 Task: Check the sale-to-list ratio of center island in the last 3 years.
Action: Mouse moved to (1109, 238)
Screenshot: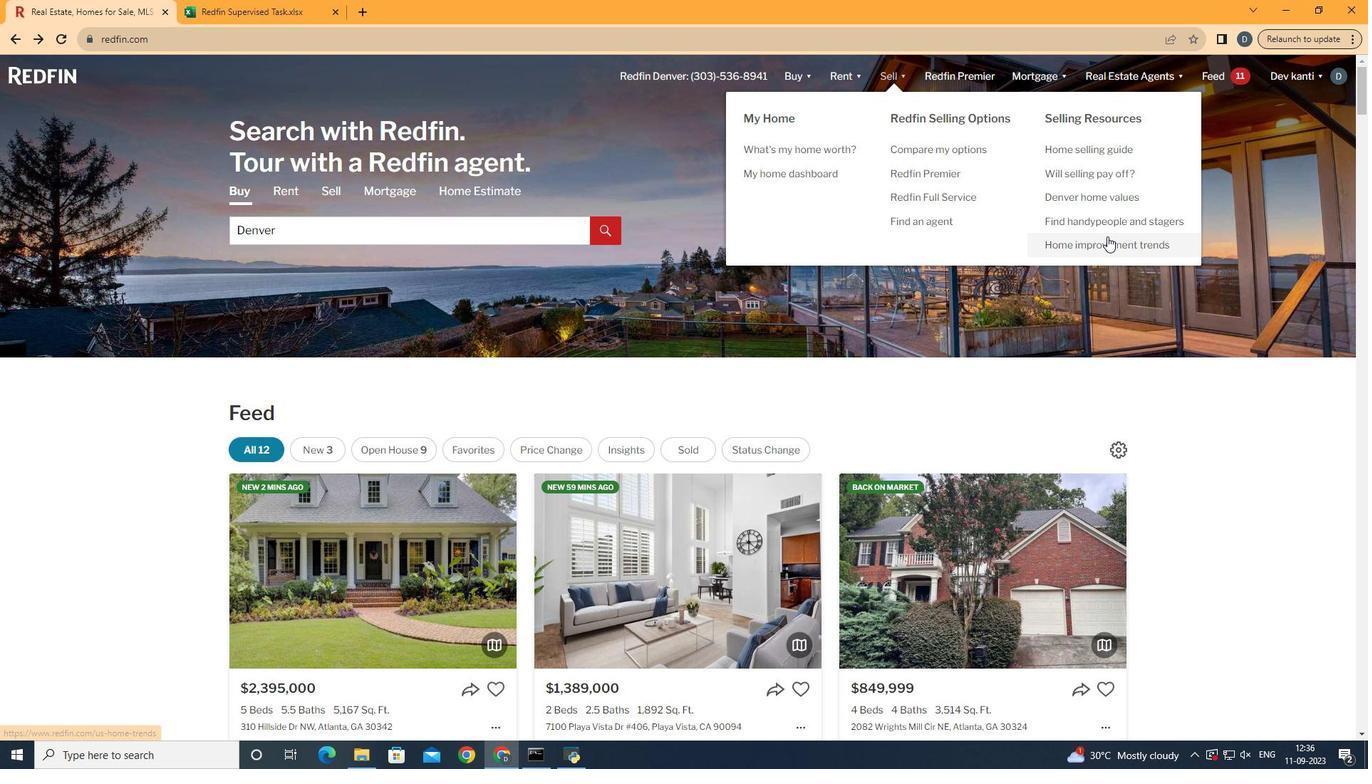 
Action: Mouse pressed left at (1109, 238)
Screenshot: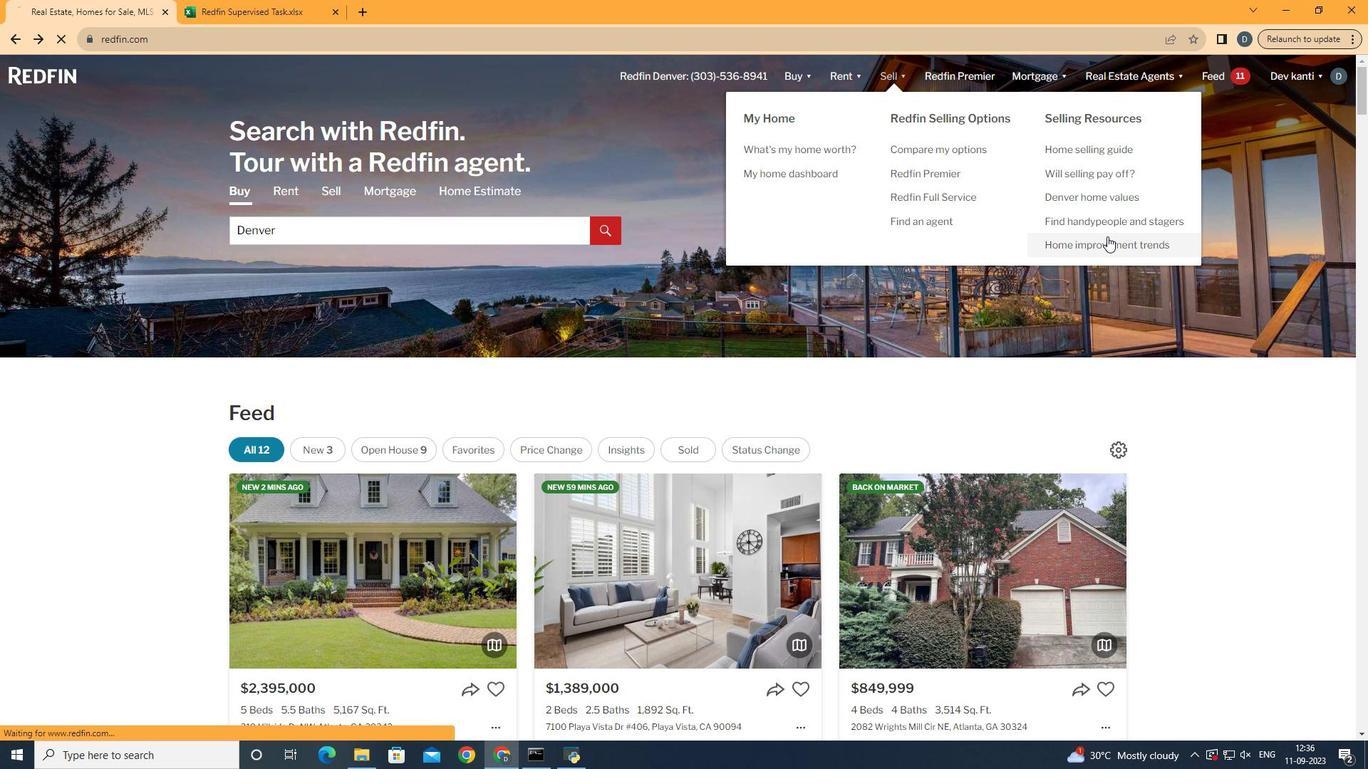
Action: Mouse moved to (371, 292)
Screenshot: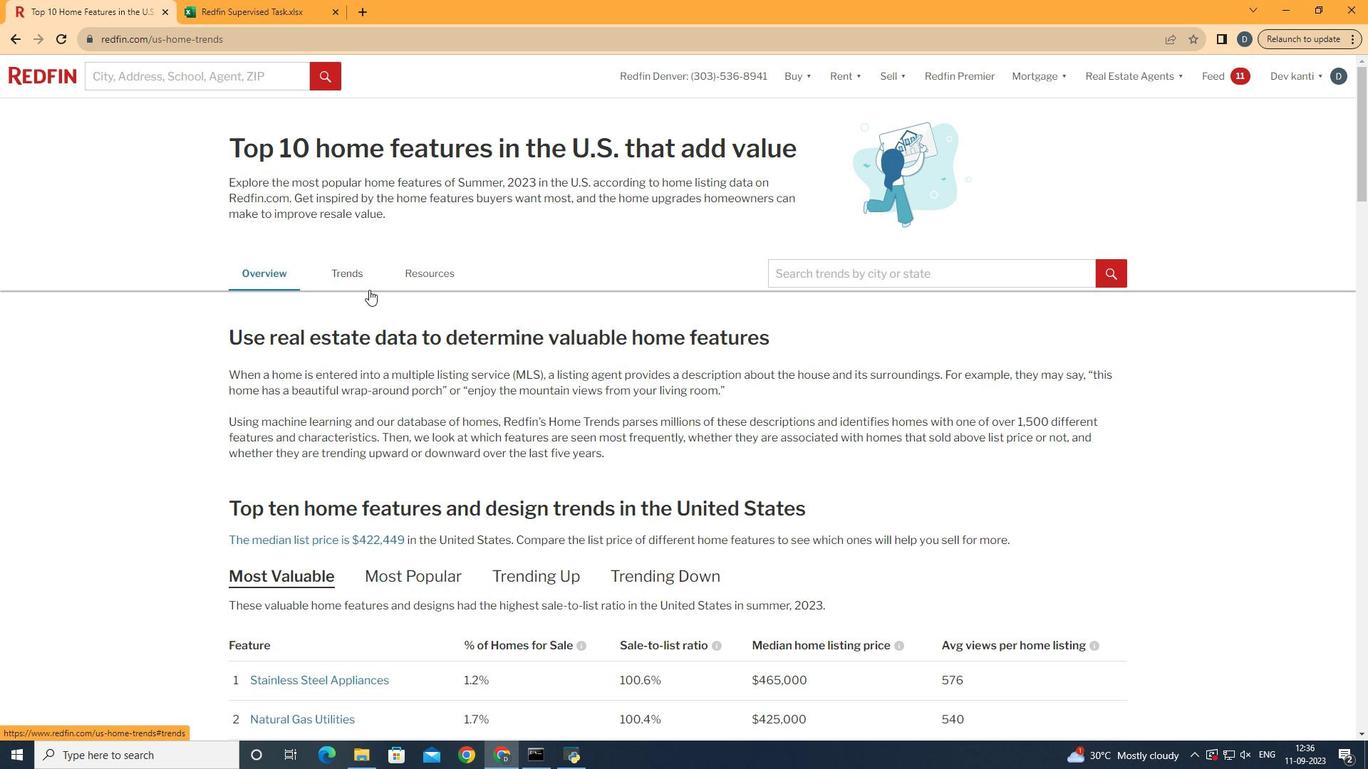 
Action: Mouse pressed left at (371, 292)
Screenshot: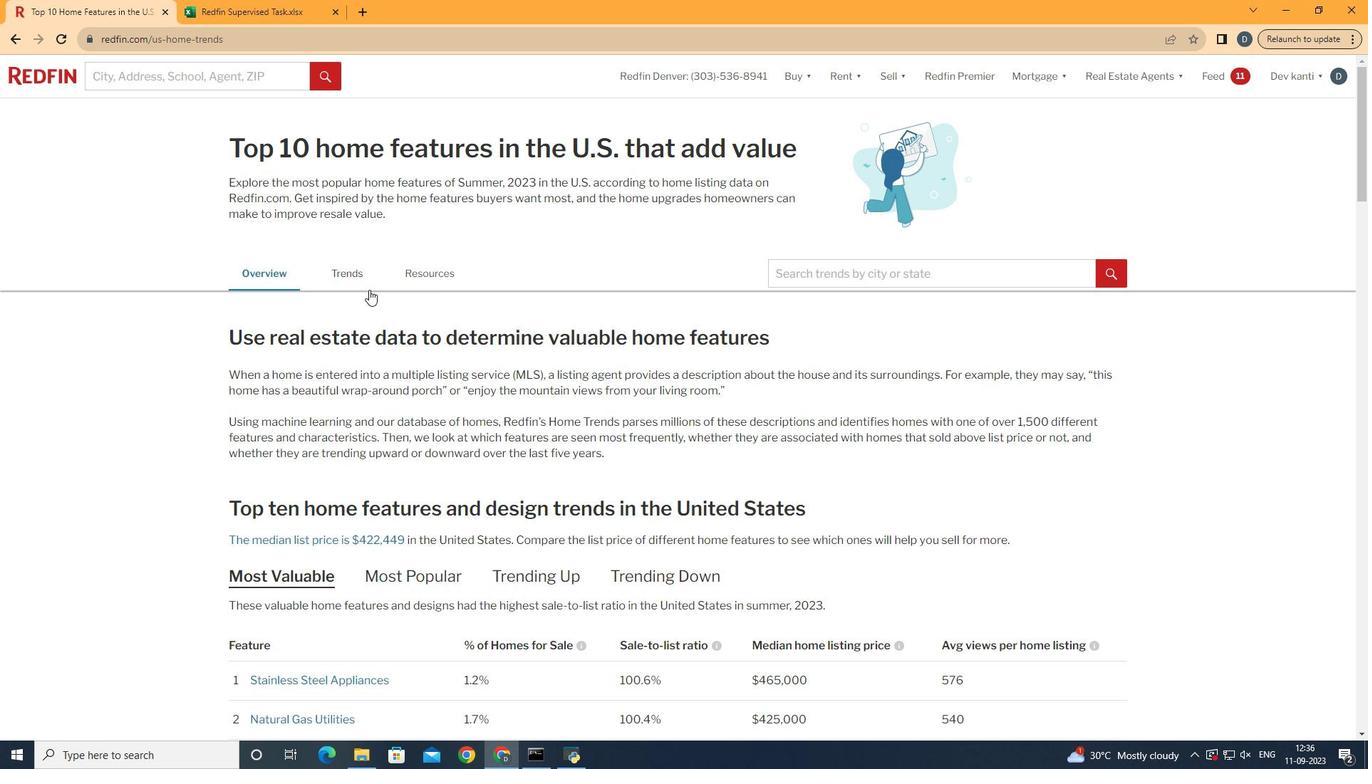 
Action: Mouse moved to (359, 274)
Screenshot: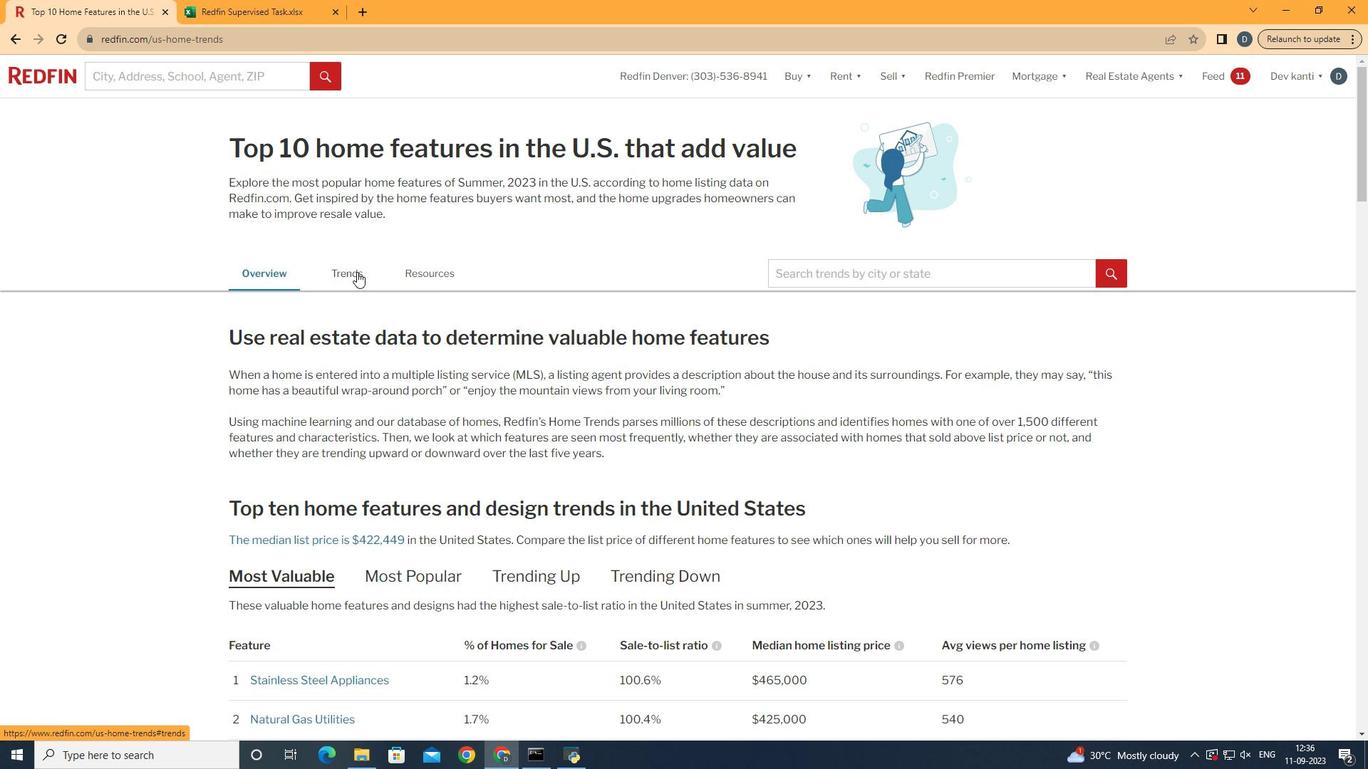 
Action: Mouse pressed left at (359, 274)
Screenshot: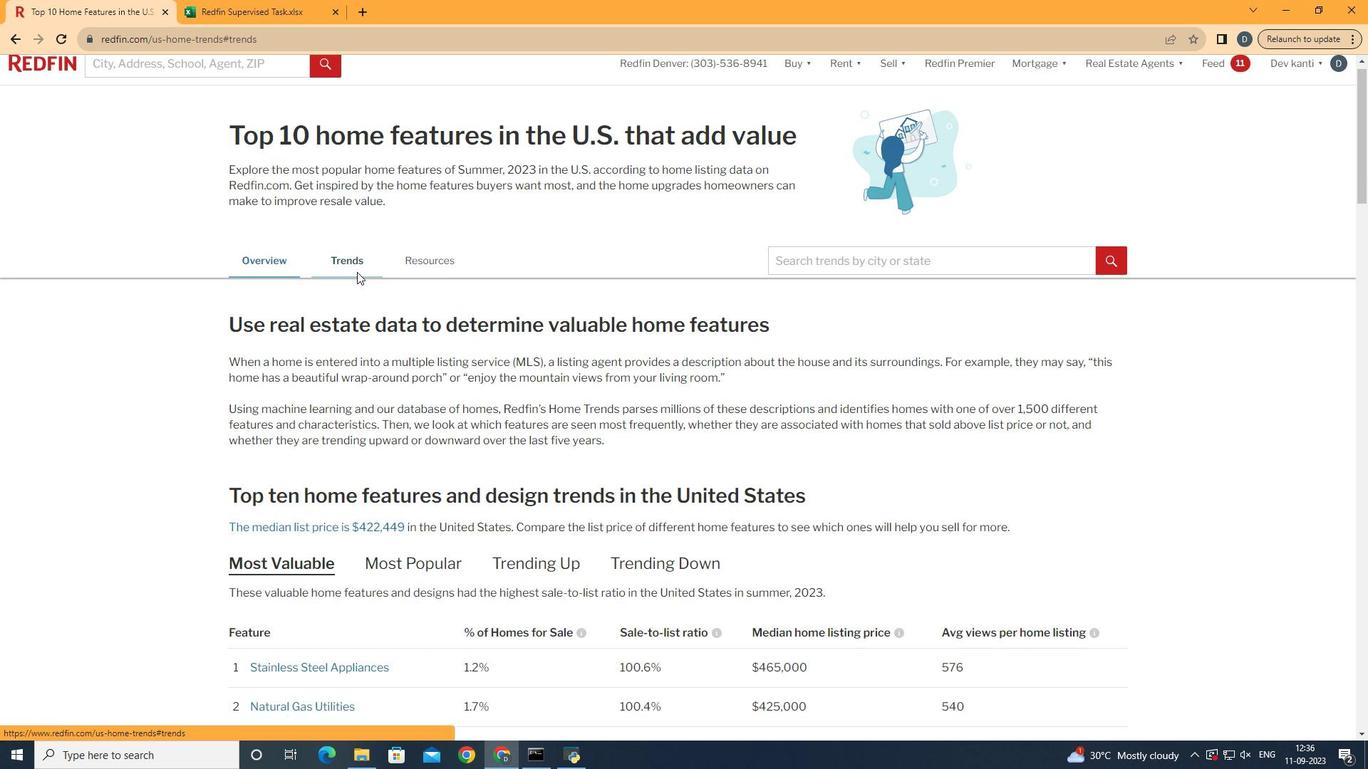 
Action: Mouse moved to (560, 375)
Screenshot: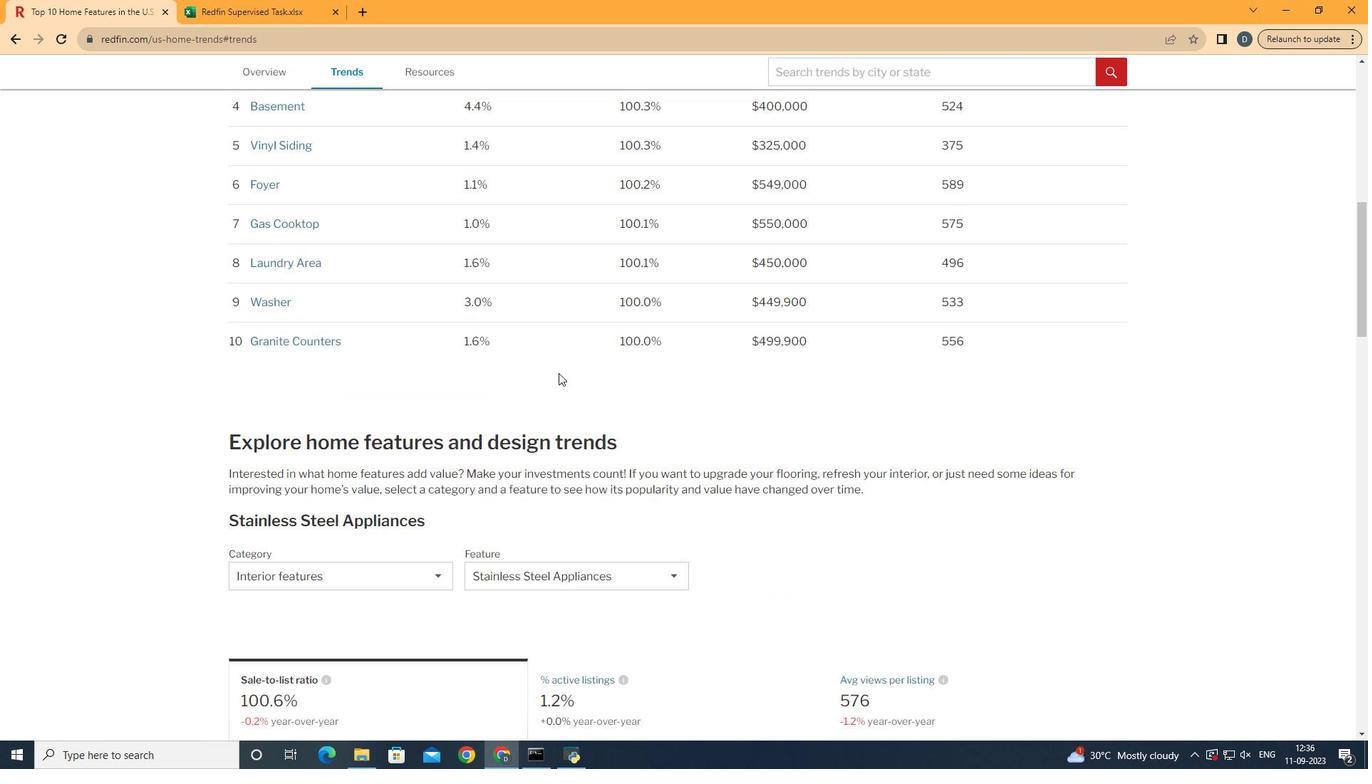 
Action: Mouse scrolled (560, 374) with delta (0, 0)
Screenshot: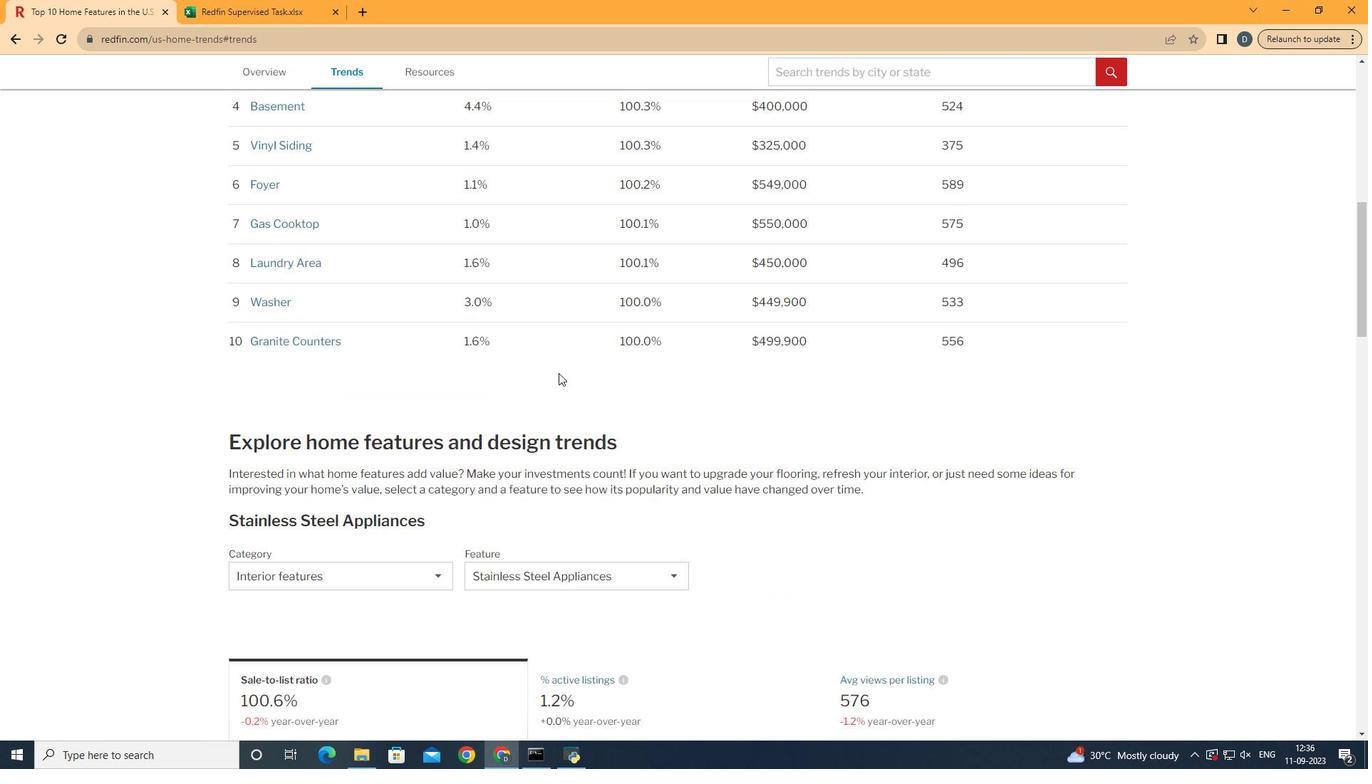 
Action: Mouse scrolled (560, 374) with delta (0, 0)
Screenshot: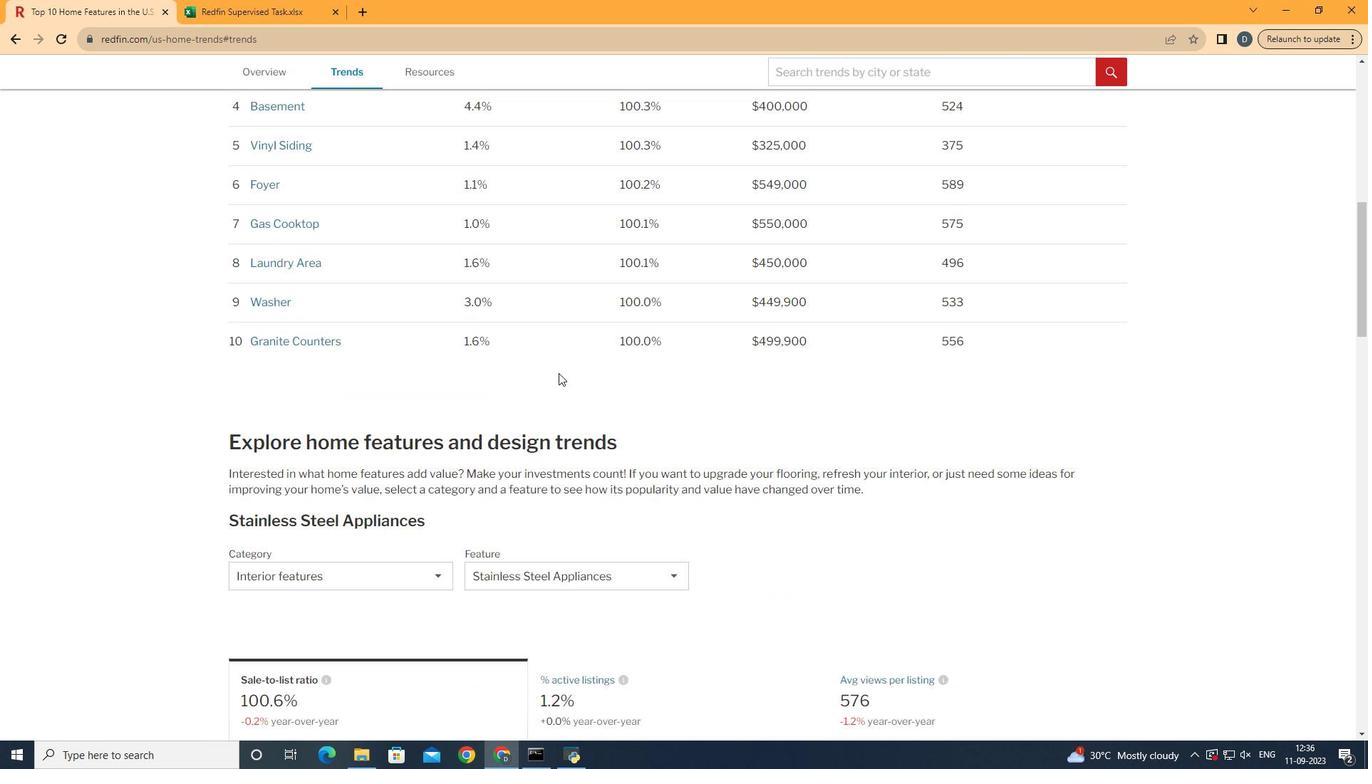 
Action: Mouse scrolled (560, 374) with delta (0, 0)
Screenshot: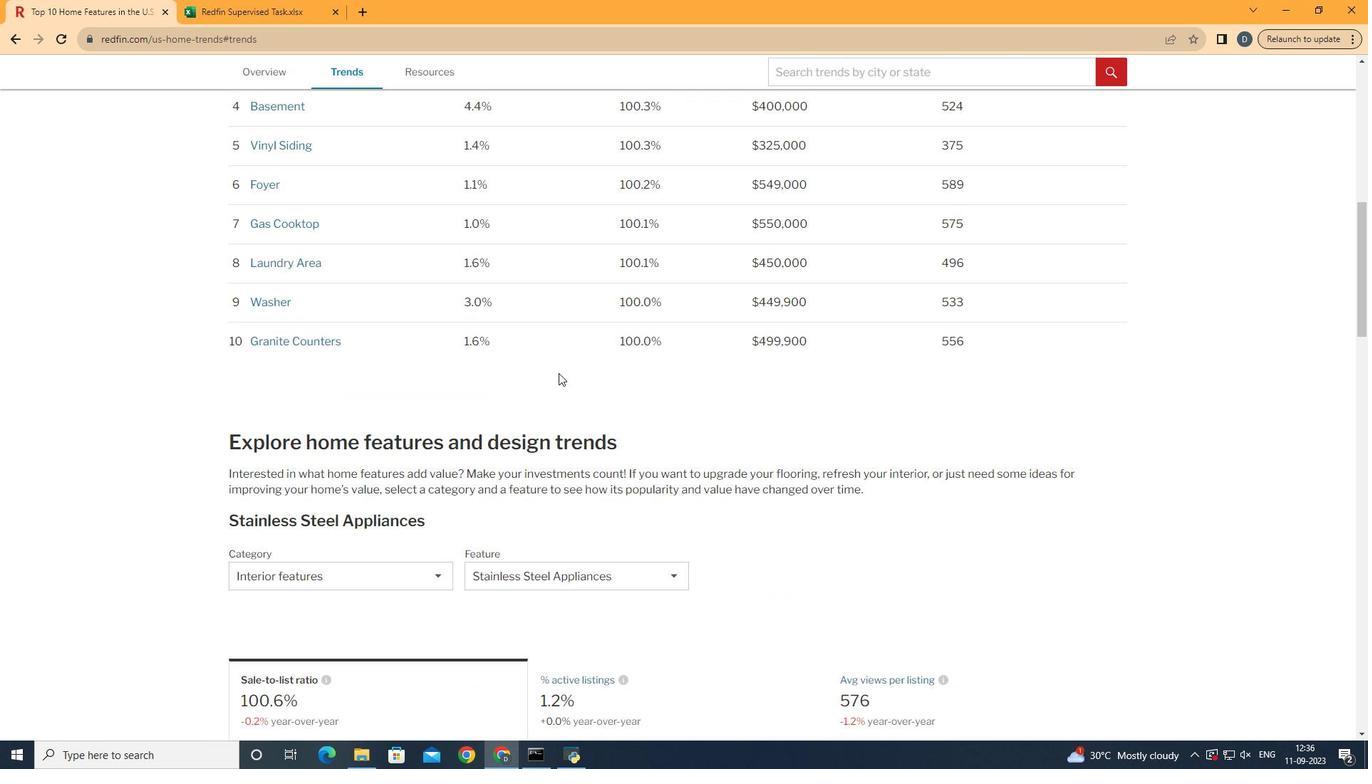 
Action: Mouse scrolled (560, 374) with delta (0, 0)
Screenshot: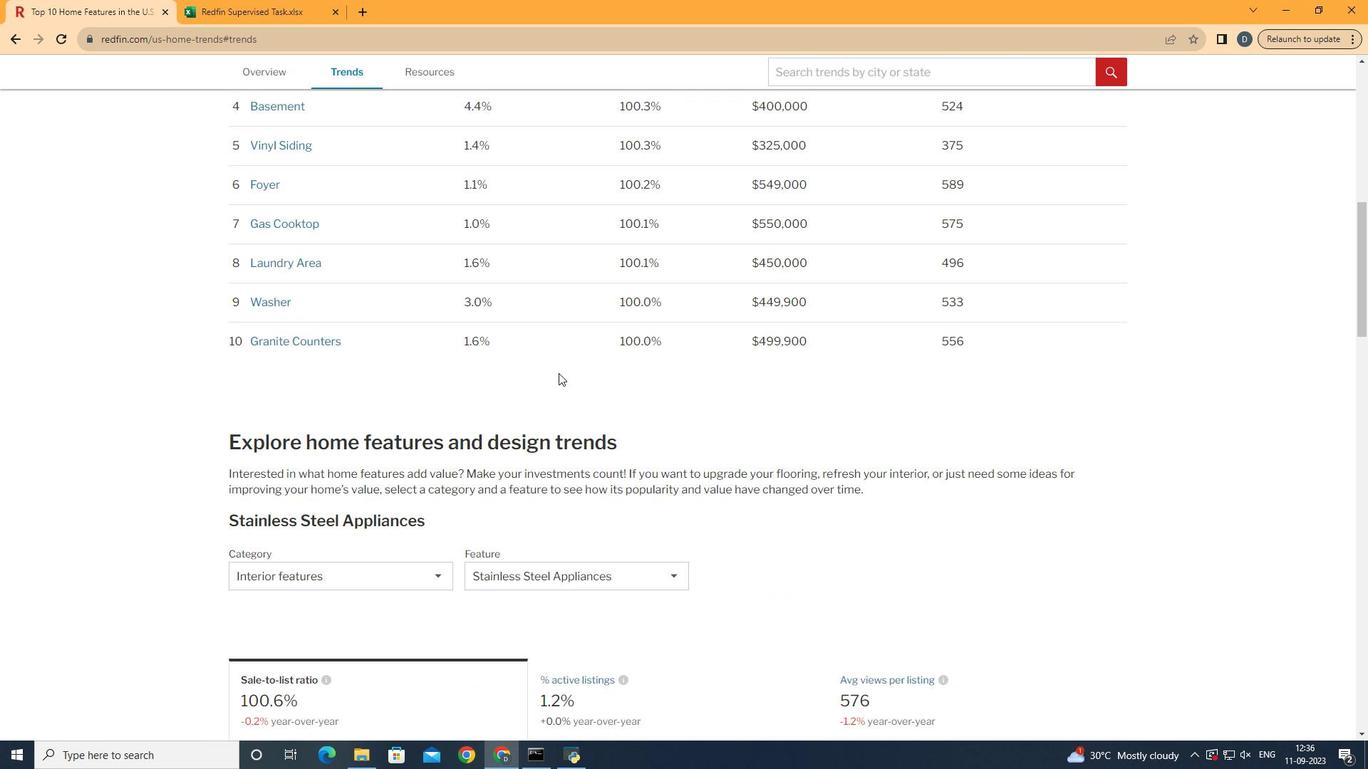 
Action: Mouse scrolled (560, 374) with delta (0, 0)
Screenshot: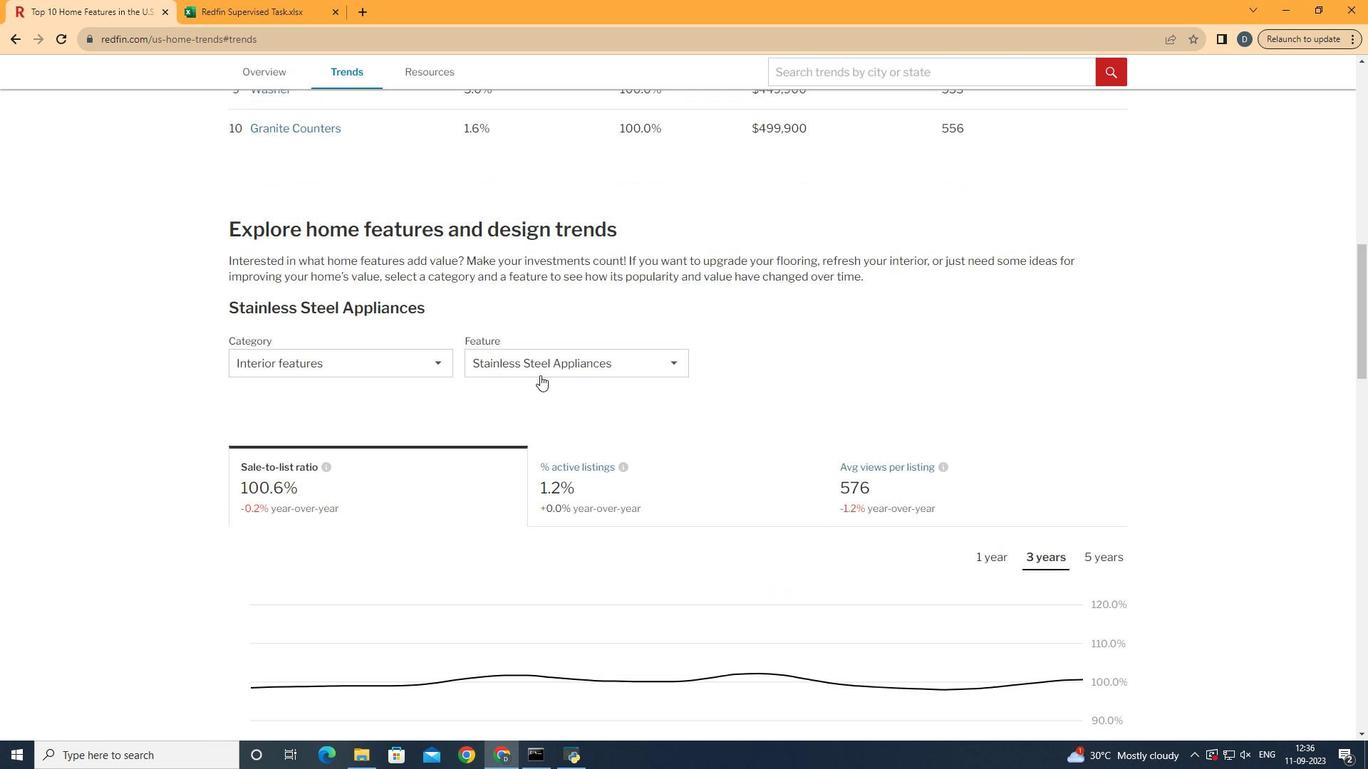 
Action: Mouse scrolled (560, 374) with delta (0, 0)
Screenshot: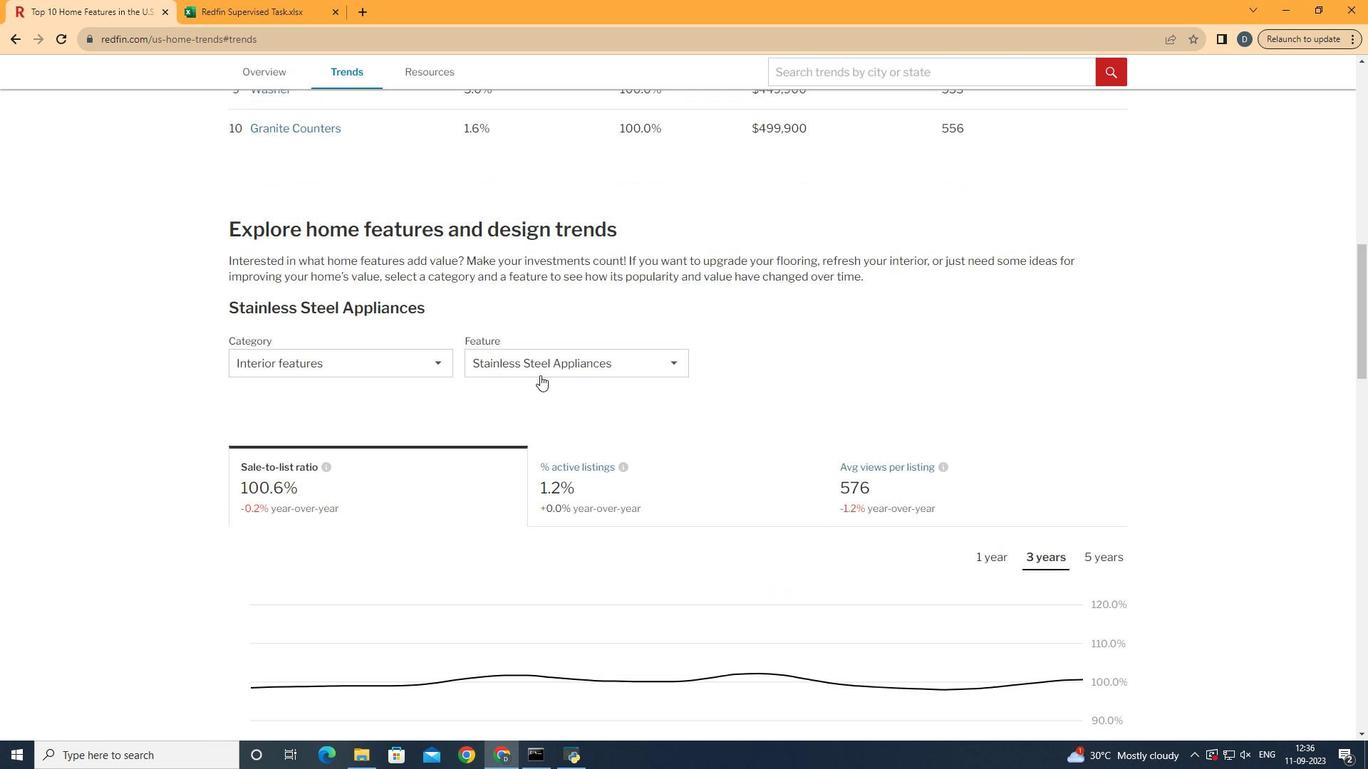 
Action: Mouse scrolled (560, 374) with delta (0, 0)
Screenshot: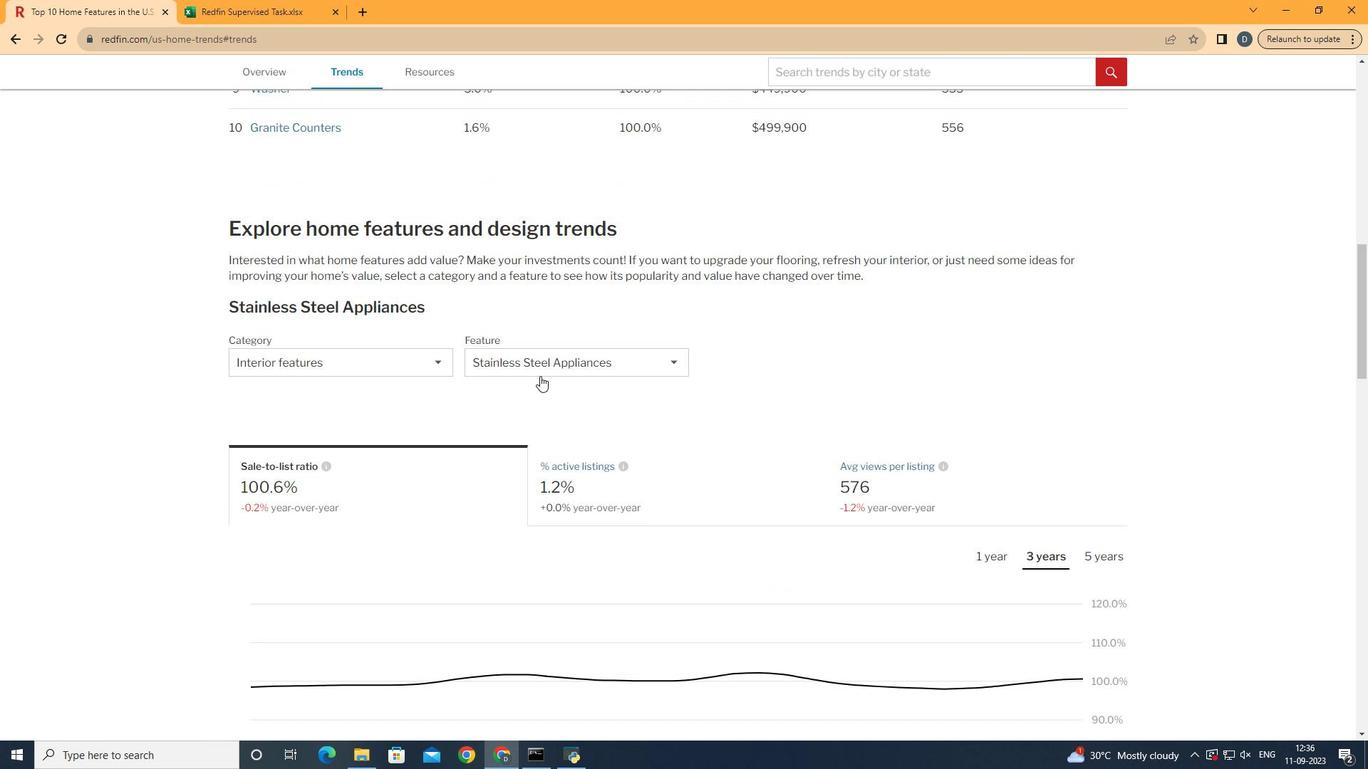 
Action: Mouse moved to (409, 357)
Screenshot: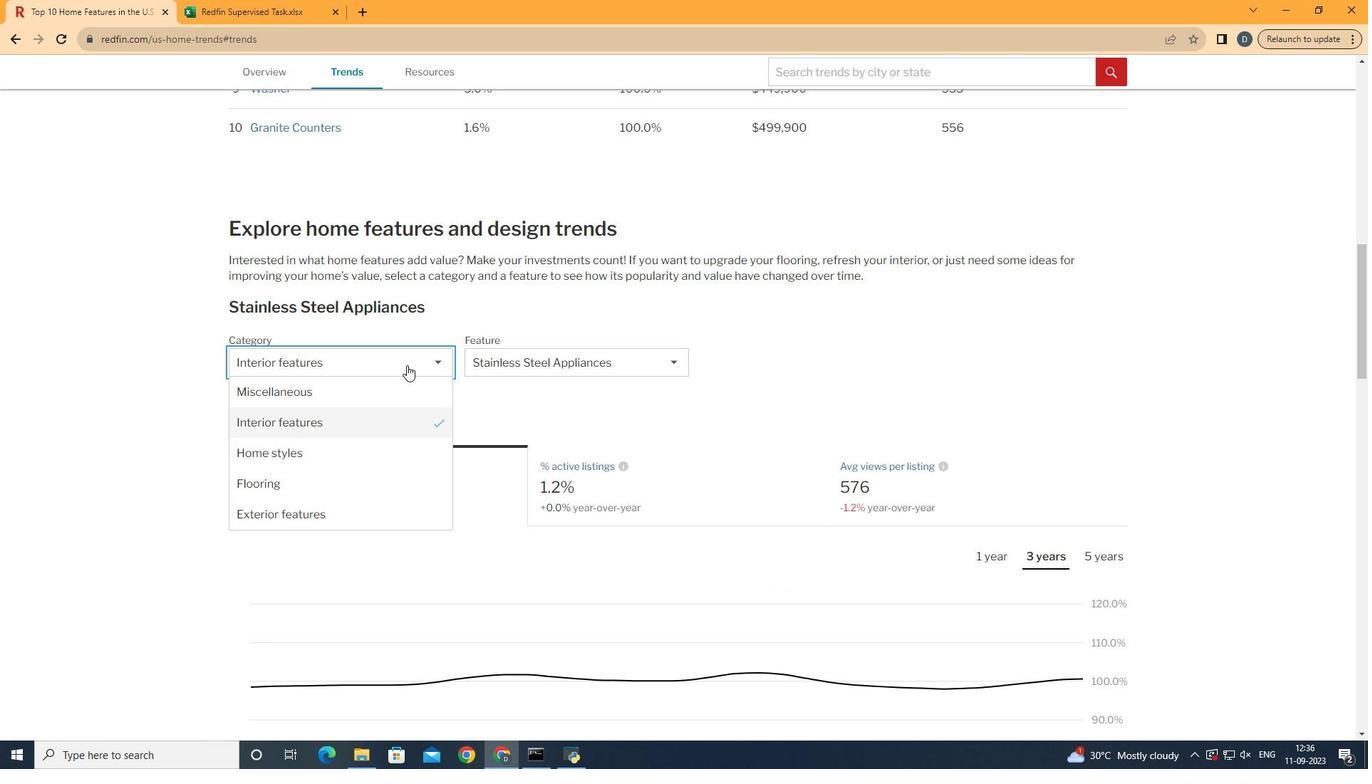 
Action: Mouse pressed left at (409, 357)
Screenshot: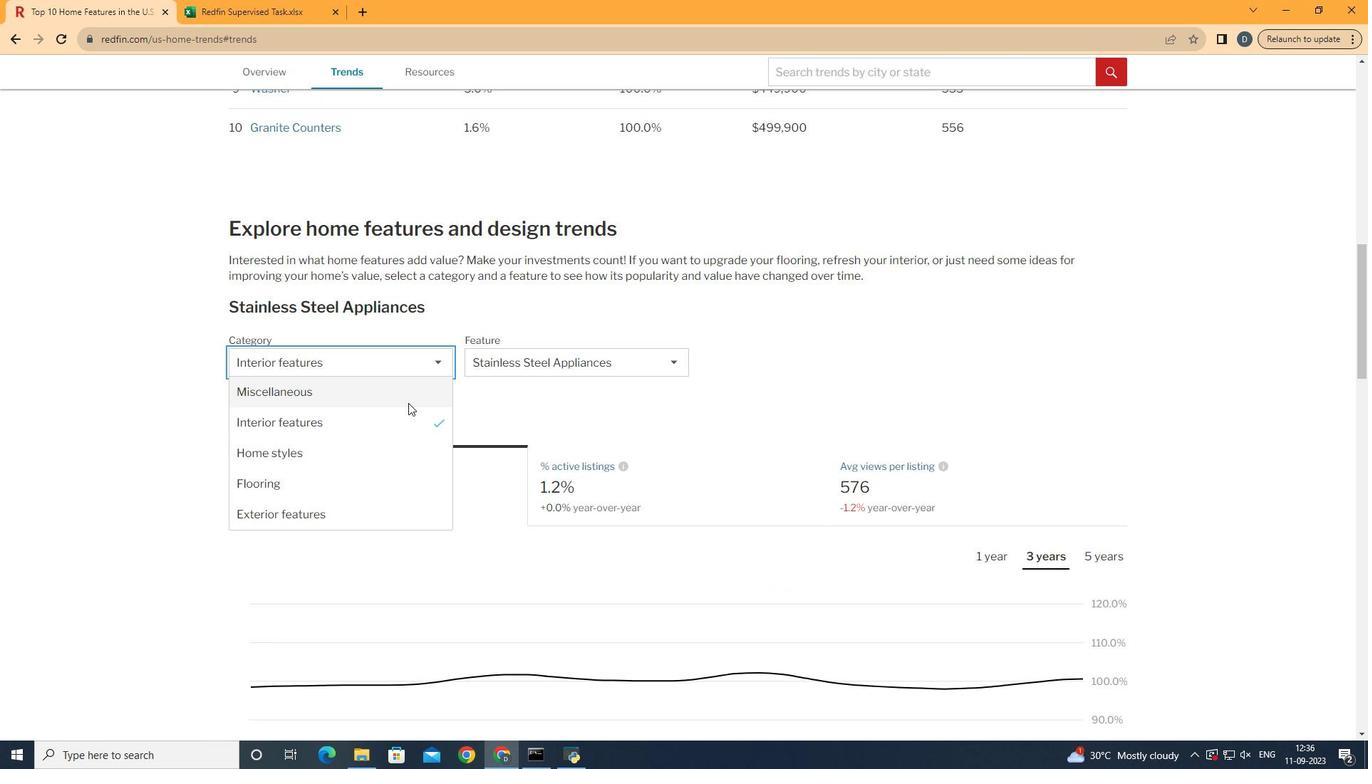 
Action: Mouse moved to (370, 431)
Screenshot: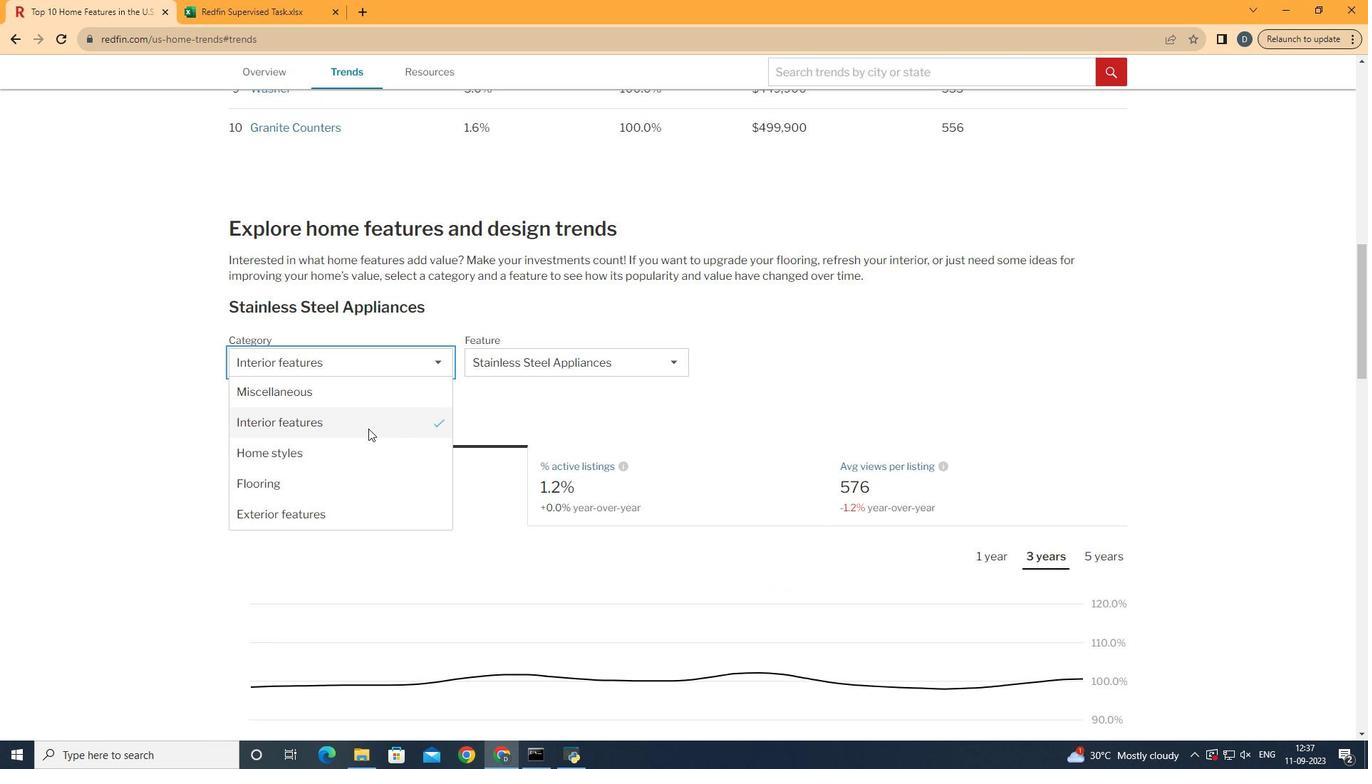 
Action: Mouse pressed left at (370, 431)
Screenshot: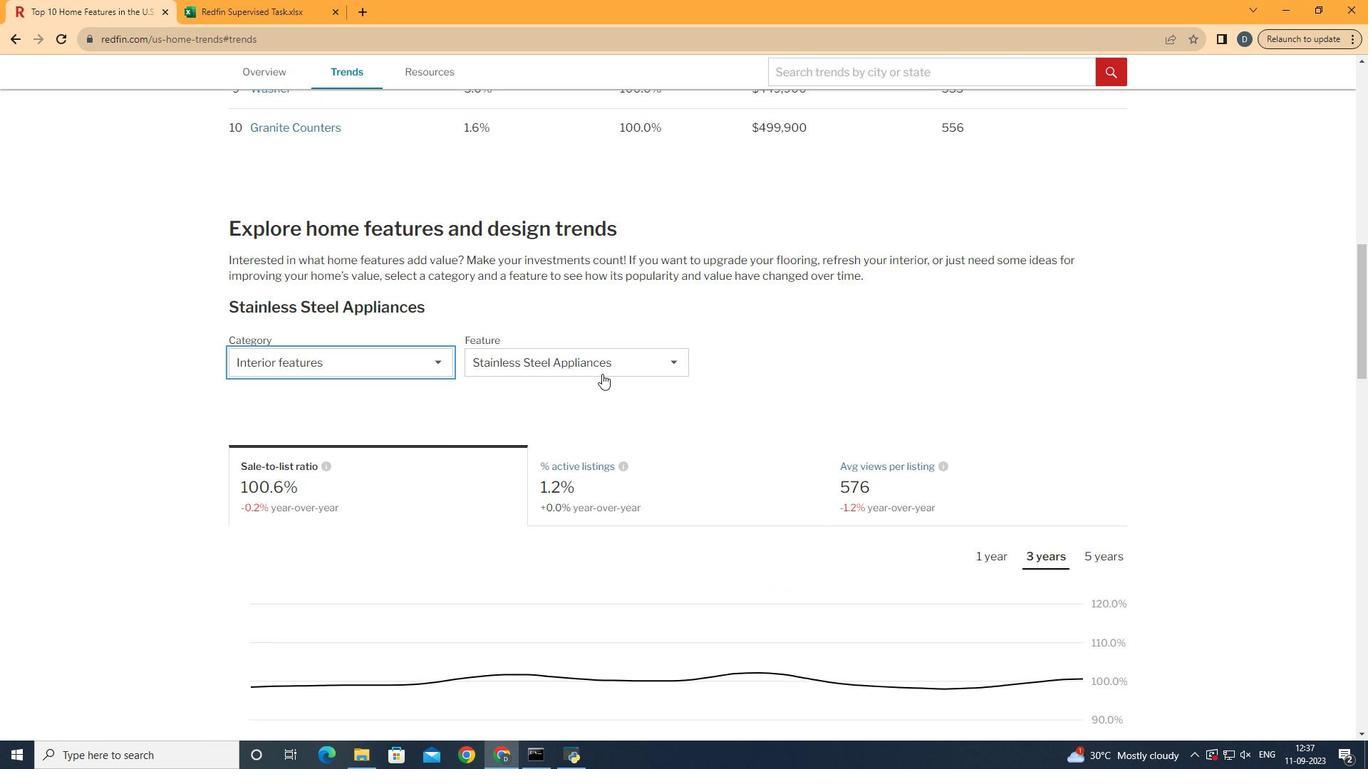 
Action: Mouse moved to (647, 362)
Screenshot: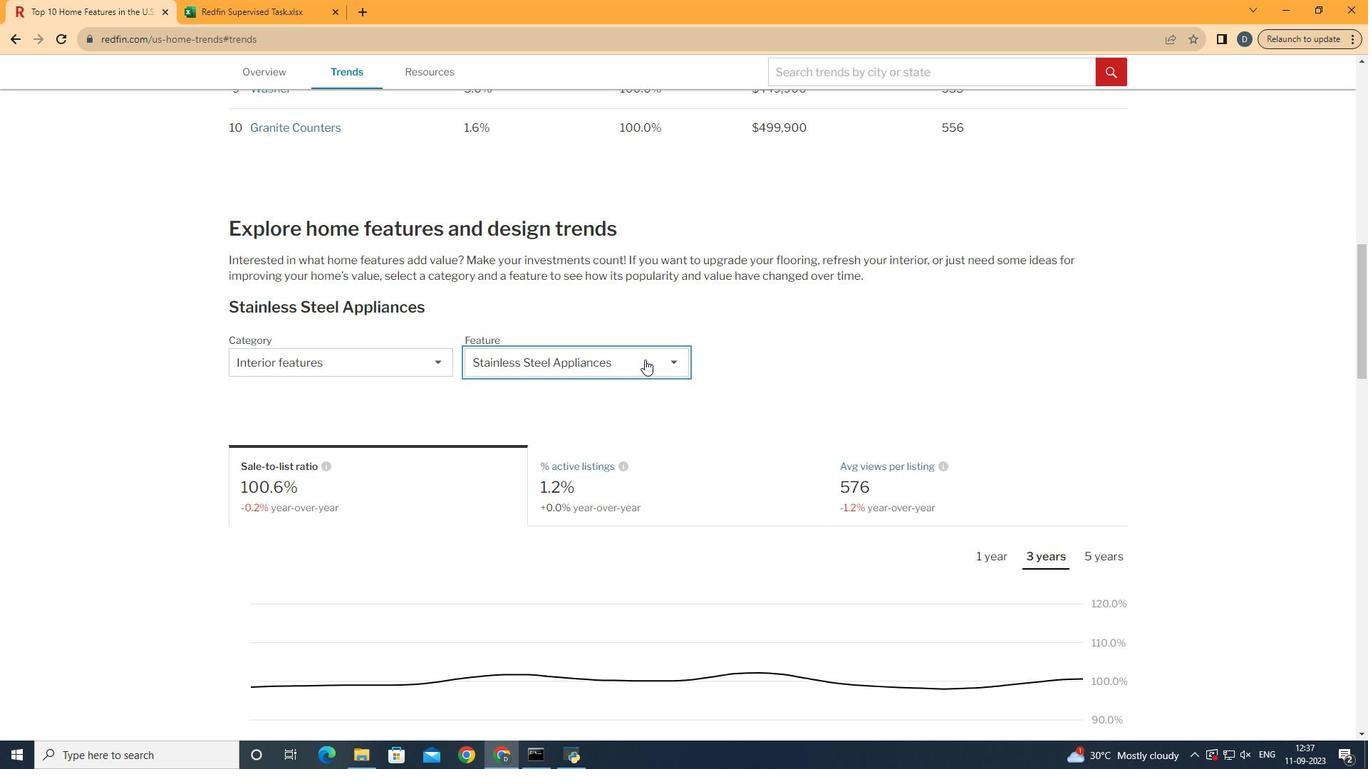 
Action: Mouse pressed left at (647, 362)
Screenshot: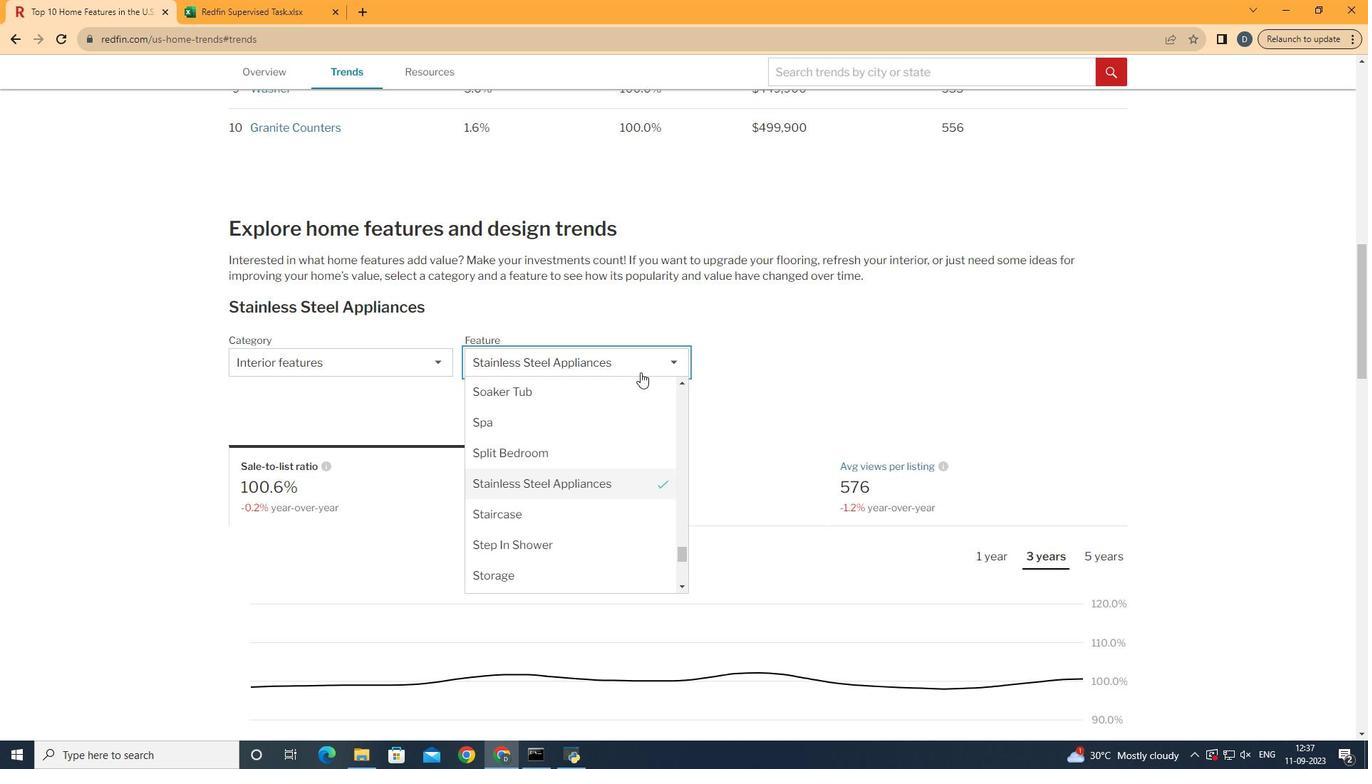 
Action: Mouse moved to (627, 471)
Screenshot: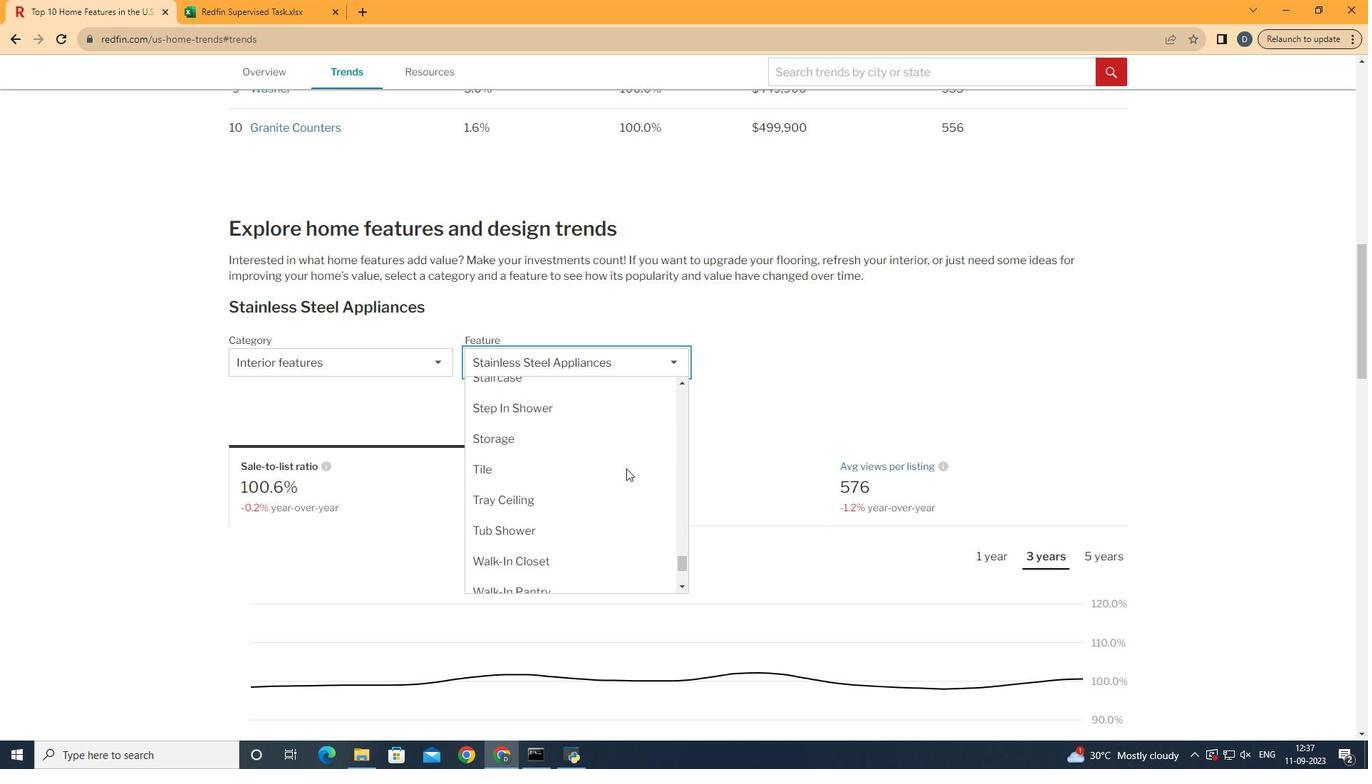 
Action: Mouse scrolled (627, 470) with delta (0, 0)
Screenshot: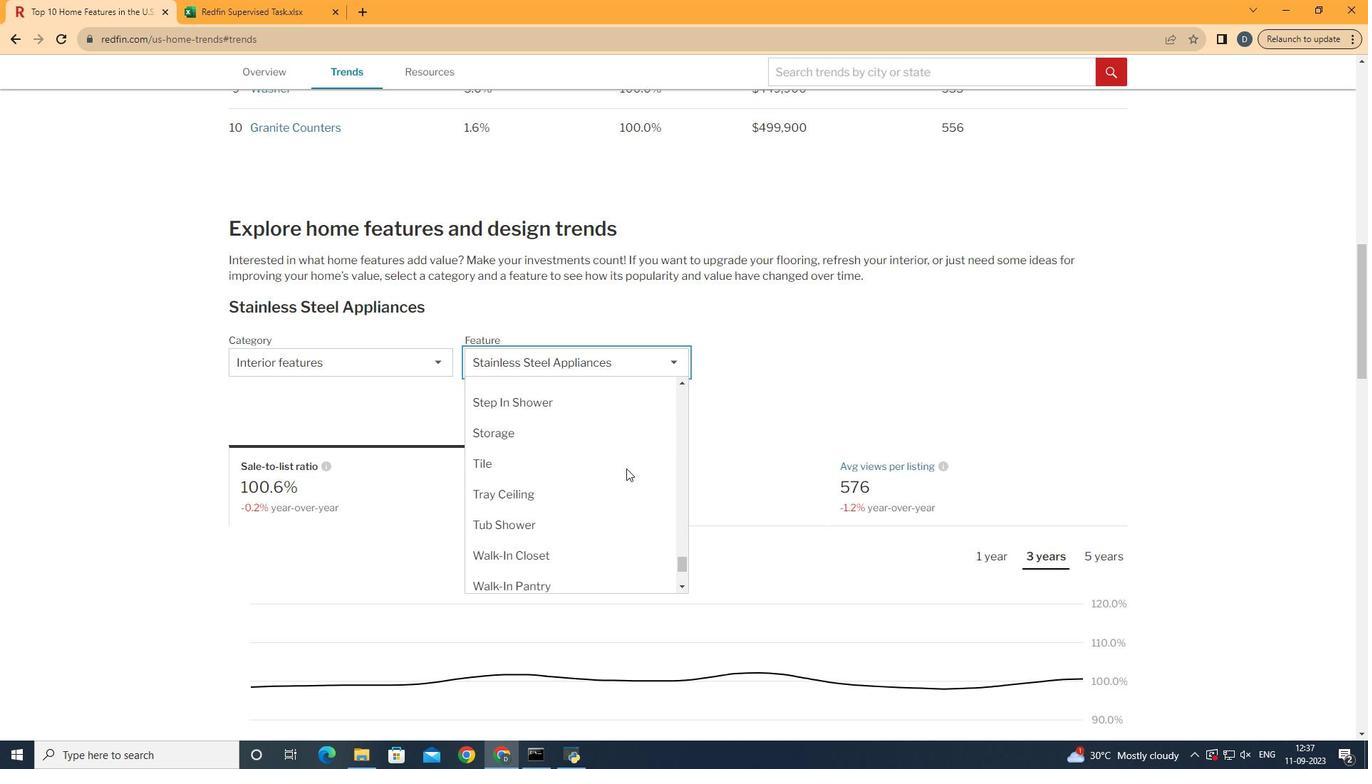 
Action: Mouse moved to (627, 471)
Screenshot: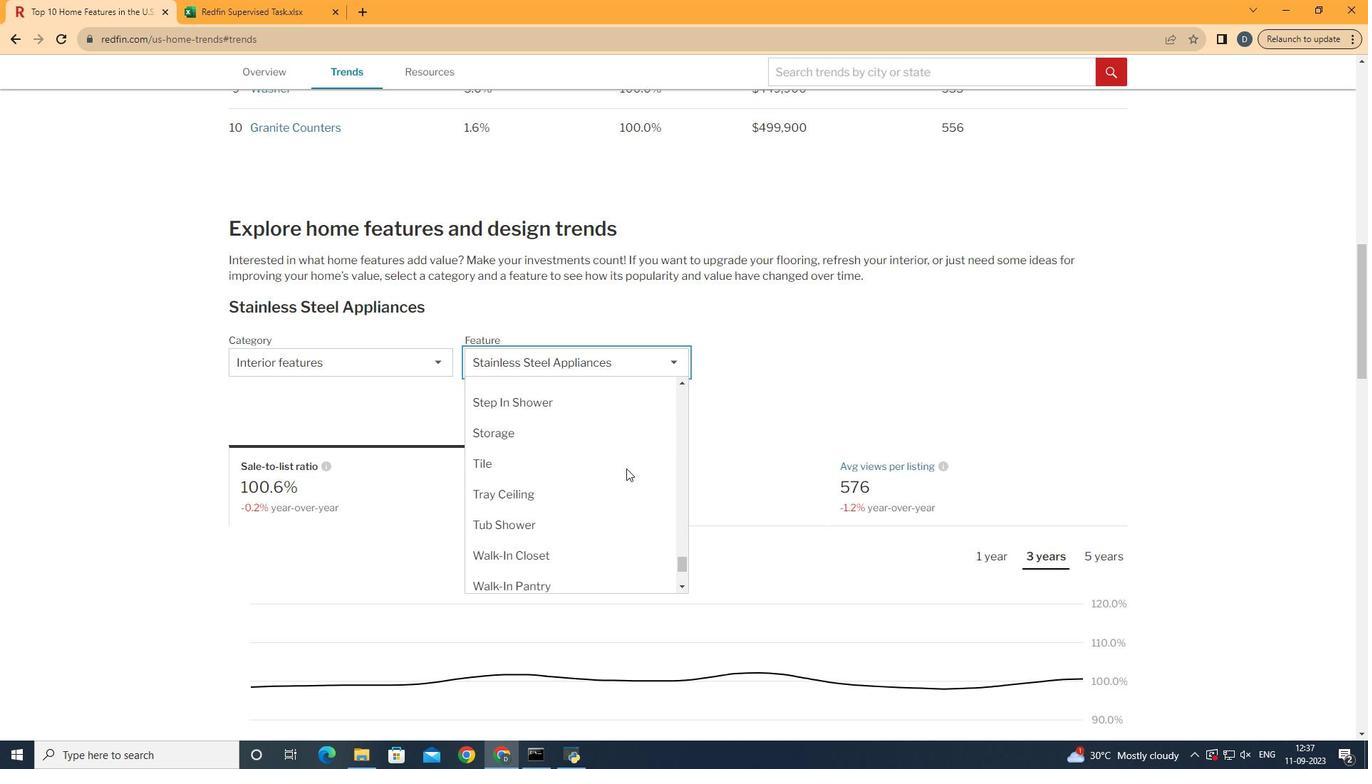 
Action: Mouse scrolled (627, 470) with delta (0, 0)
Screenshot: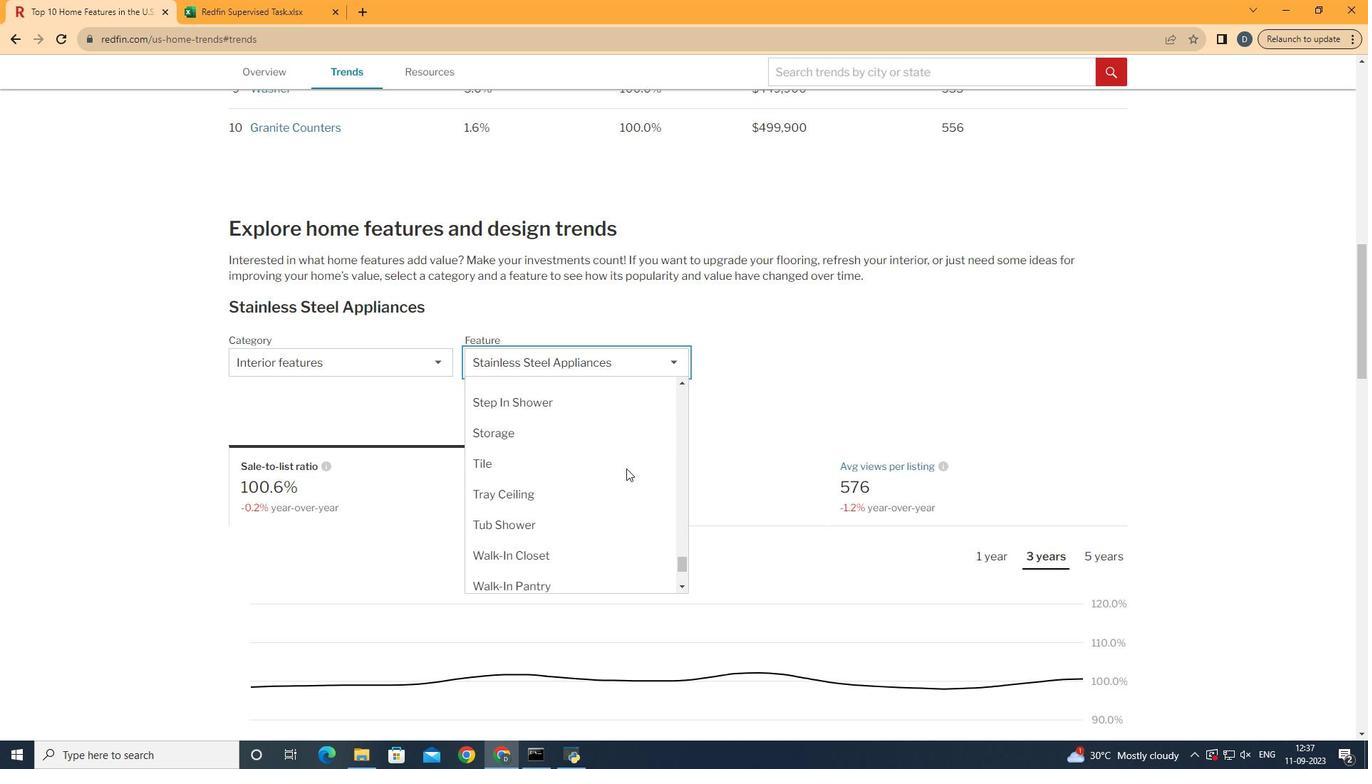 
Action: Mouse moved to (628, 471)
Screenshot: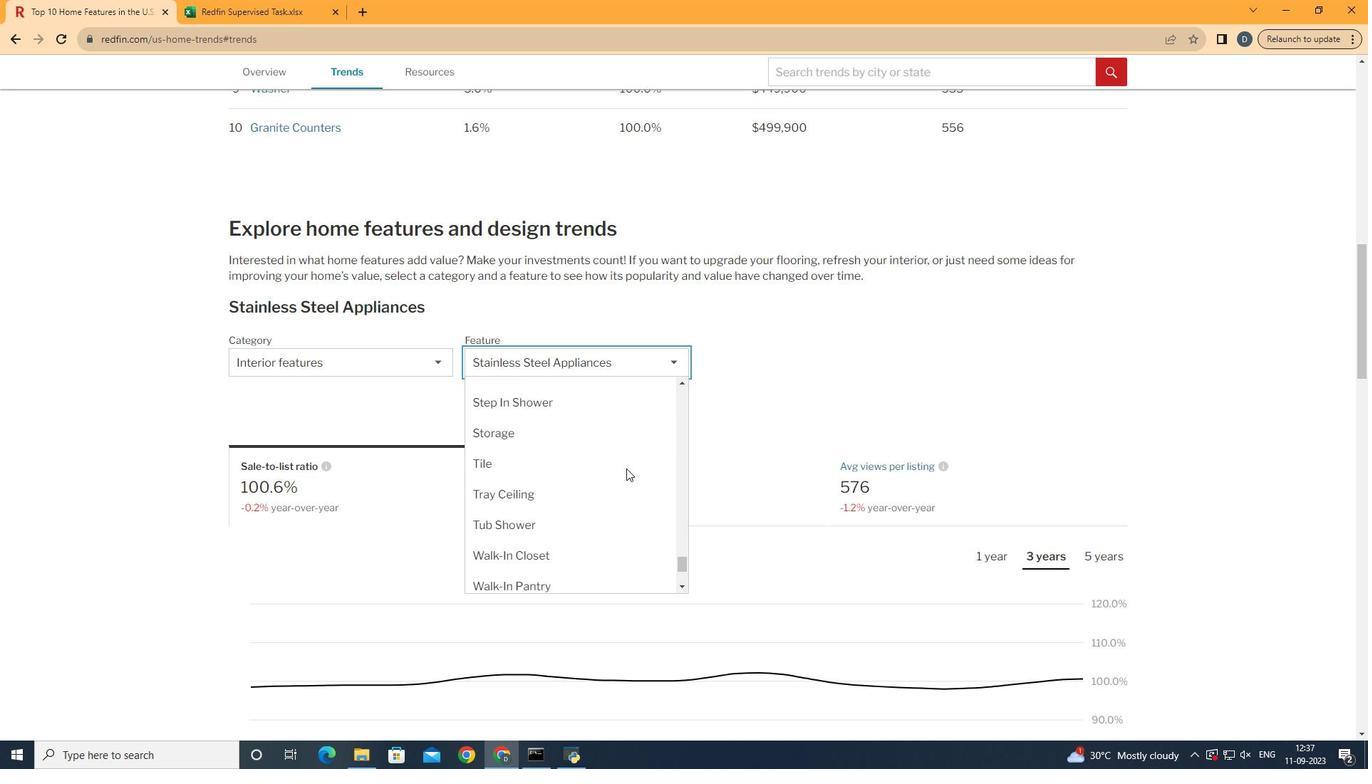 
Action: Mouse scrolled (628, 471) with delta (0, 0)
Screenshot: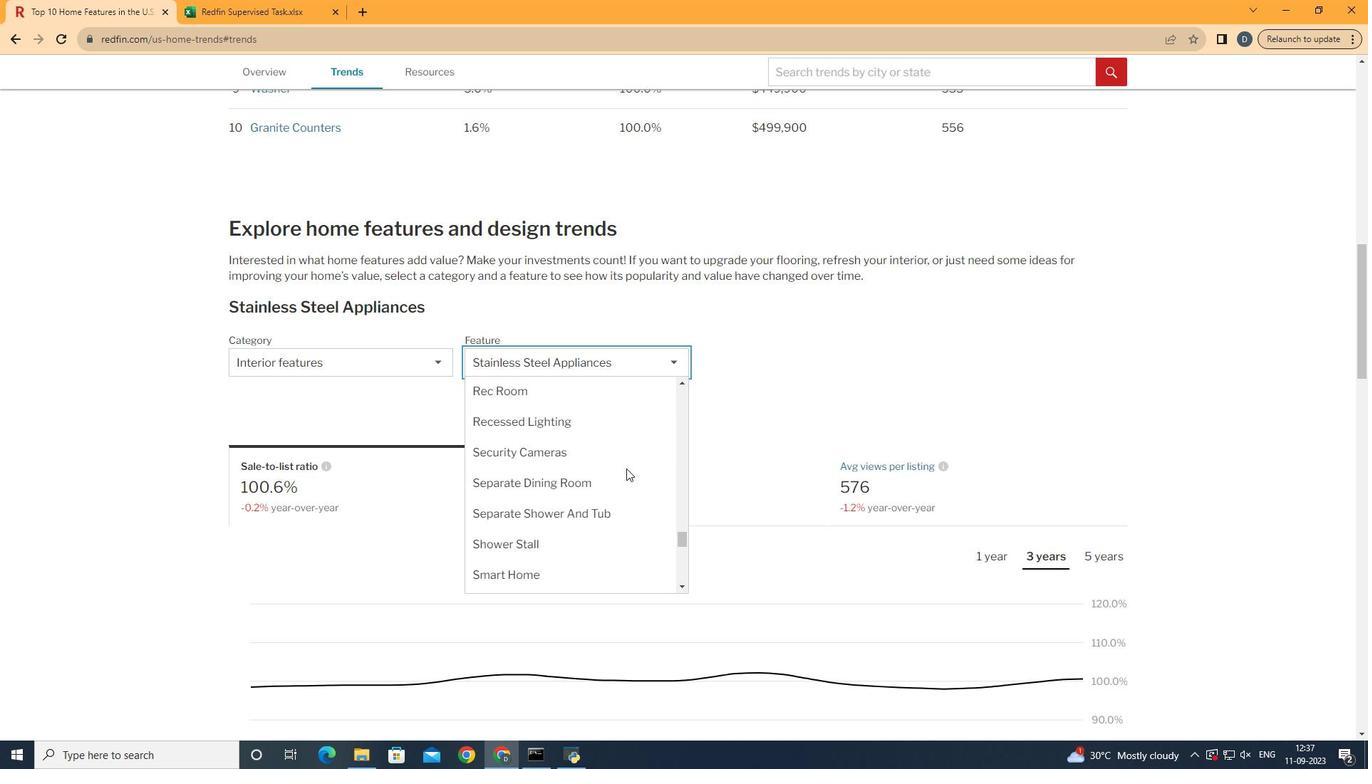 
Action: Mouse scrolled (628, 471) with delta (0, 0)
Screenshot: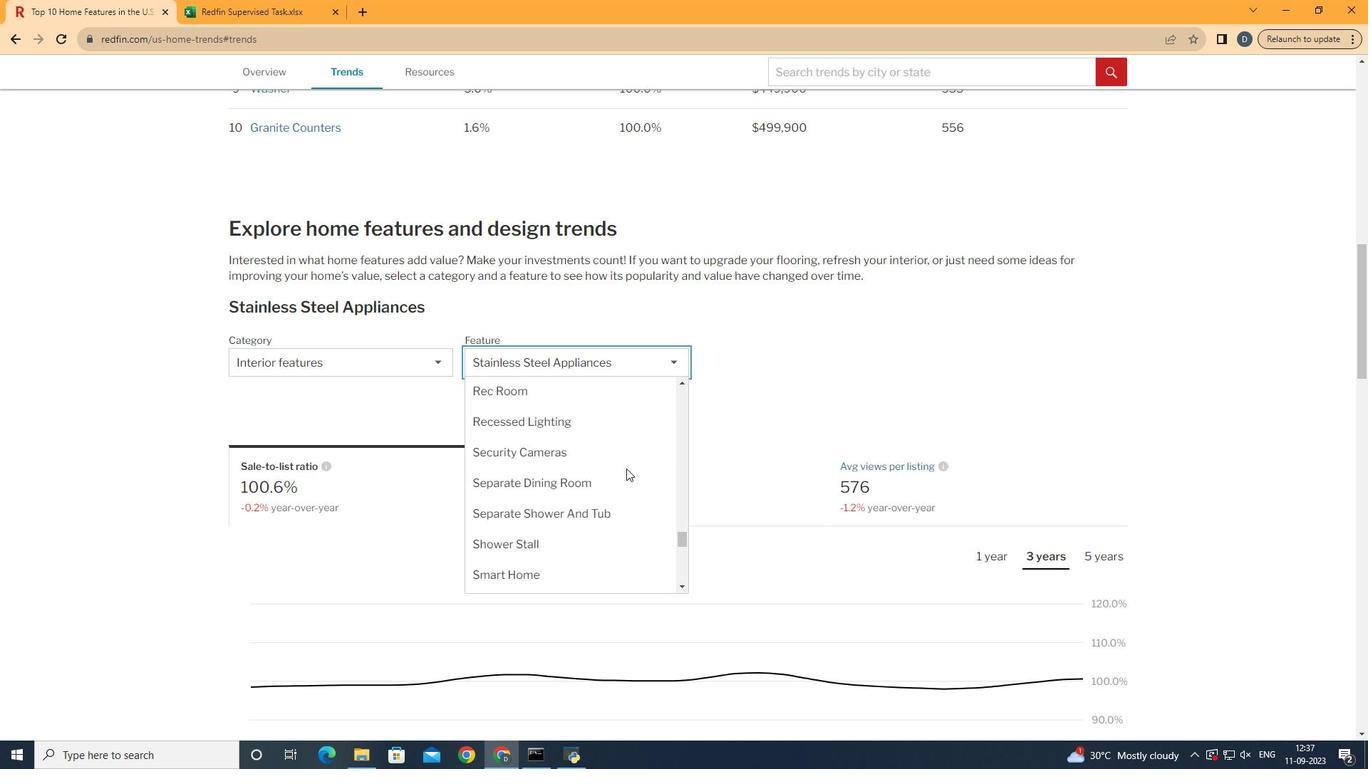 
Action: Mouse scrolled (628, 471) with delta (0, 0)
Screenshot: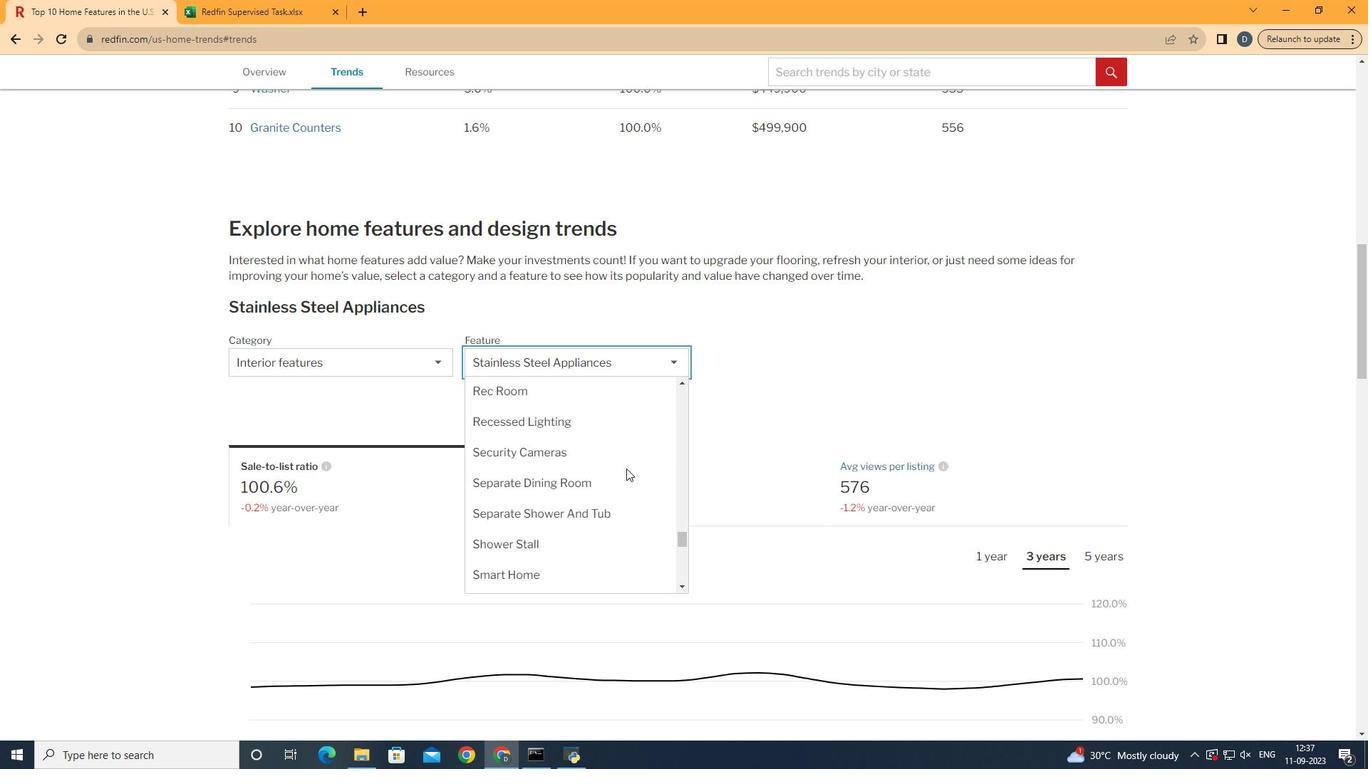 
Action: Mouse scrolled (628, 471) with delta (0, 0)
Screenshot: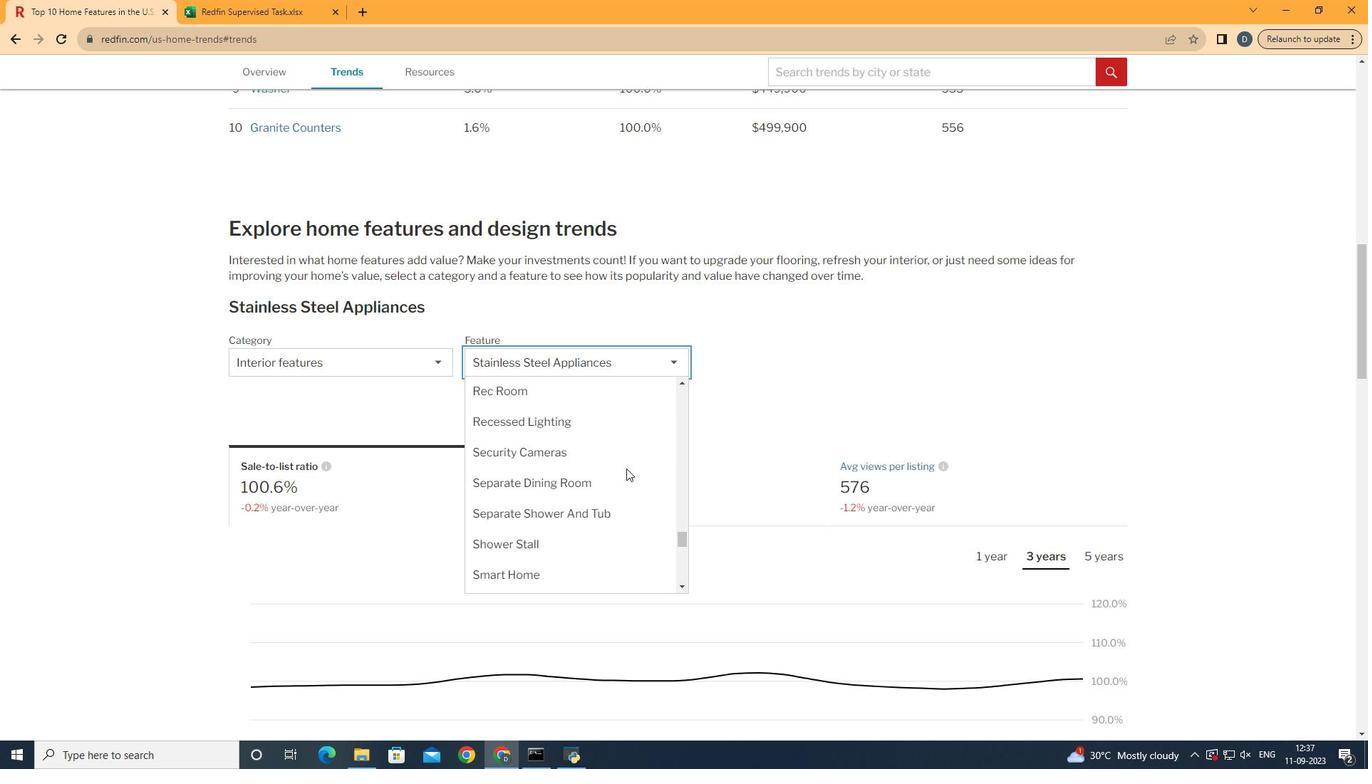 
Action: Mouse scrolled (628, 471) with delta (0, 0)
Screenshot: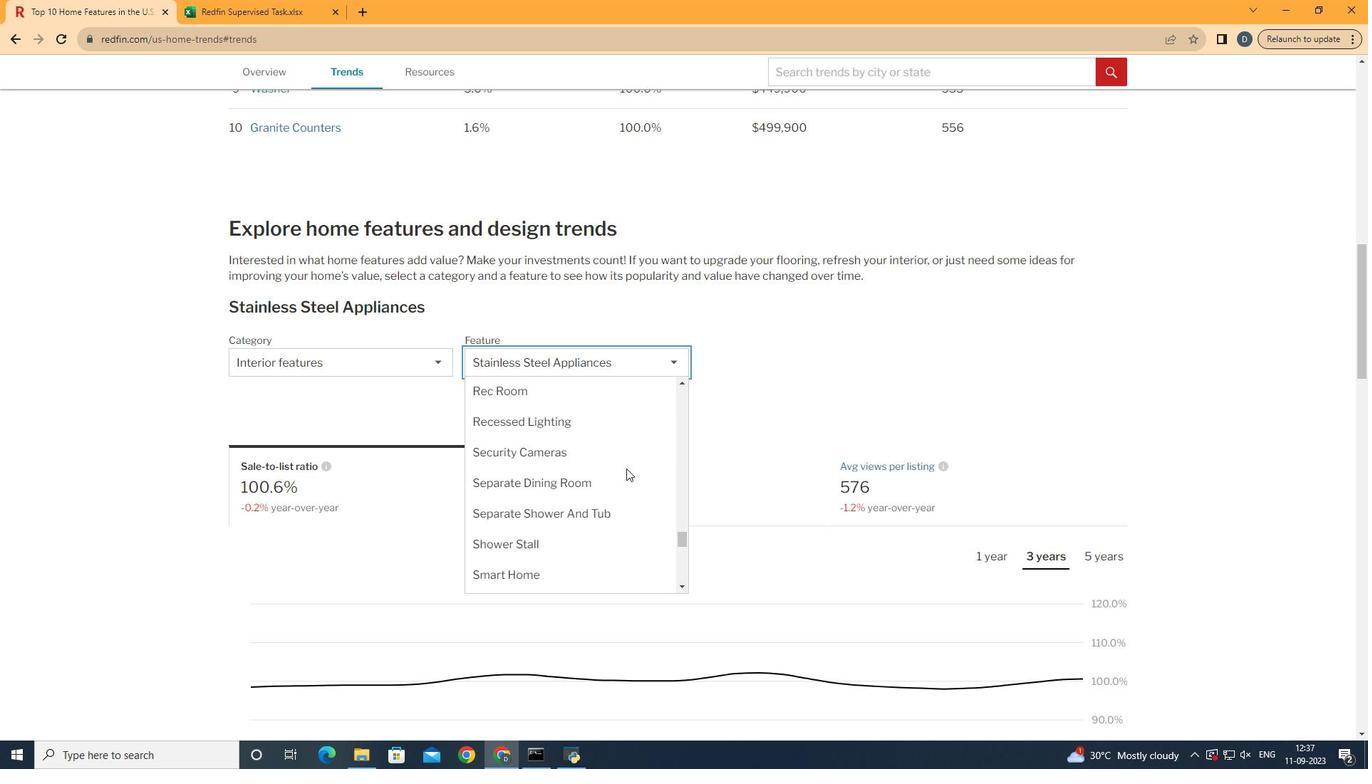 
Action: Mouse scrolled (628, 471) with delta (0, 0)
Screenshot: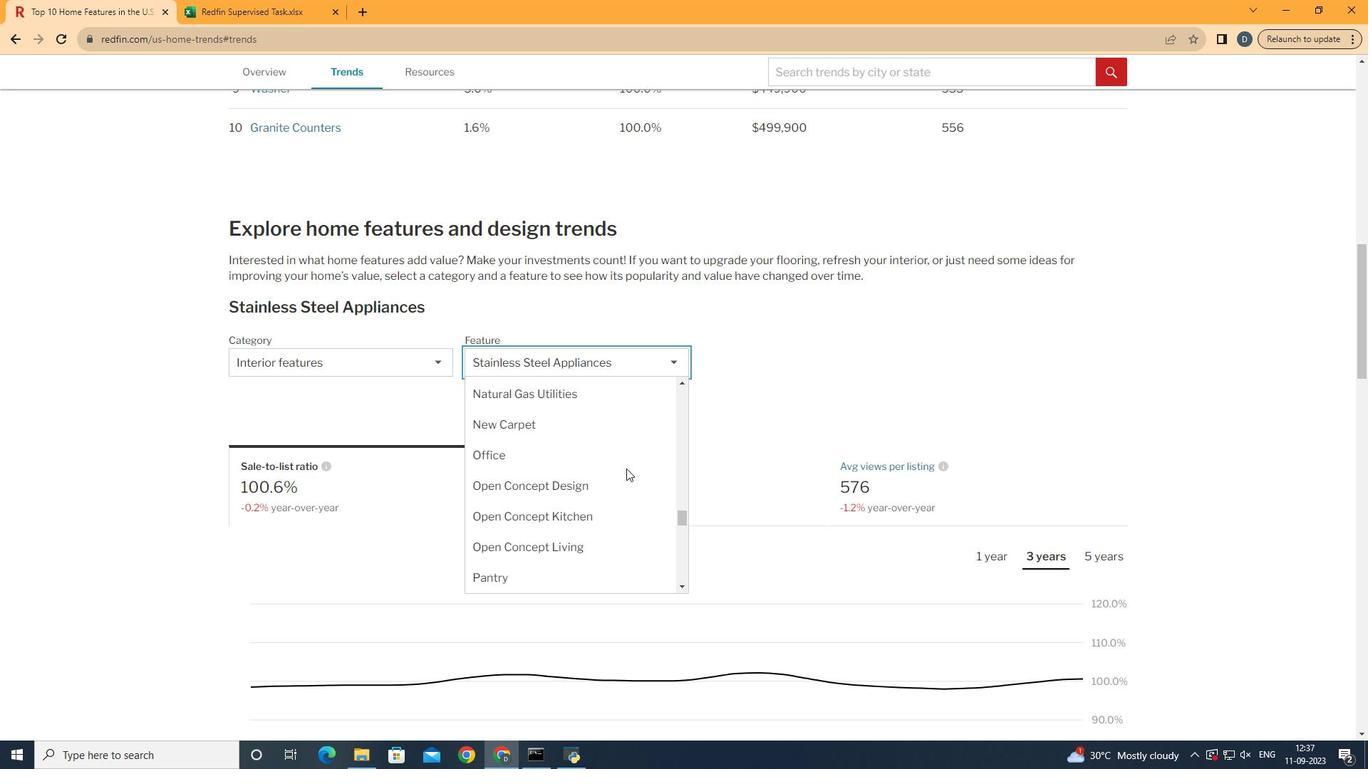 
Action: Mouse scrolled (628, 471) with delta (0, 0)
Screenshot: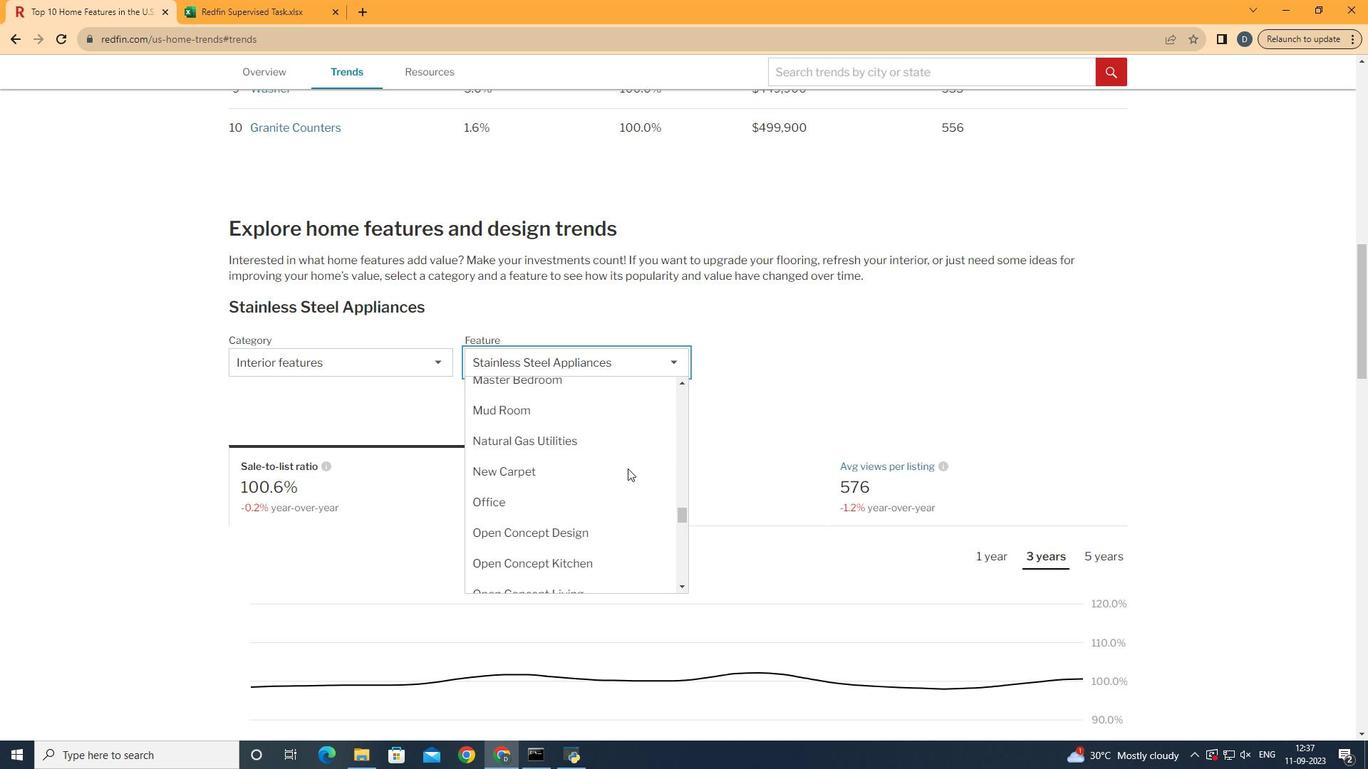 
Action: Mouse scrolled (628, 471) with delta (0, 0)
Screenshot: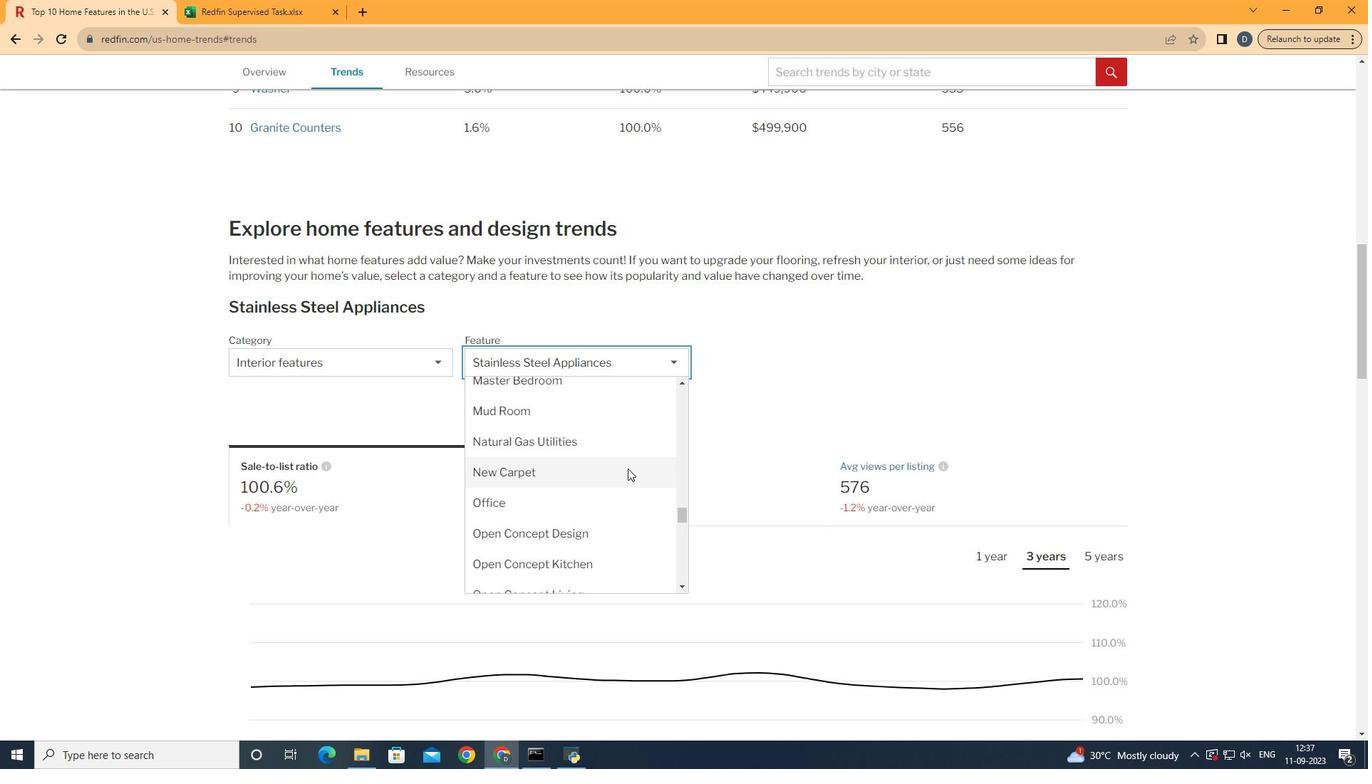 
Action: Mouse scrolled (628, 471) with delta (0, 0)
Screenshot: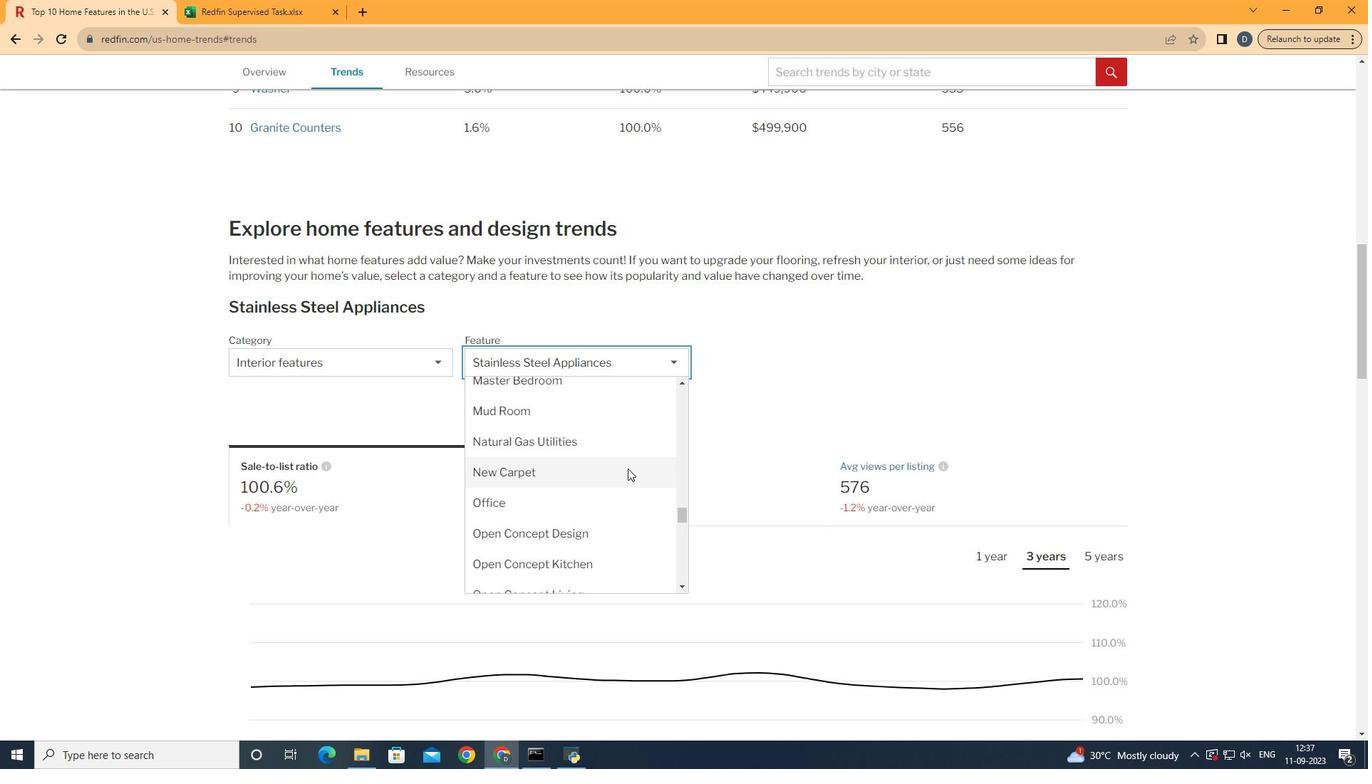 
Action: Mouse scrolled (628, 471) with delta (0, 0)
Screenshot: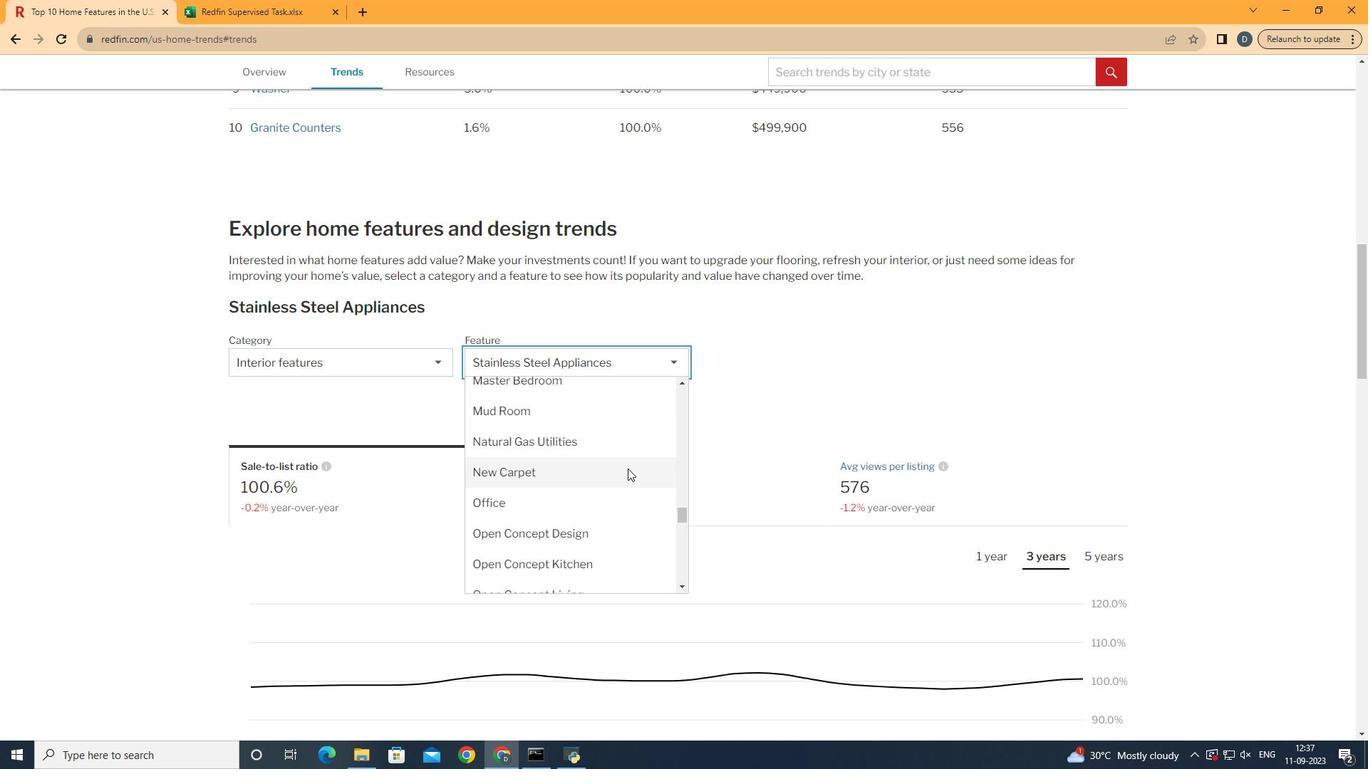
Action: Mouse moved to (629, 471)
Screenshot: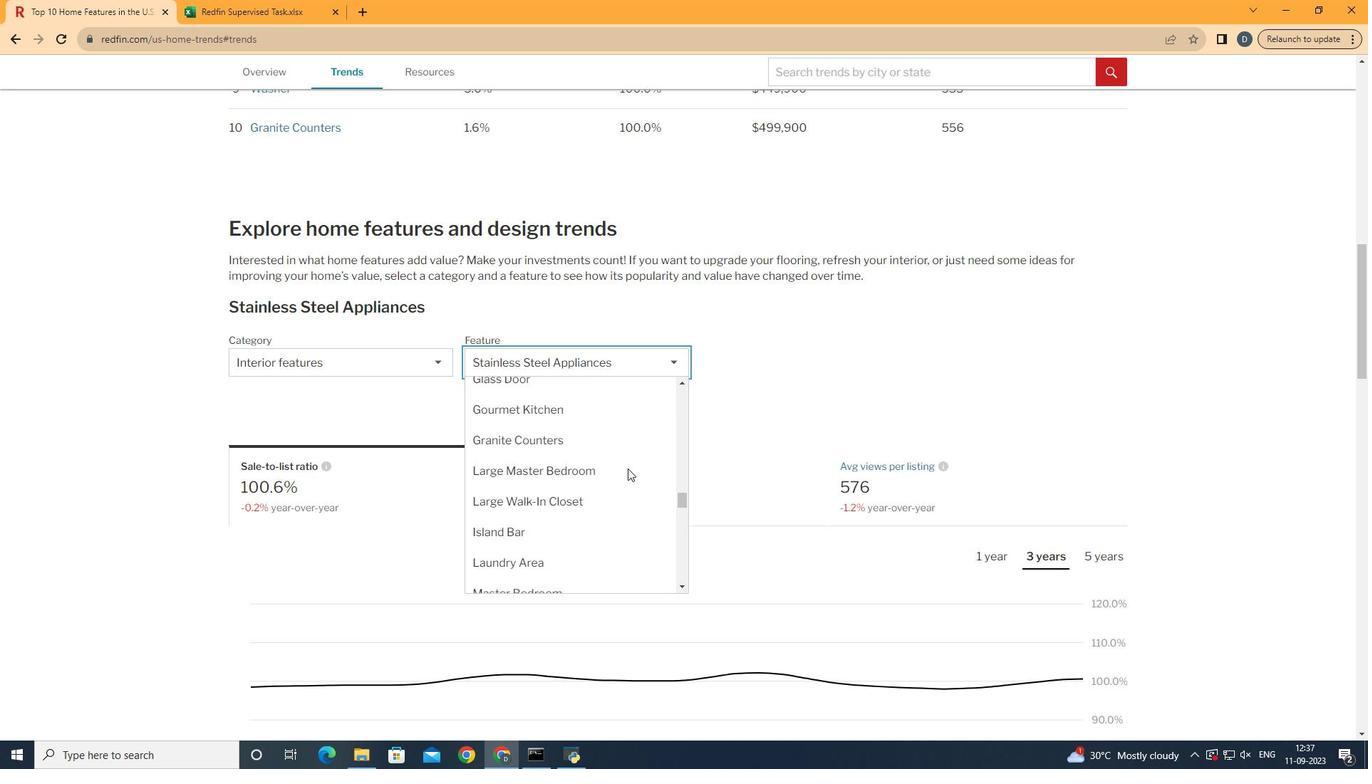 
Action: Mouse scrolled (629, 471) with delta (0, 0)
Screenshot: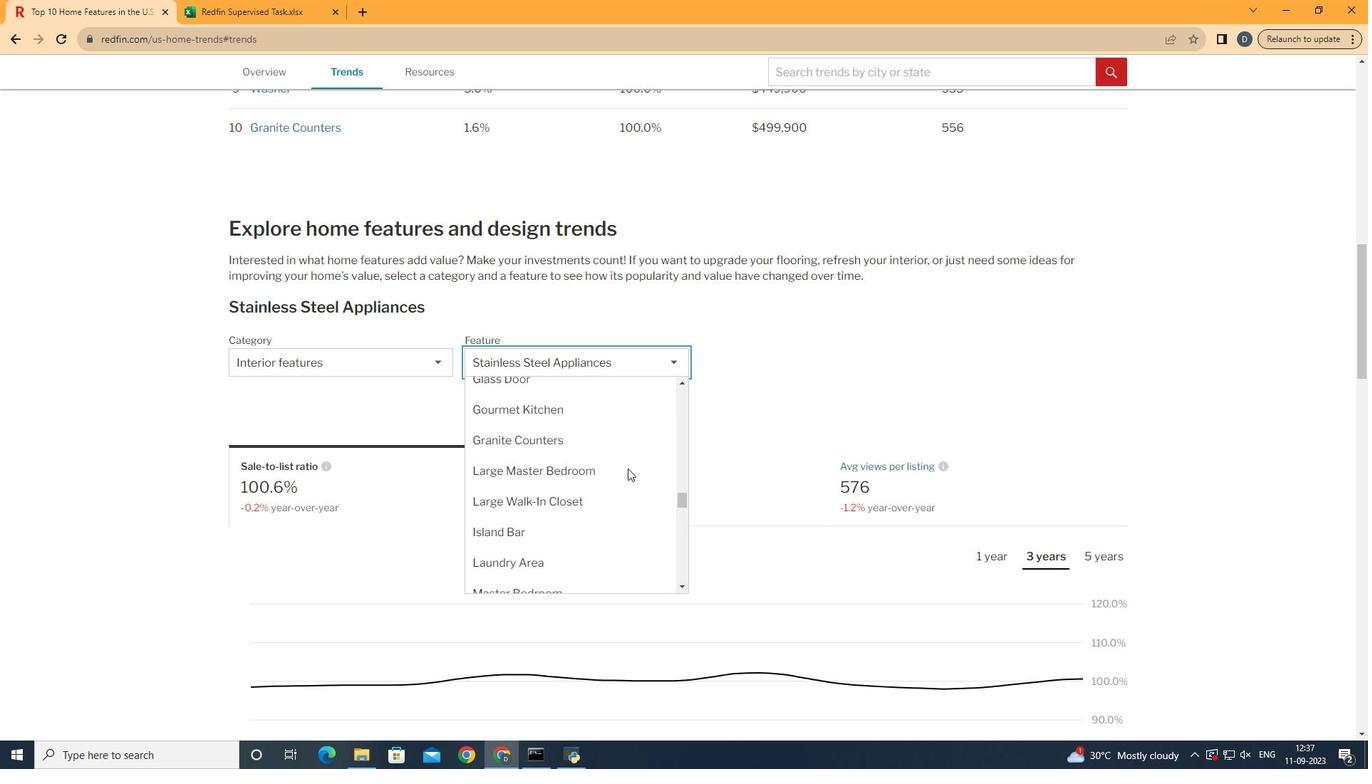 
Action: Mouse scrolled (629, 471) with delta (0, 0)
Screenshot: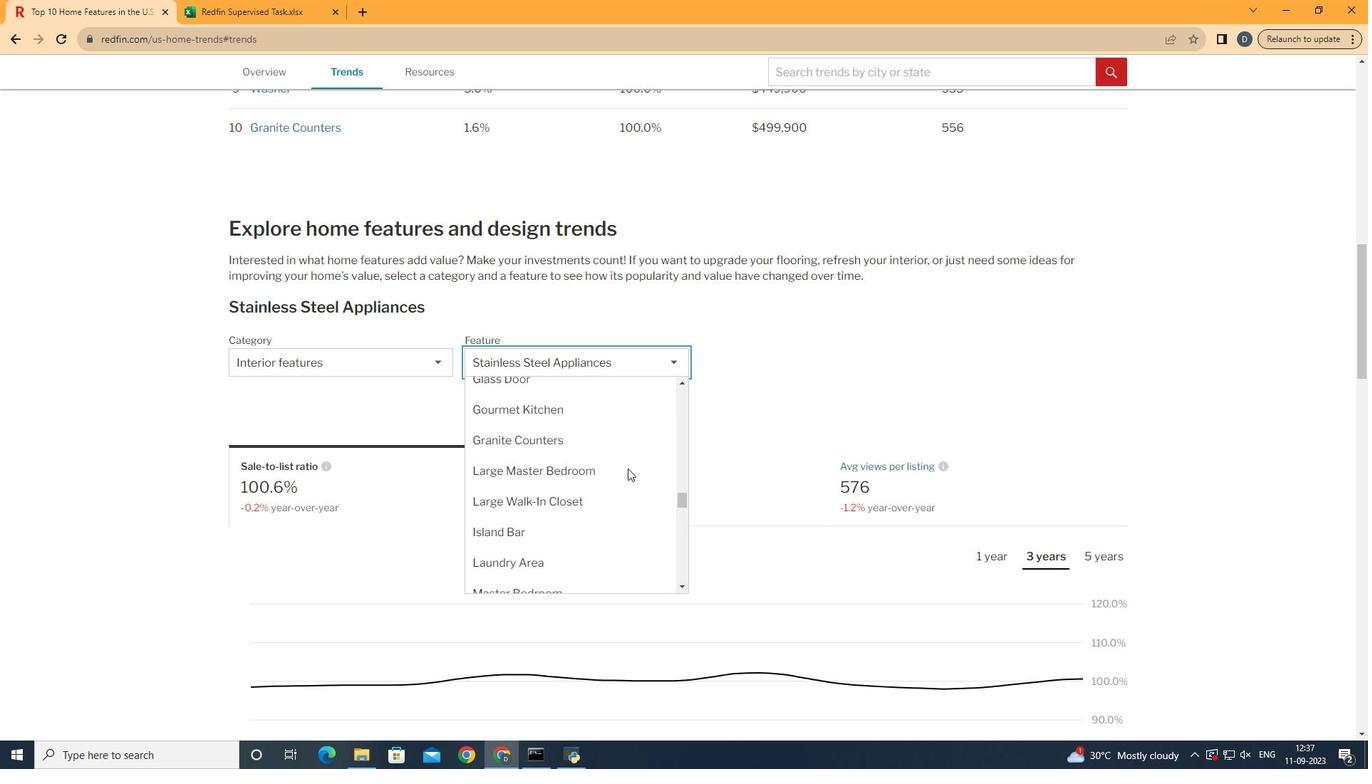 
Action: Mouse scrolled (629, 471) with delta (0, 0)
Screenshot: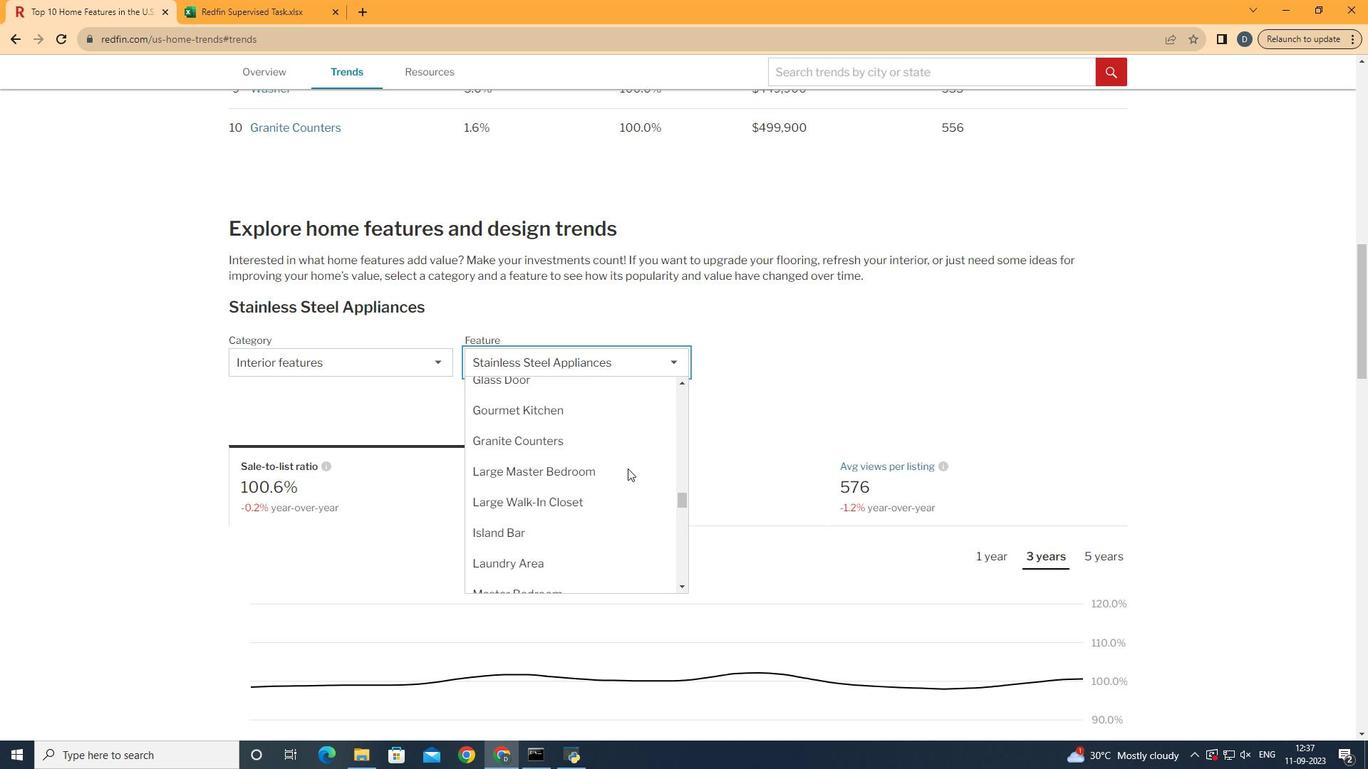 
Action: Mouse scrolled (629, 471) with delta (0, 0)
Screenshot: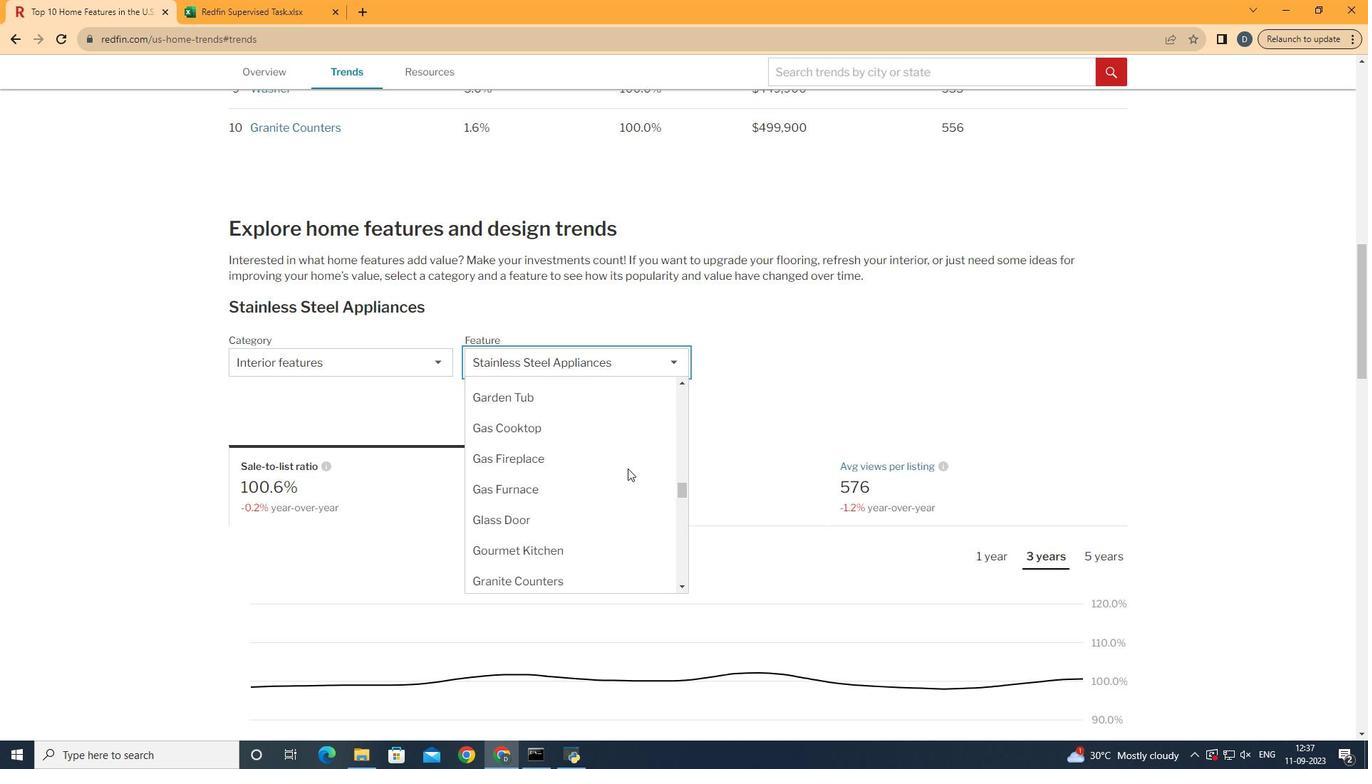 
Action: Mouse scrolled (629, 471) with delta (0, 0)
Screenshot: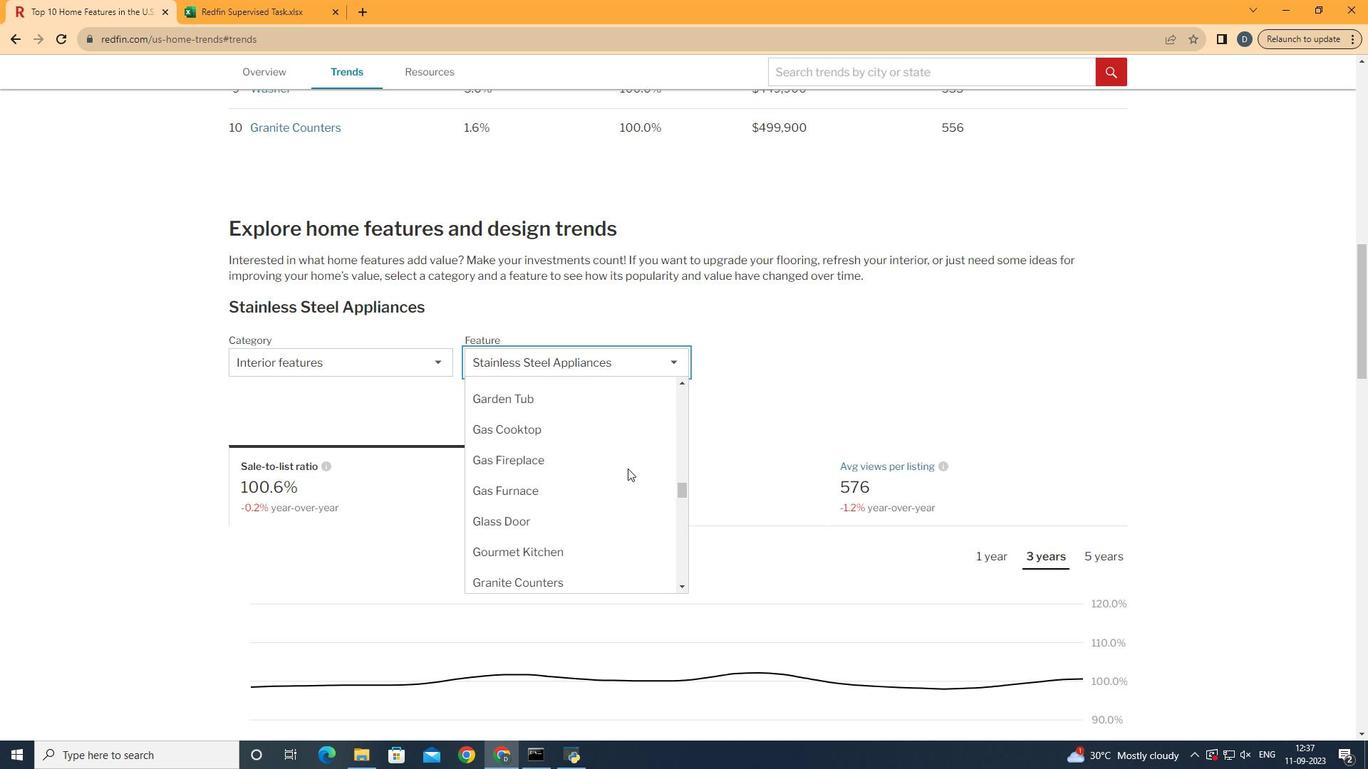 
Action: Mouse scrolled (629, 471) with delta (0, 0)
Screenshot: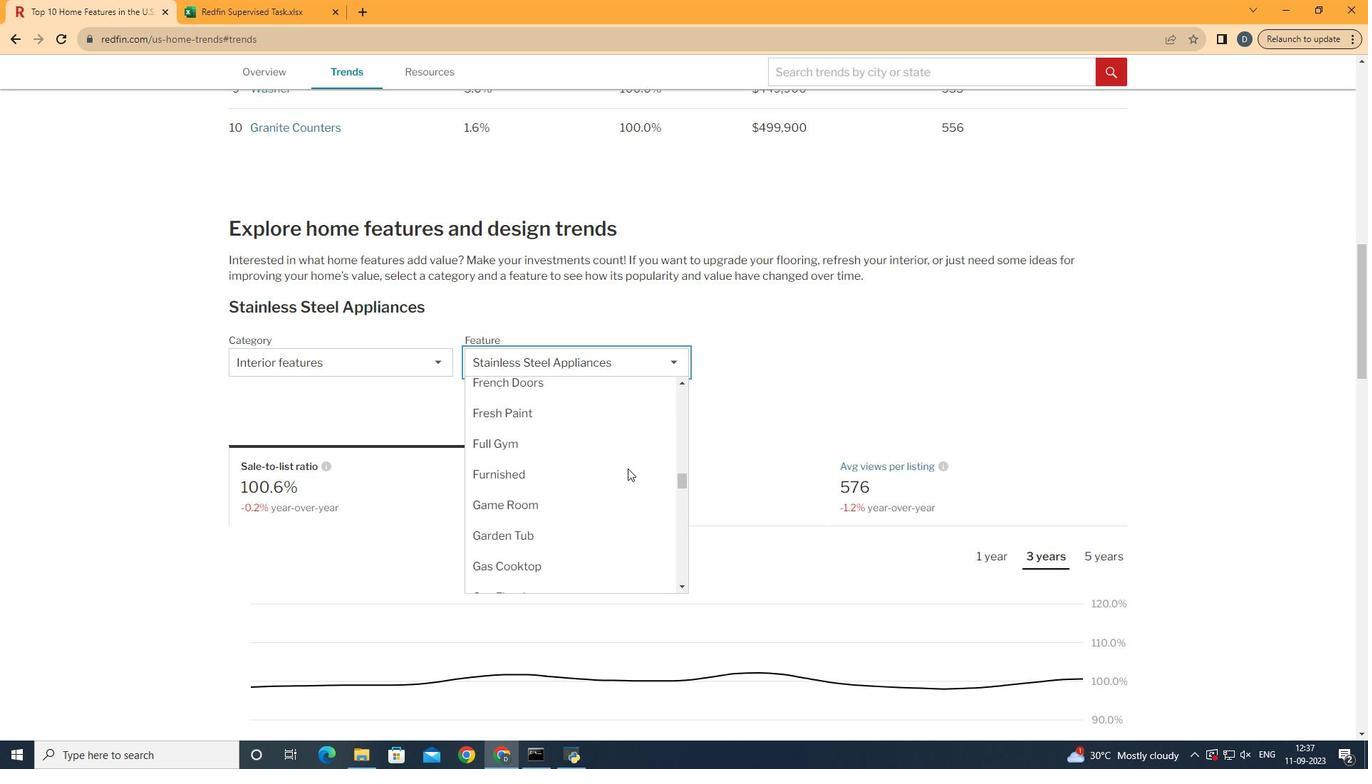 
Action: Mouse scrolled (629, 471) with delta (0, 0)
Screenshot: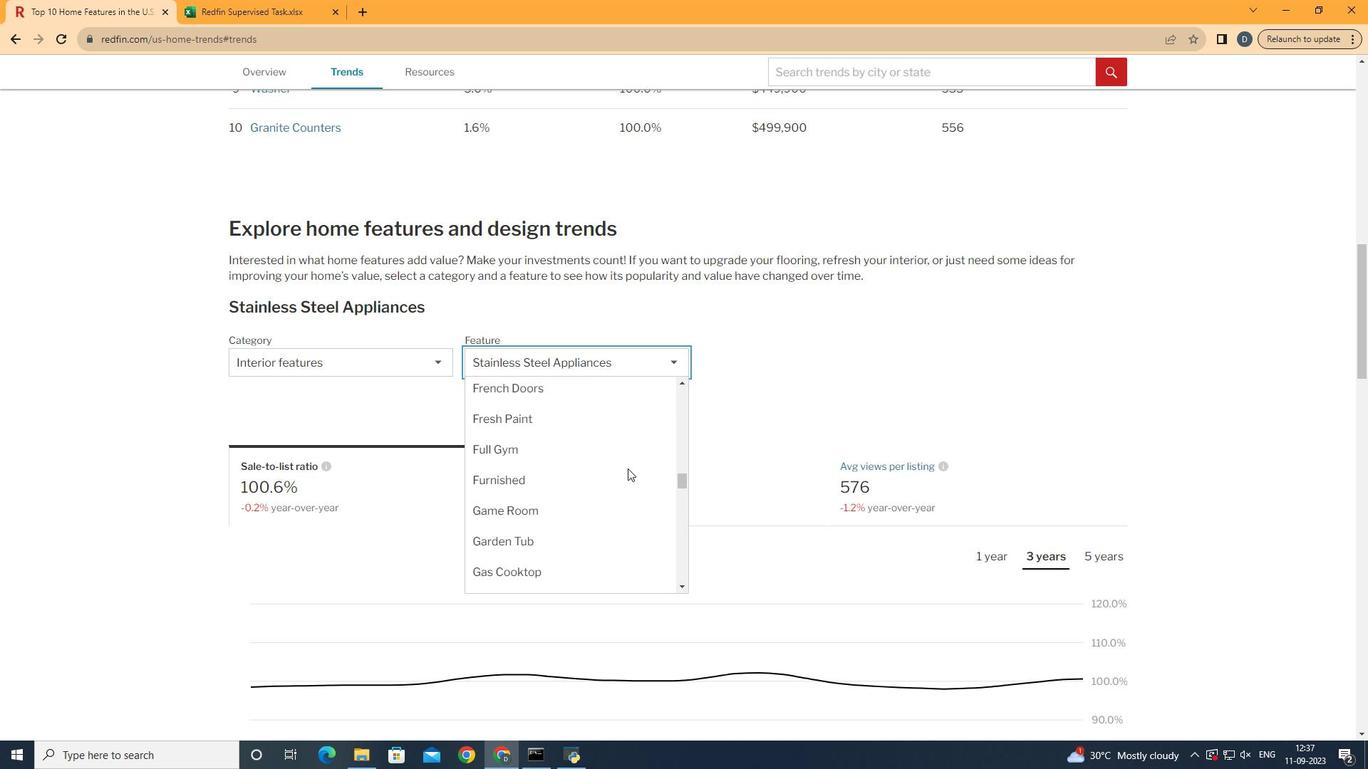 
Action: Mouse scrolled (629, 471) with delta (0, 0)
Screenshot: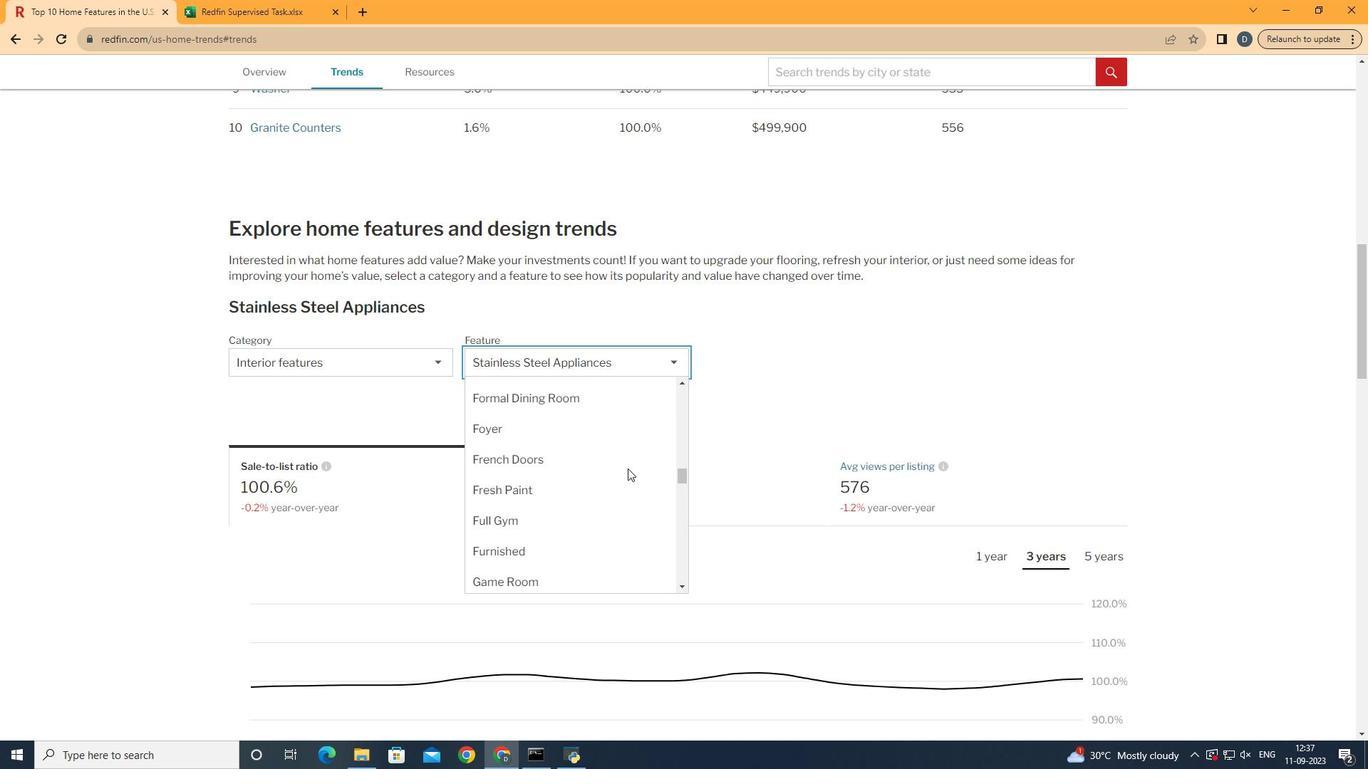
Action: Mouse moved to (628, 471)
Screenshot: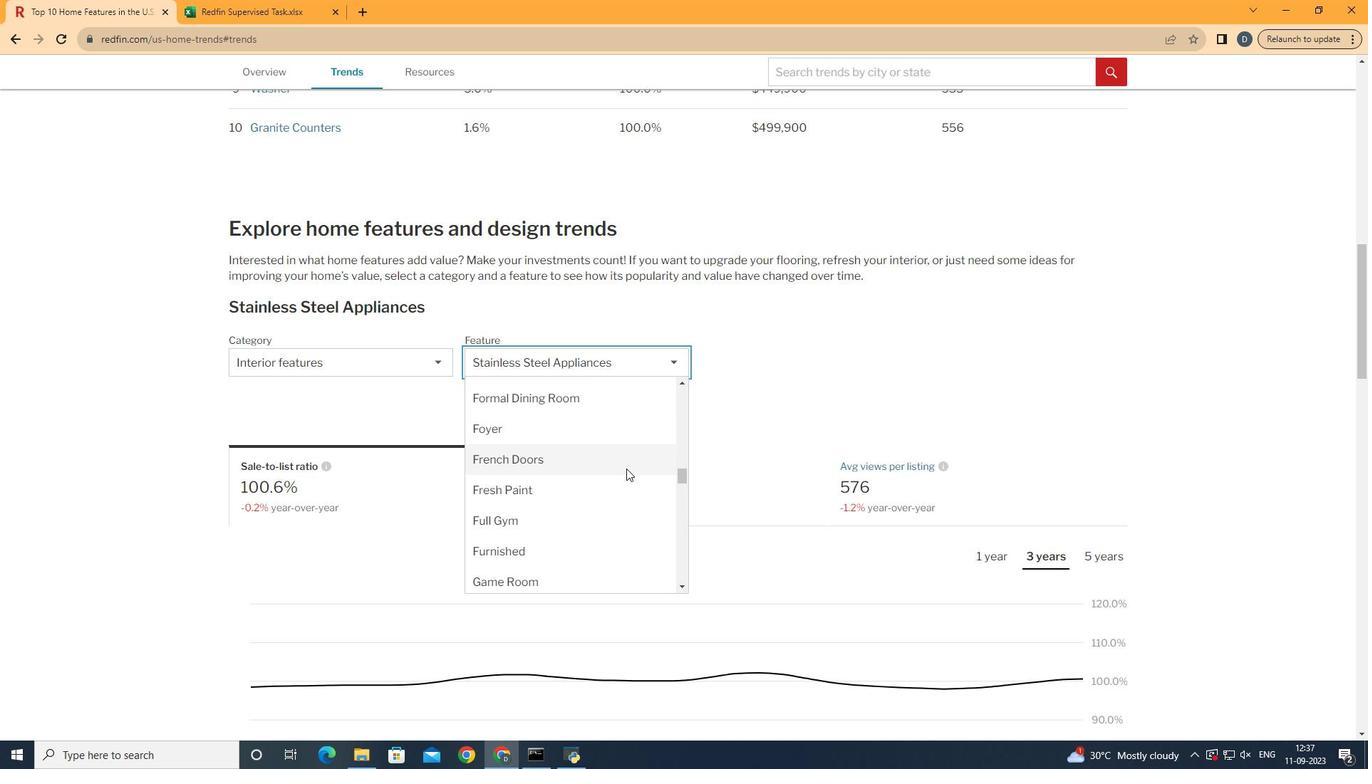 
Action: Mouse scrolled (628, 471) with delta (0, 0)
Screenshot: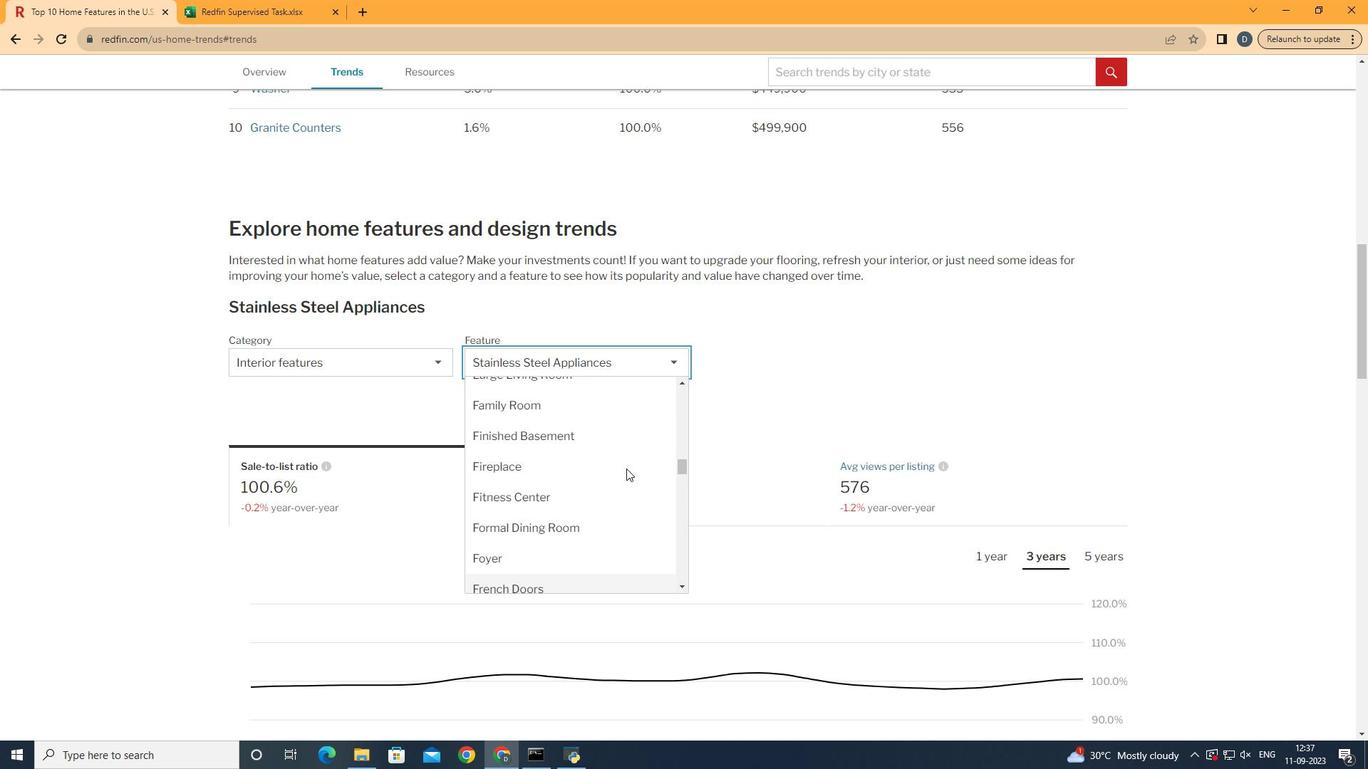 
Action: Mouse scrolled (628, 471) with delta (0, 0)
Screenshot: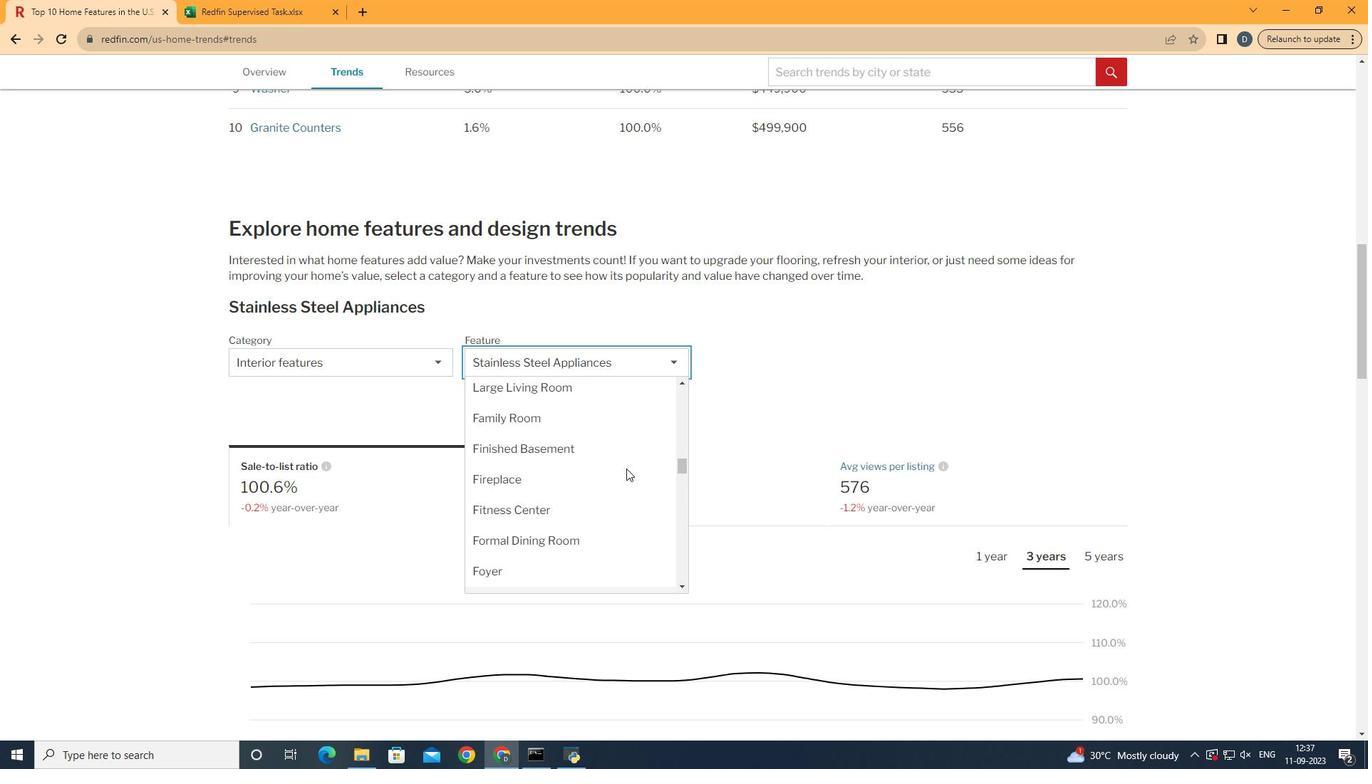 
Action: Mouse scrolled (628, 471) with delta (0, 0)
Screenshot: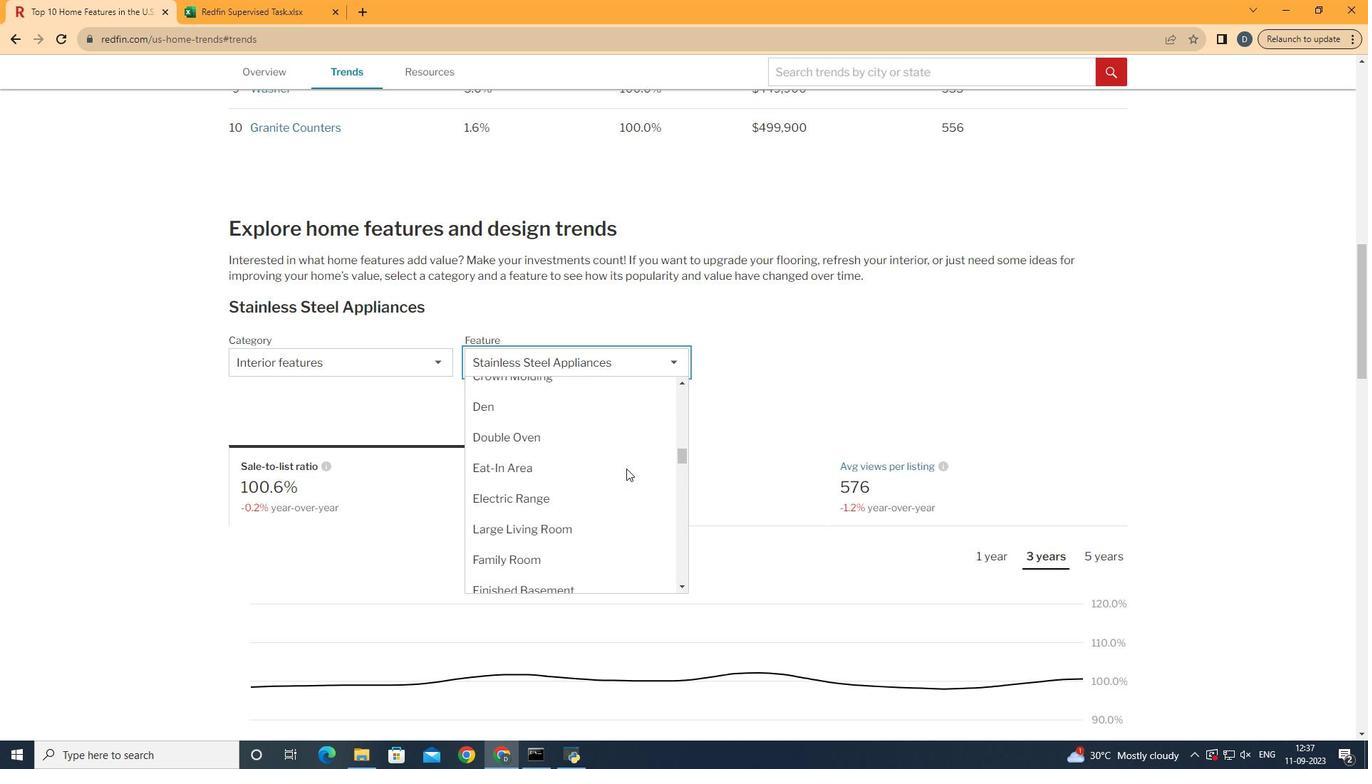 
Action: Mouse scrolled (628, 471) with delta (0, 0)
Screenshot: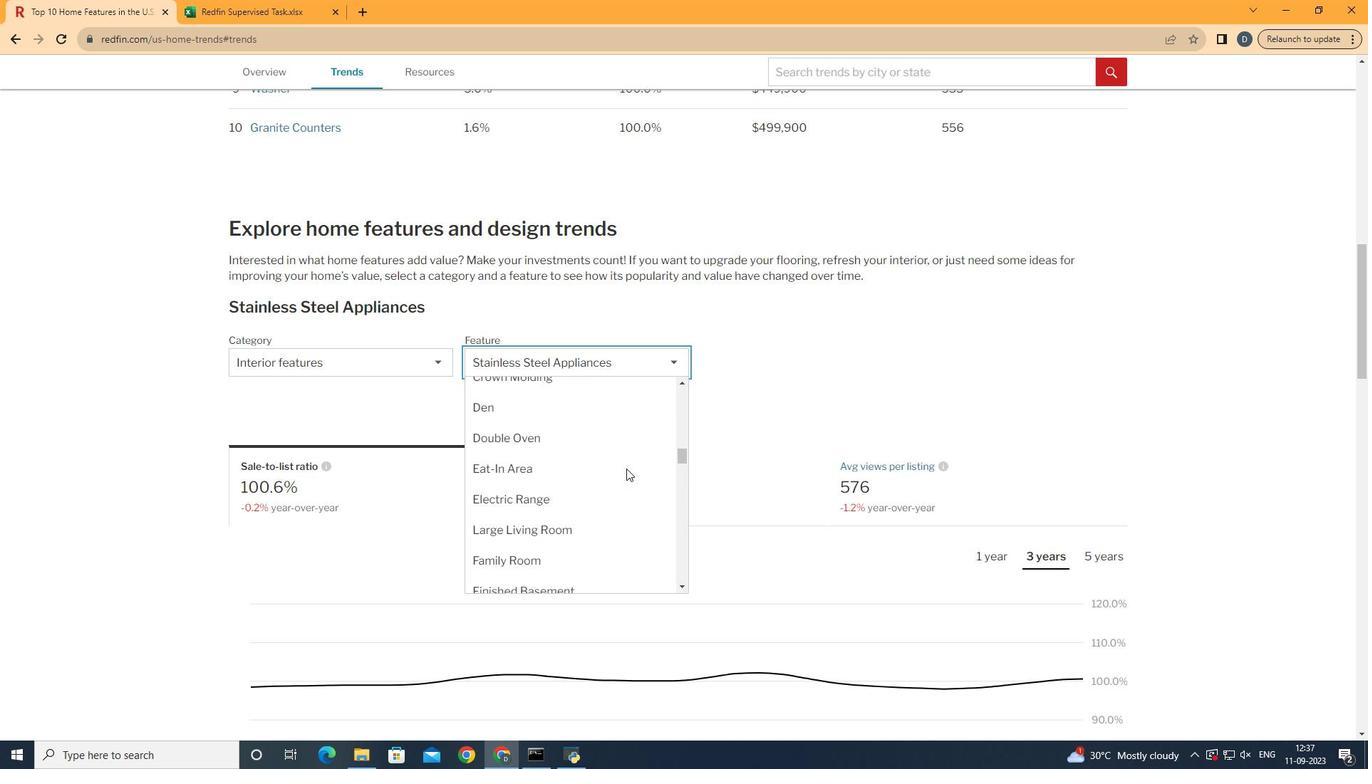 
Action: Mouse moved to (628, 471)
Screenshot: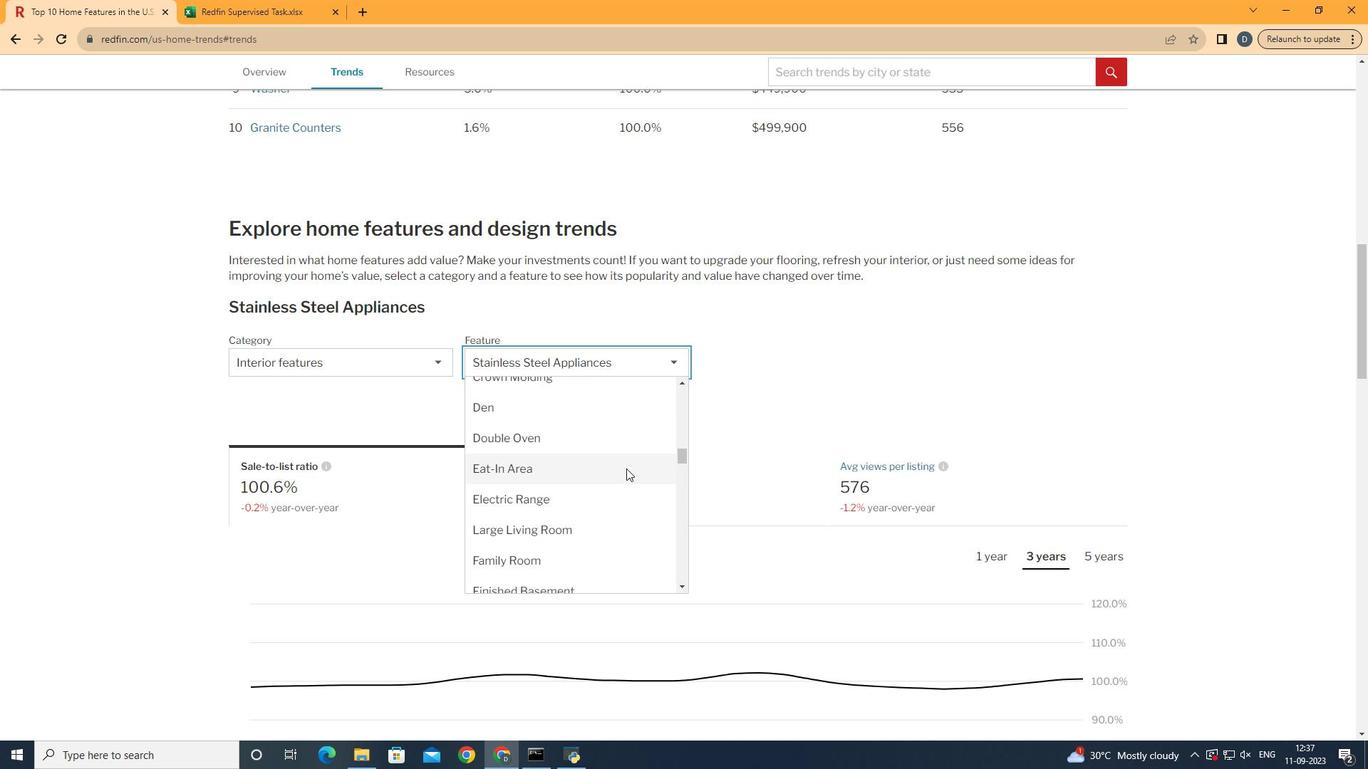 
Action: Mouse scrolled (628, 471) with delta (0, 0)
Screenshot: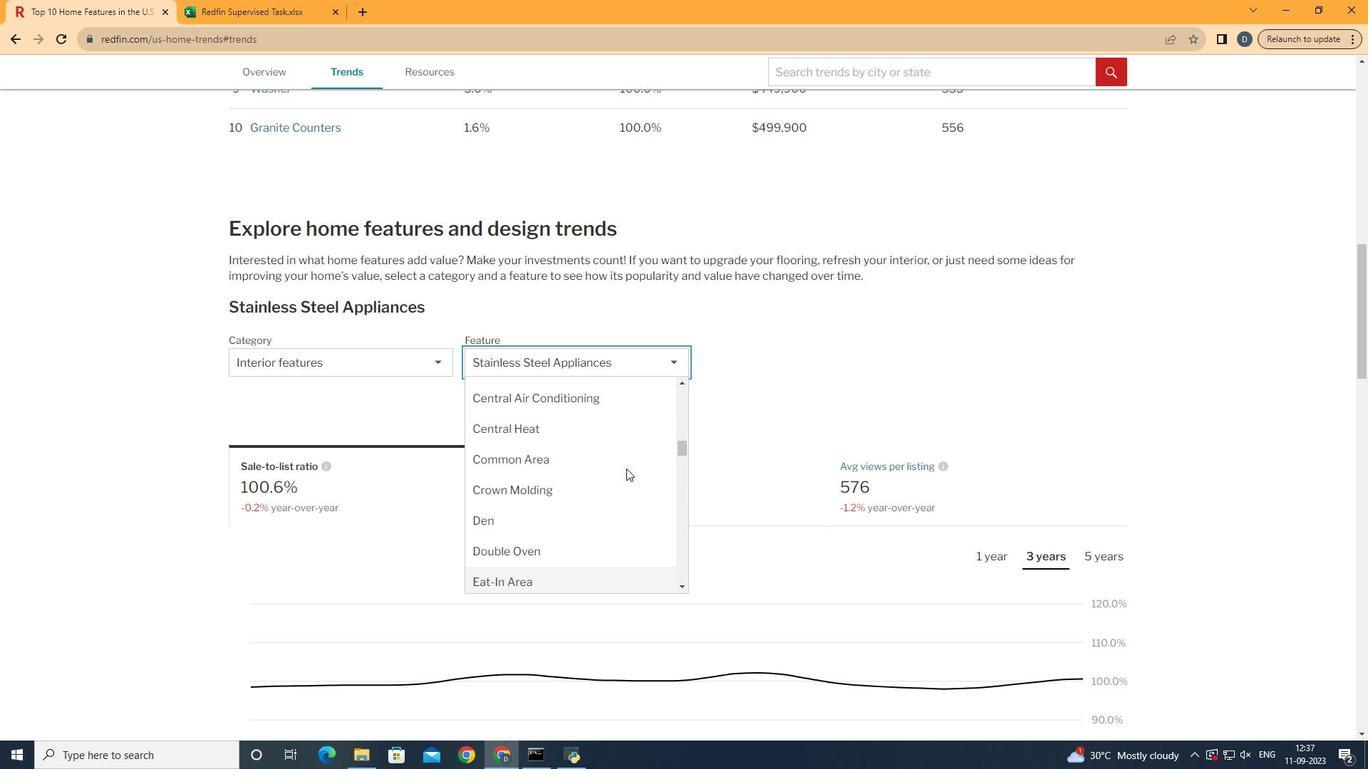 
Action: Mouse scrolled (628, 471) with delta (0, 0)
Screenshot: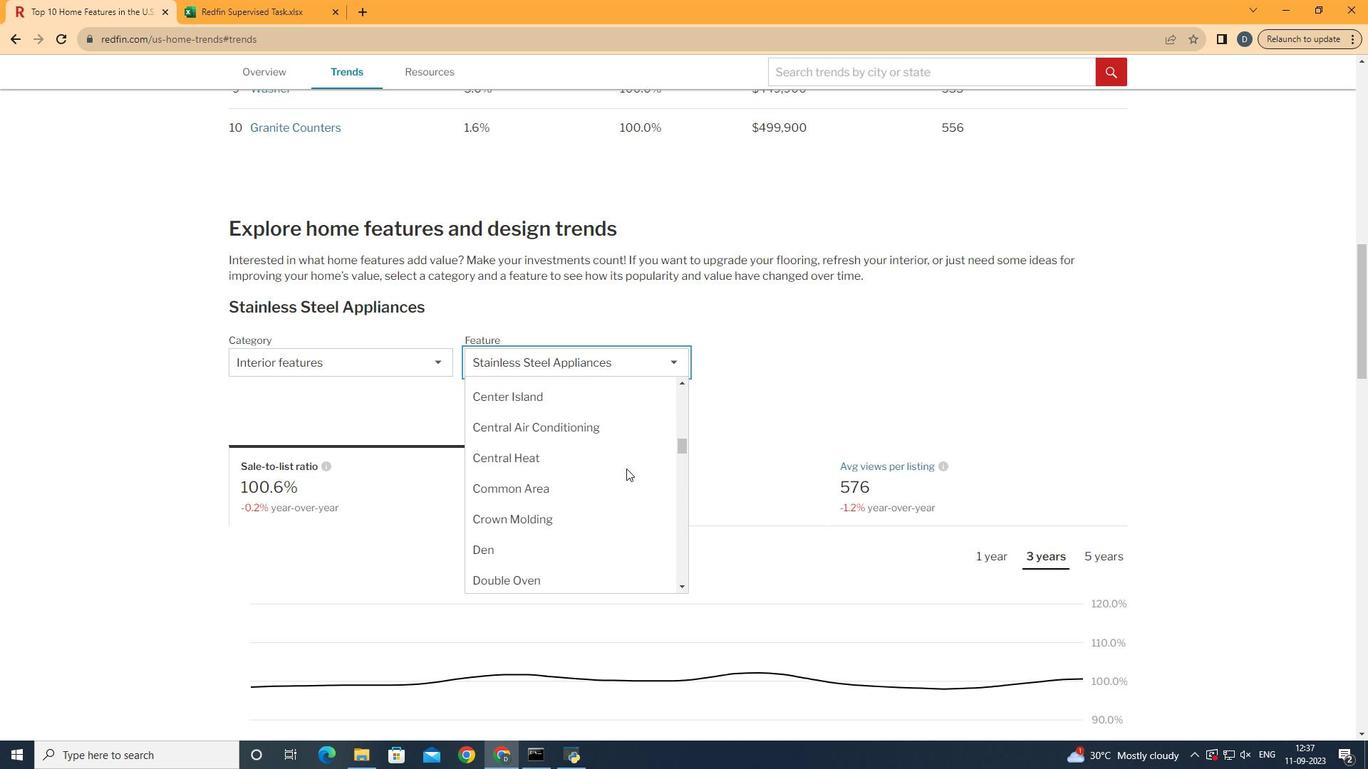 
Action: Mouse moved to (629, 471)
Screenshot: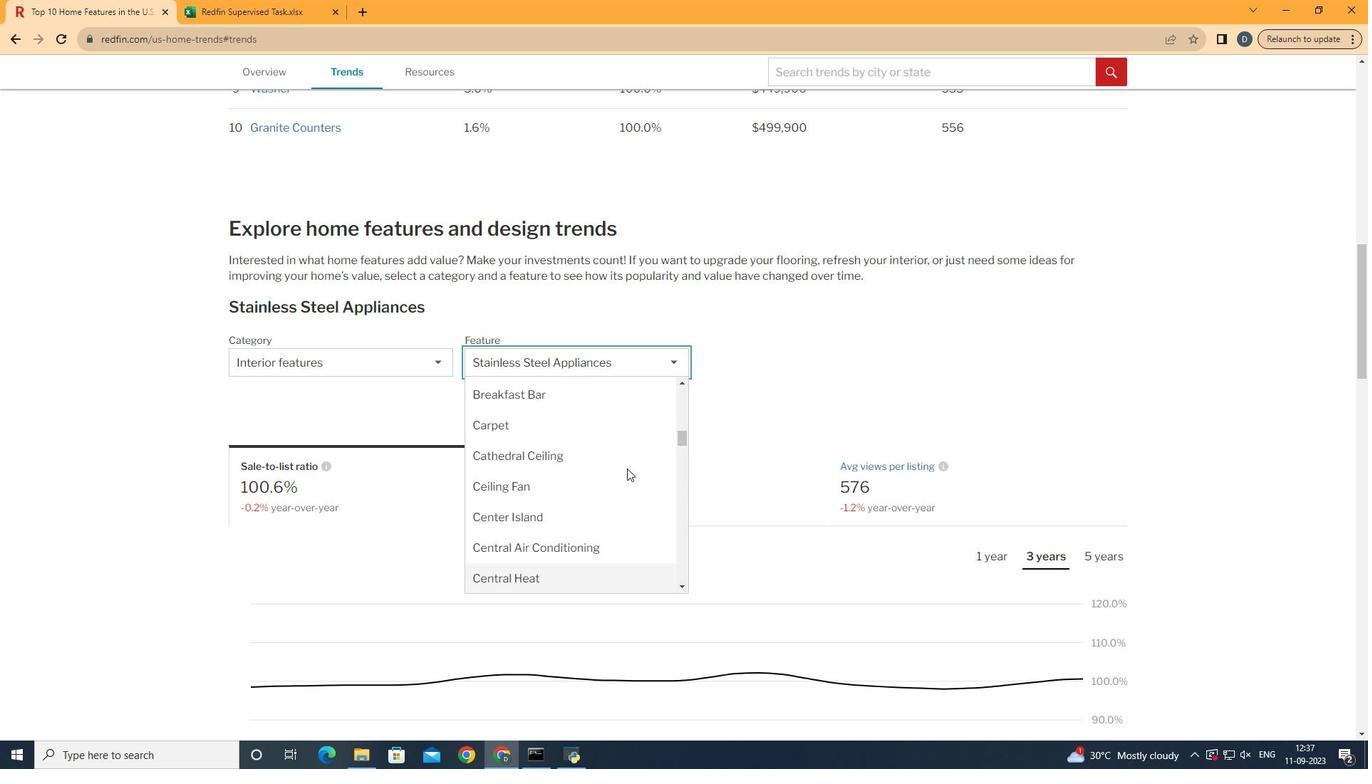 
Action: Mouse scrolled (629, 471) with delta (0, 0)
Screenshot: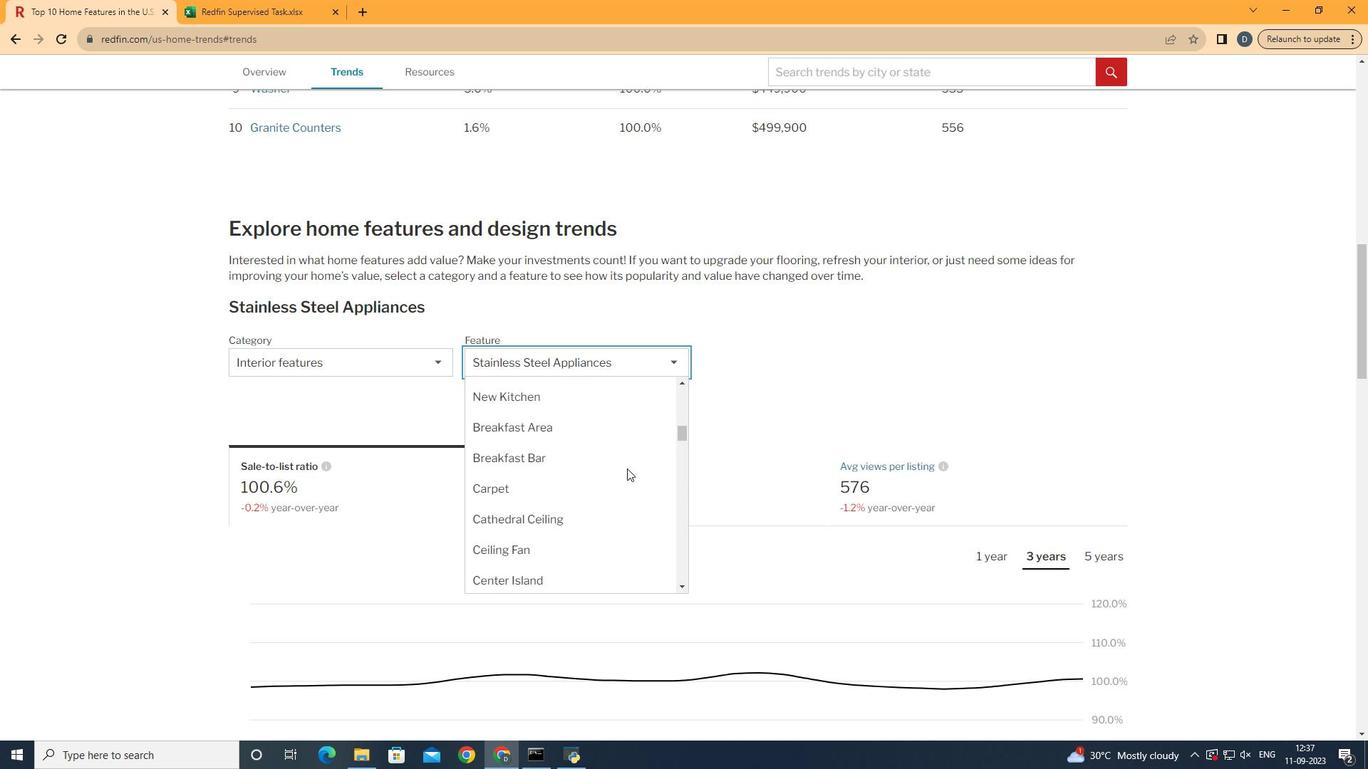 
Action: Mouse scrolled (629, 471) with delta (0, 0)
Screenshot: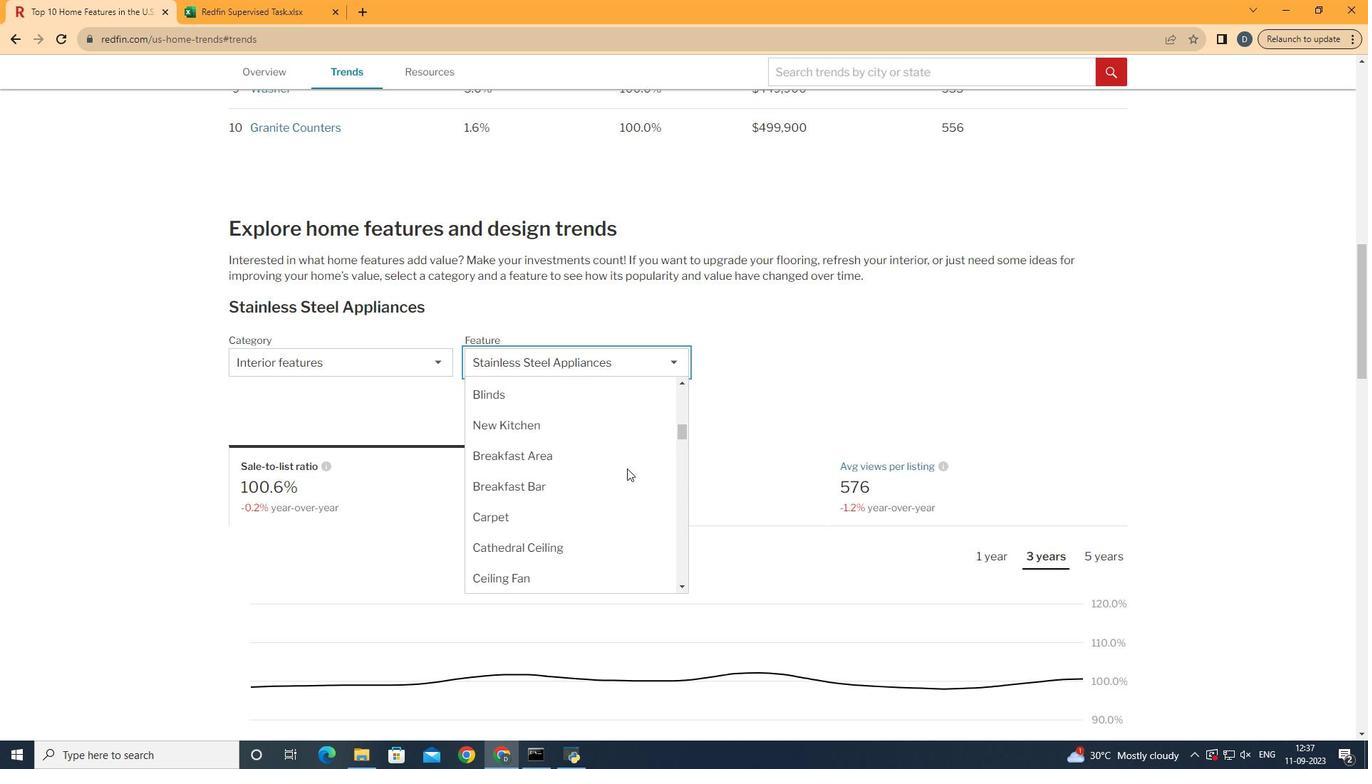 
Action: Mouse scrolled (629, 471) with delta (0, 0)
Screenshot: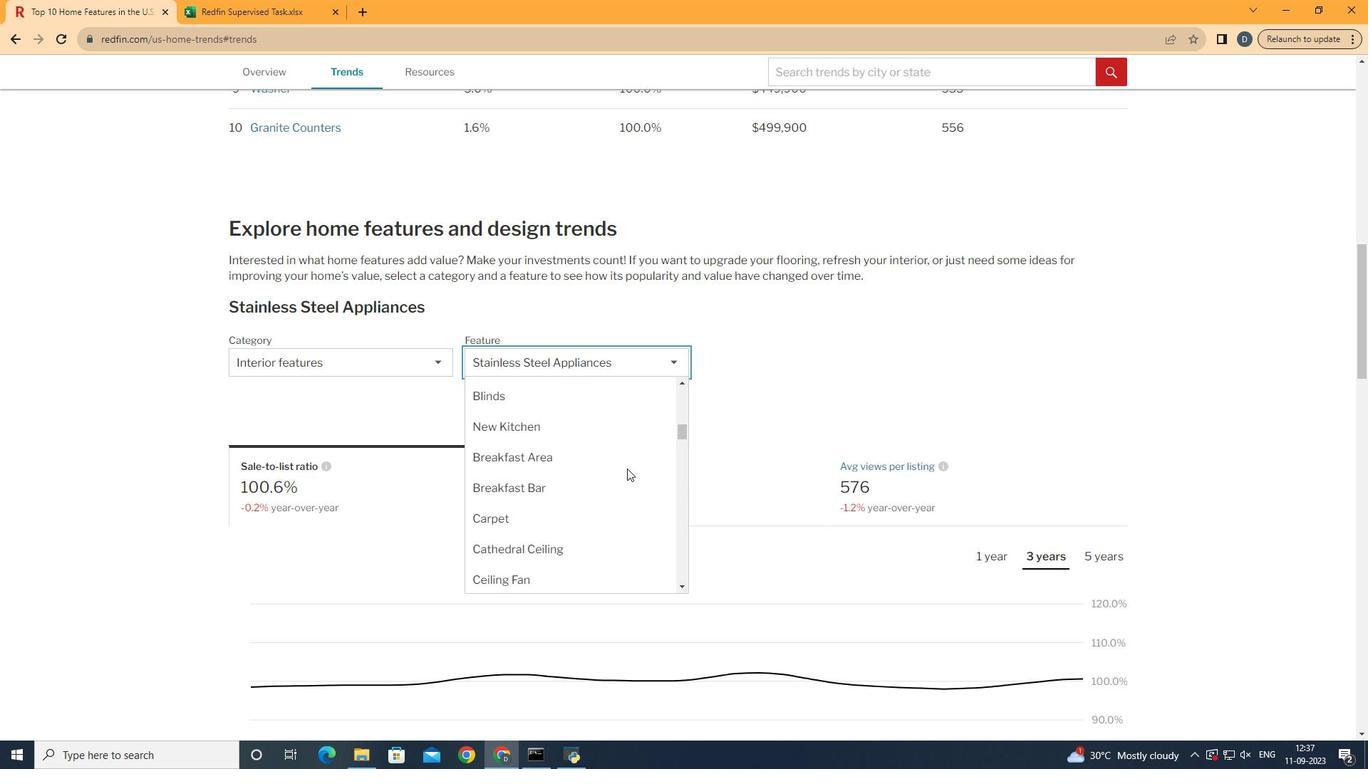 
Action: Mouse scrolled (629, 470) with delta (0, 0)
Screenshot: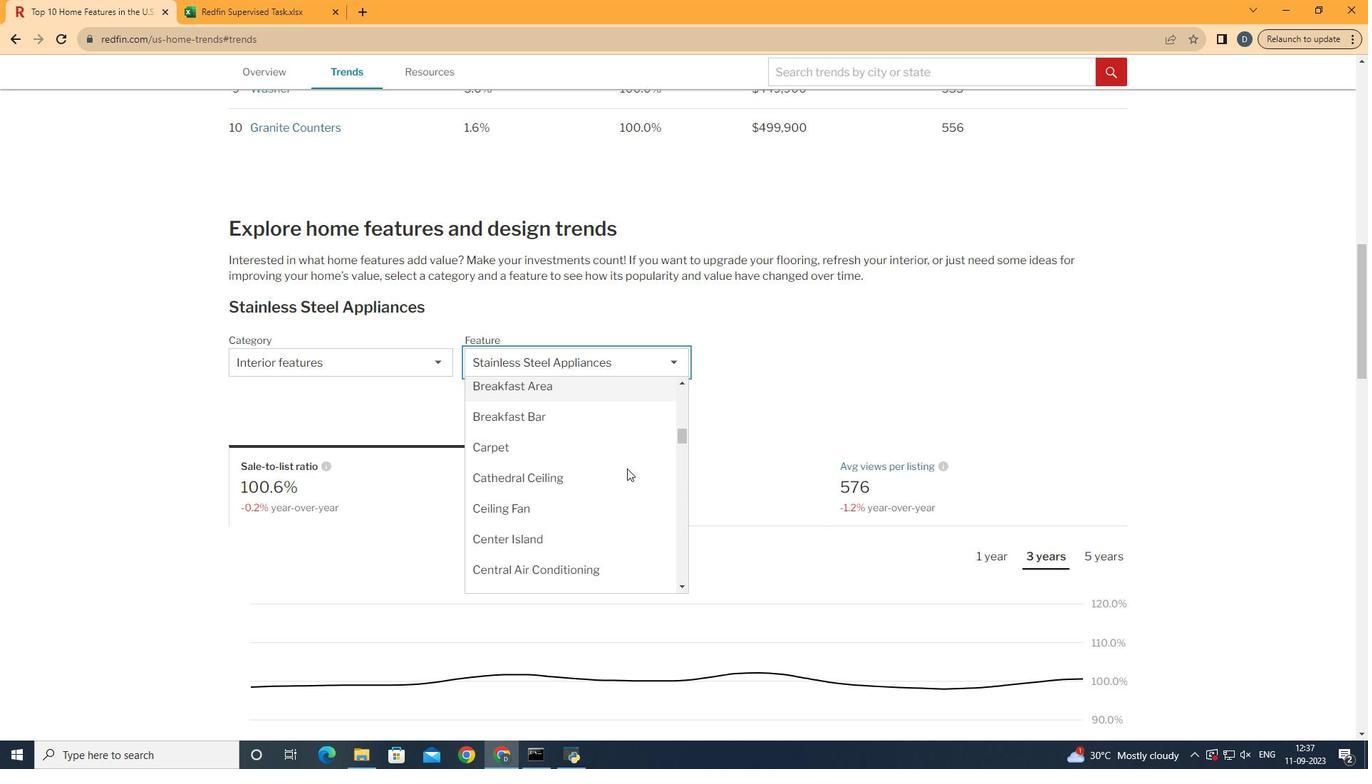 
Action: Mouse moved to (623, 545)
Screenshot: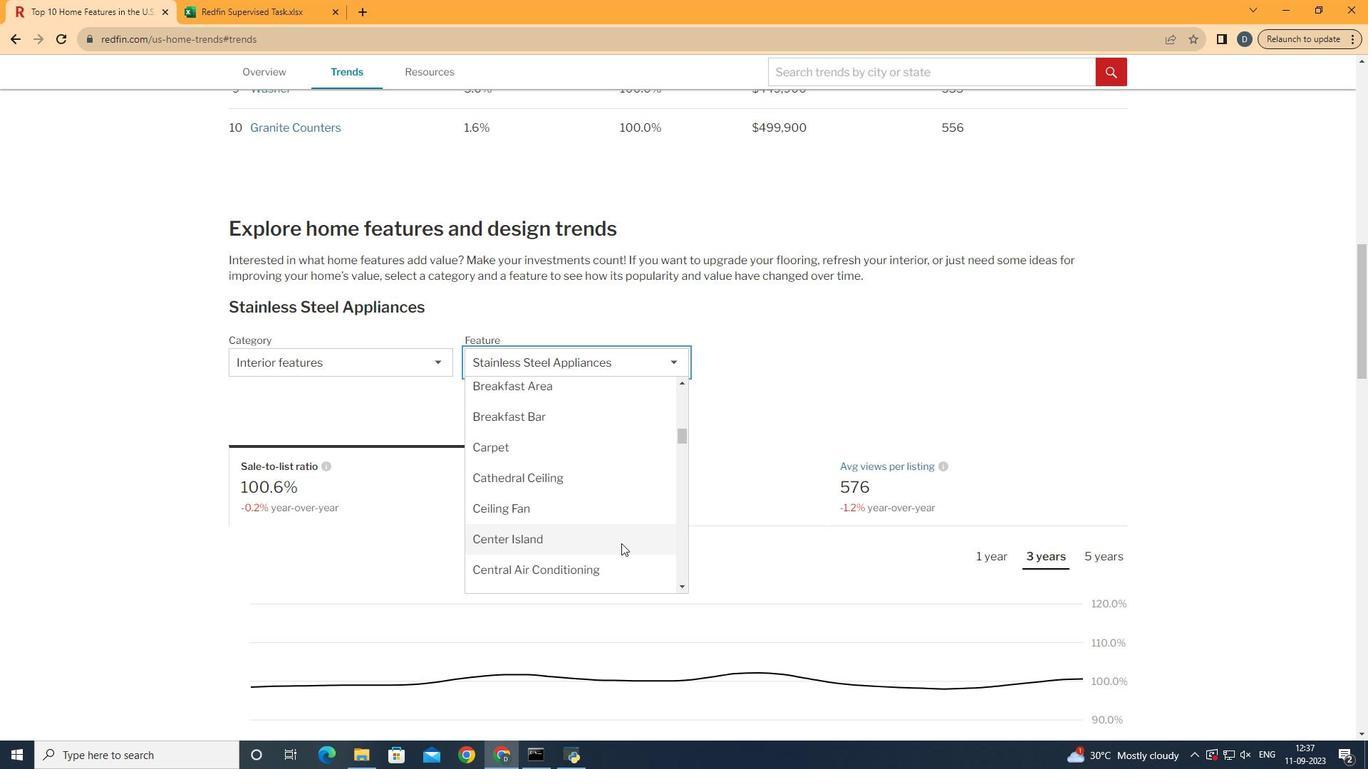 
Action: Mouse pressed left at (623, 545)
Screenshot: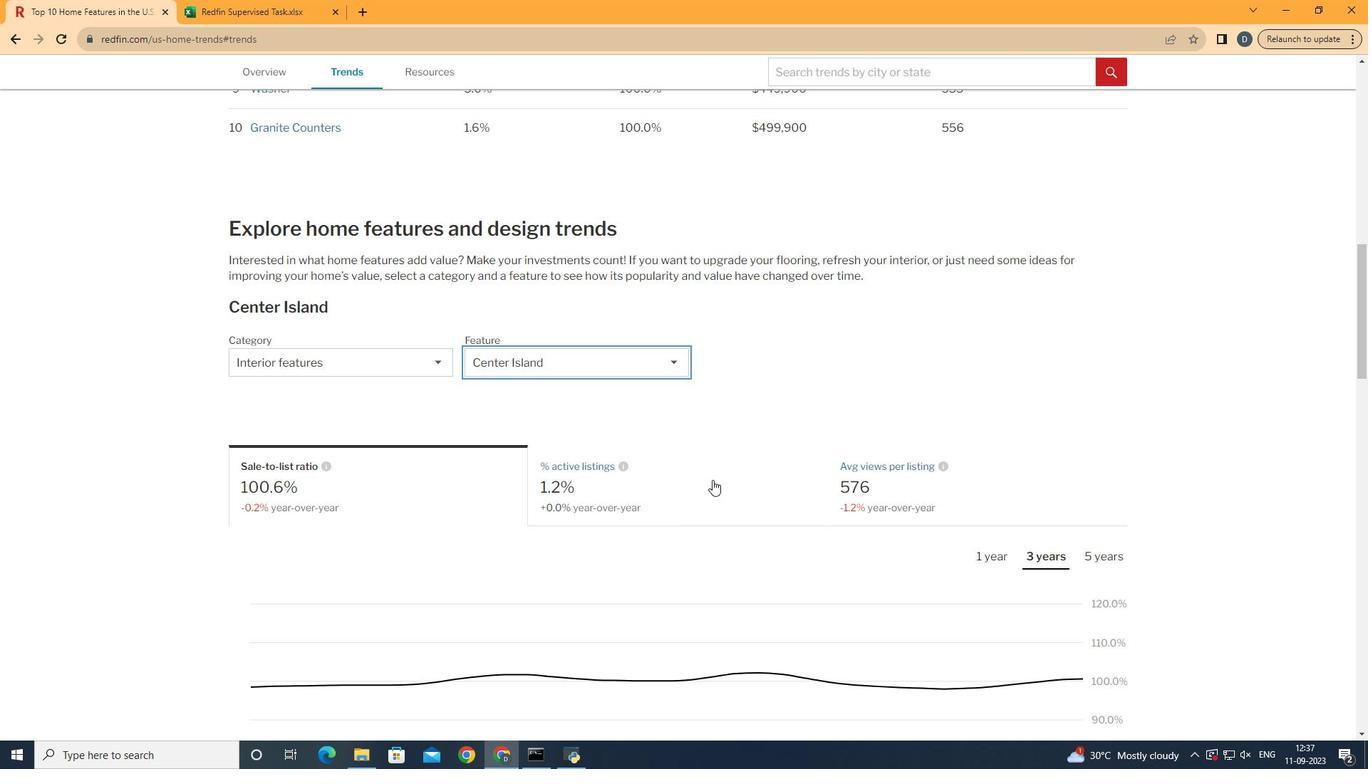 
Action: Mouse moved to (724, 487)
Screenshot: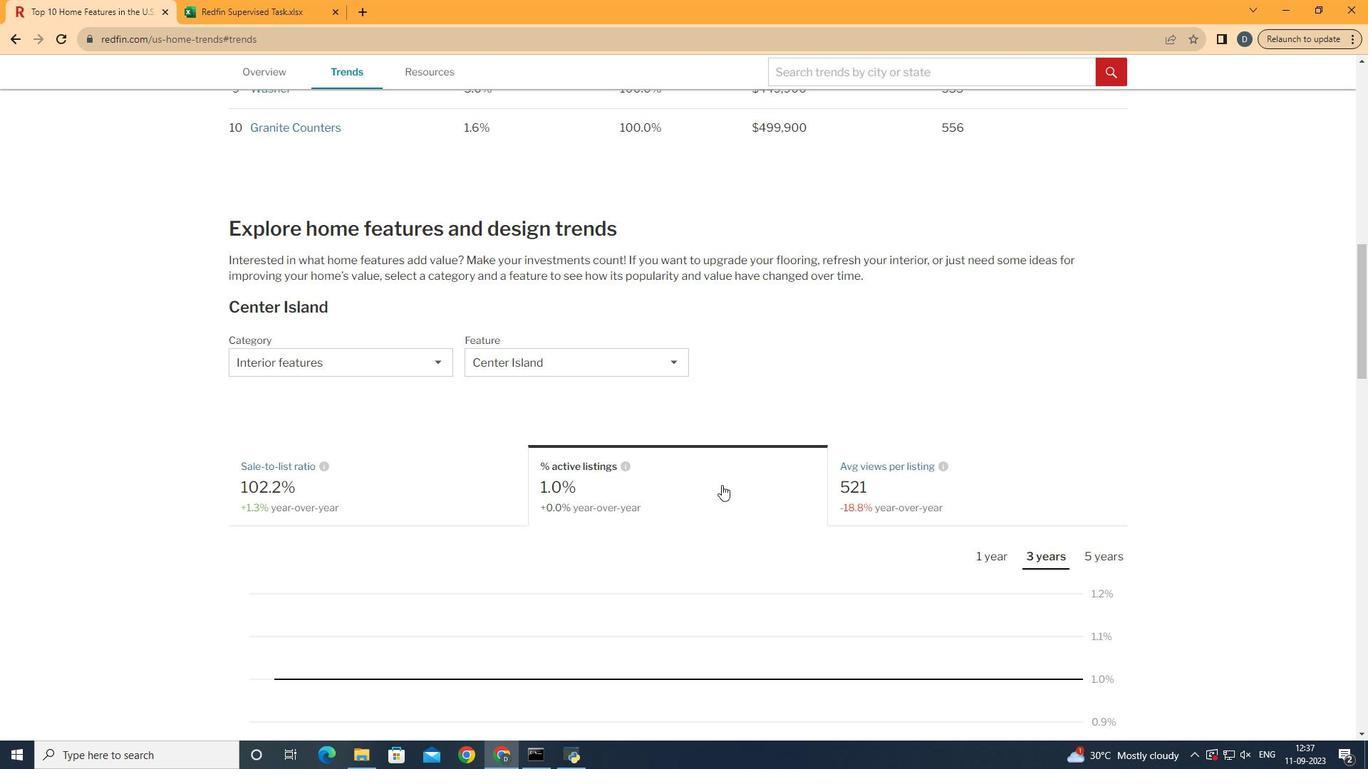 
Action: Mouse pressed left at (724, 487)
Screenshot: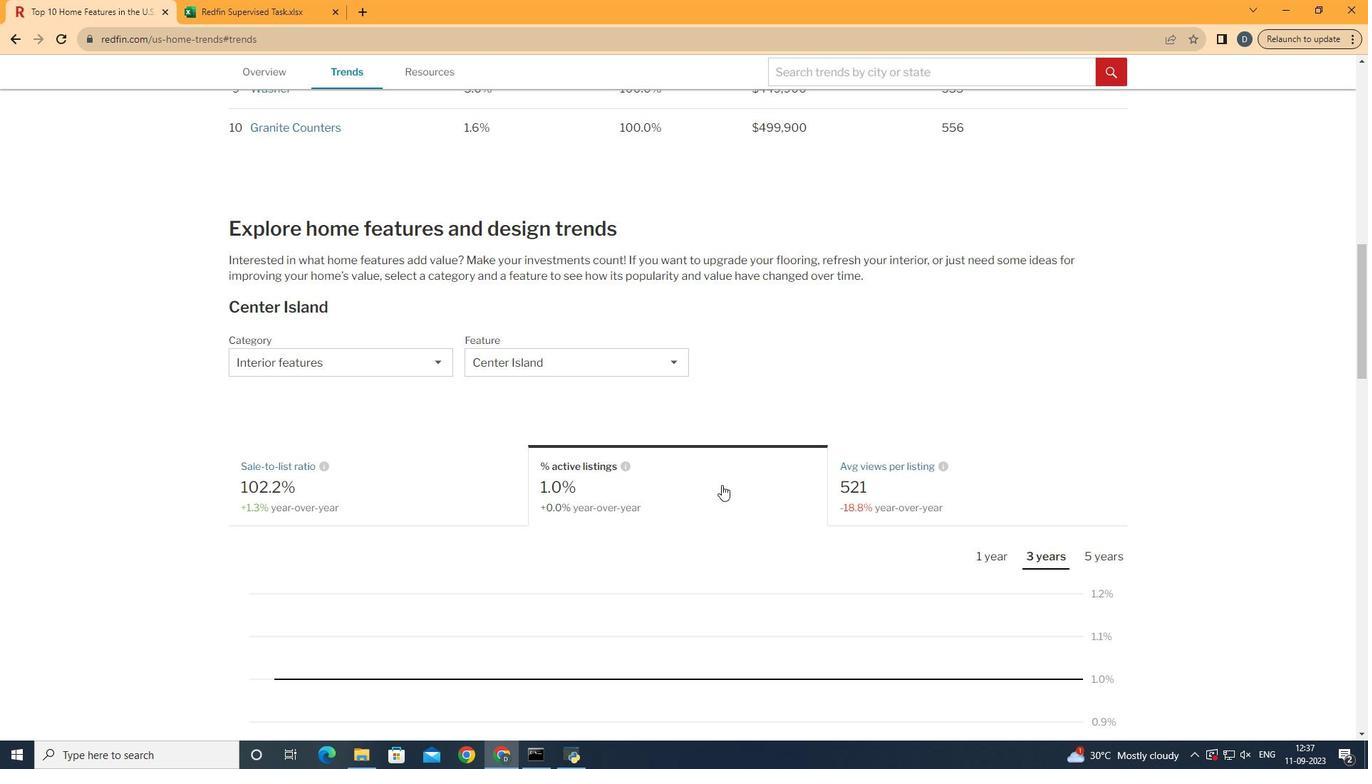 
Action: Mouse moved to (430, 486)
Screenshot: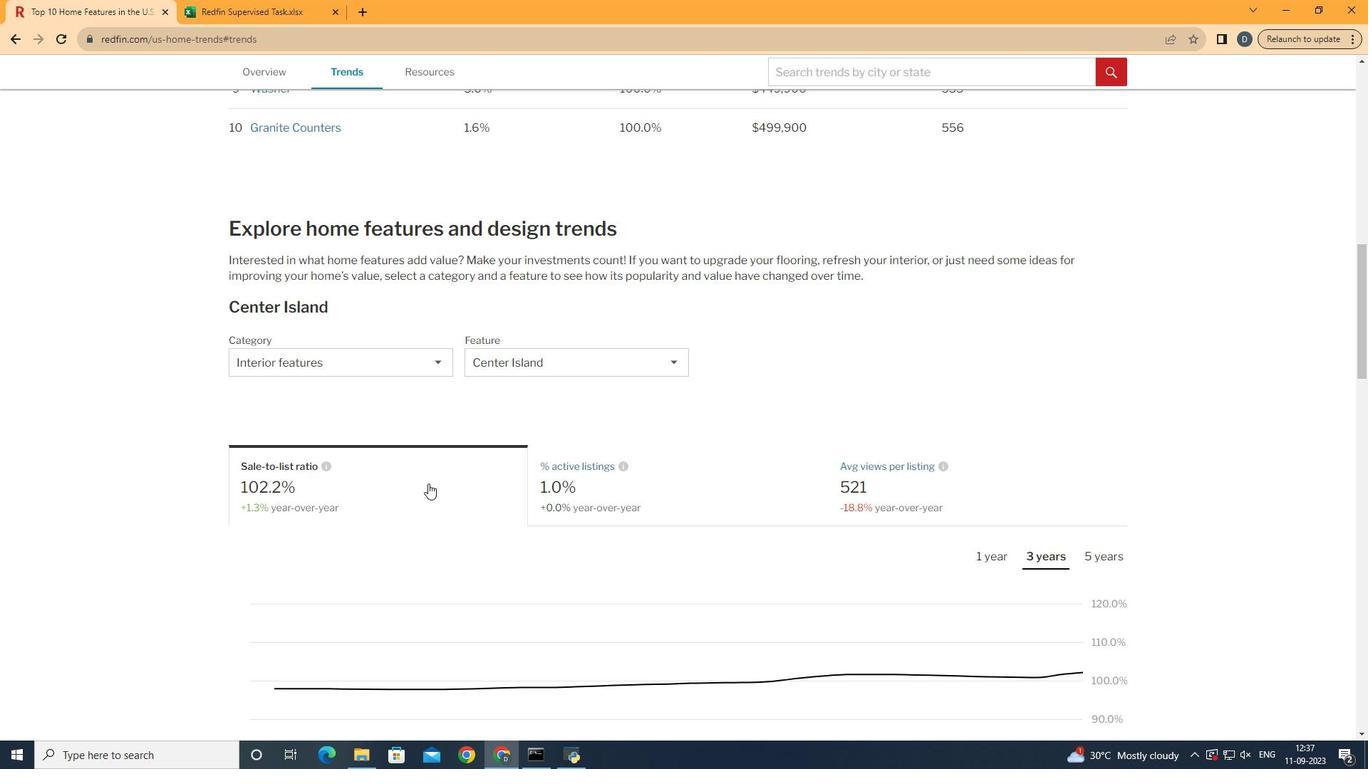 
Action: Mouse pressed left at (430, 486)
Screenshot: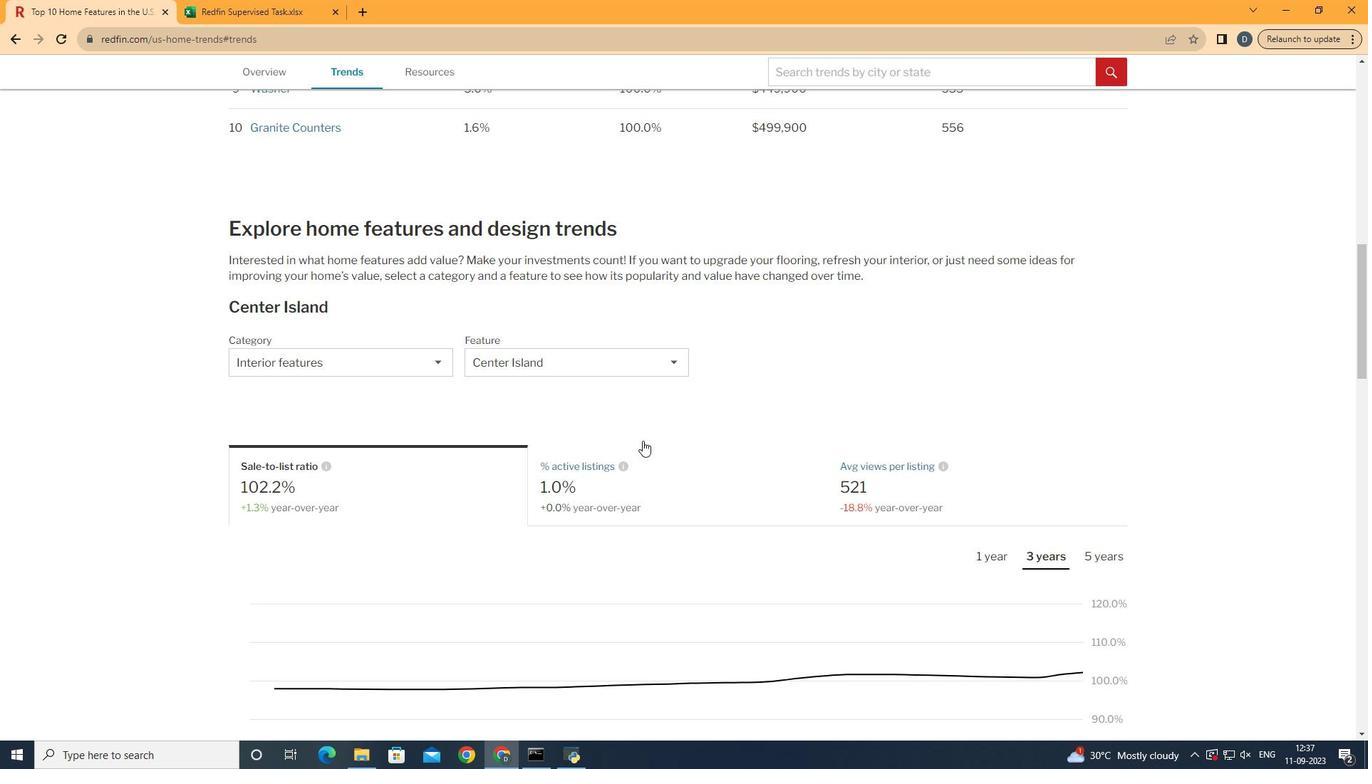 
Action: Mouse moved to (873, 387)
Screenshot: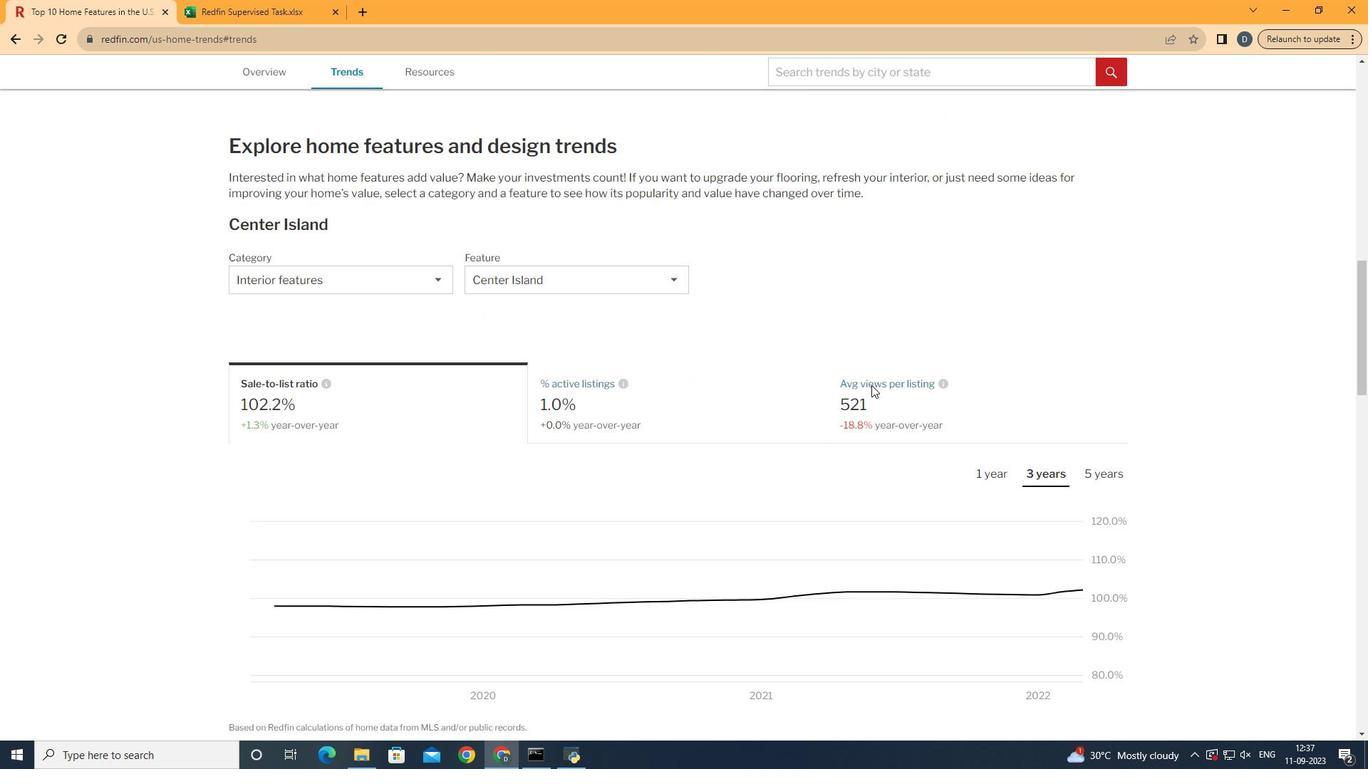 
Action: Mouse scrolled (873, 386) with delta (0, 0)
Screenshot: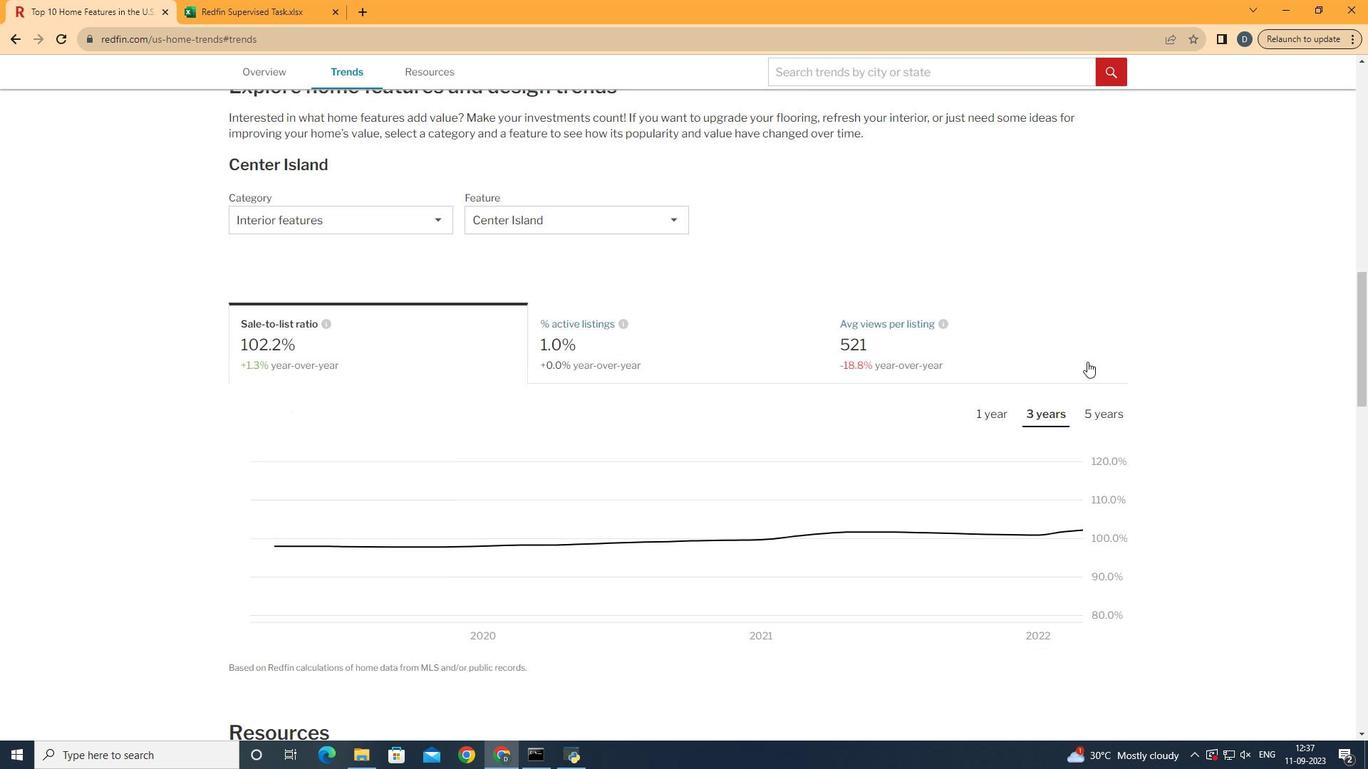 
Action: Mouse scrolled (873, 386) with delta (0, 0)
Screenshot: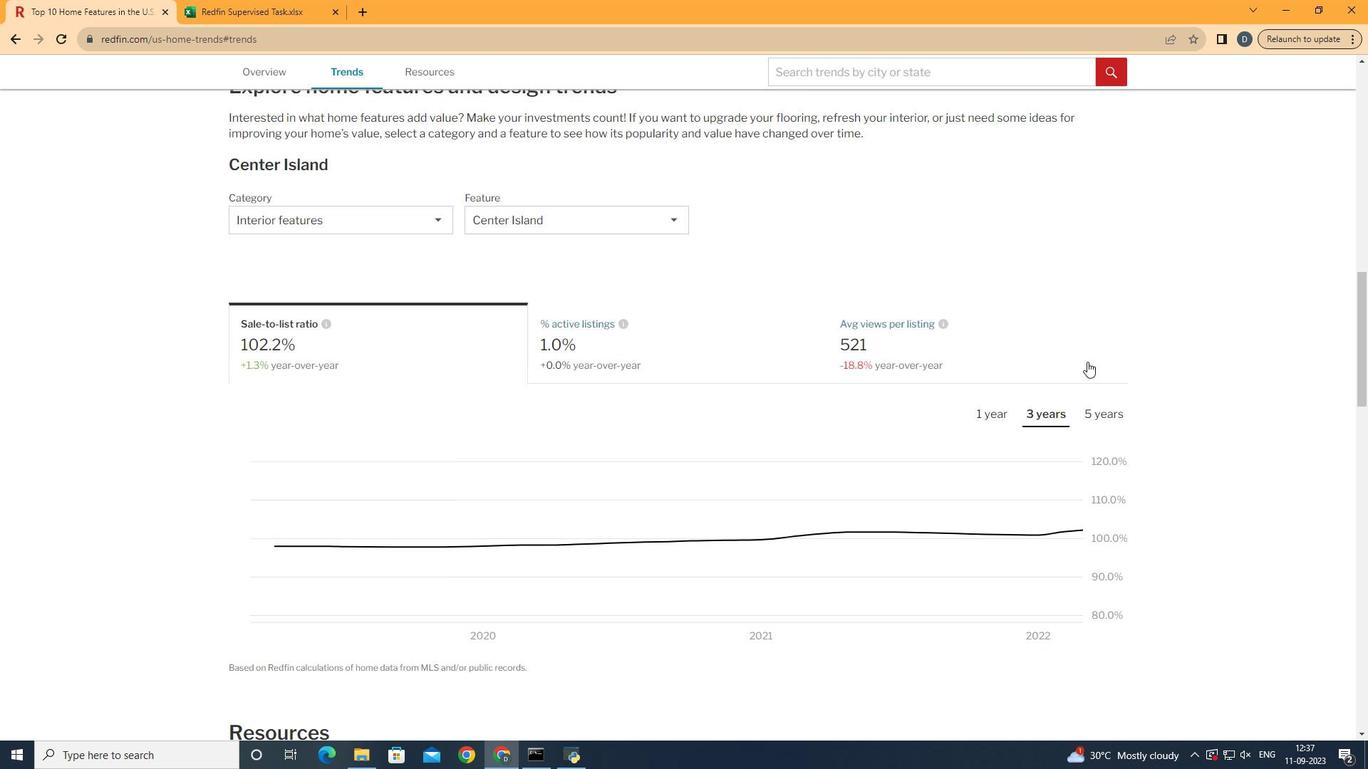 
Action: Mouse moved to (1059, 415)
Screenshot: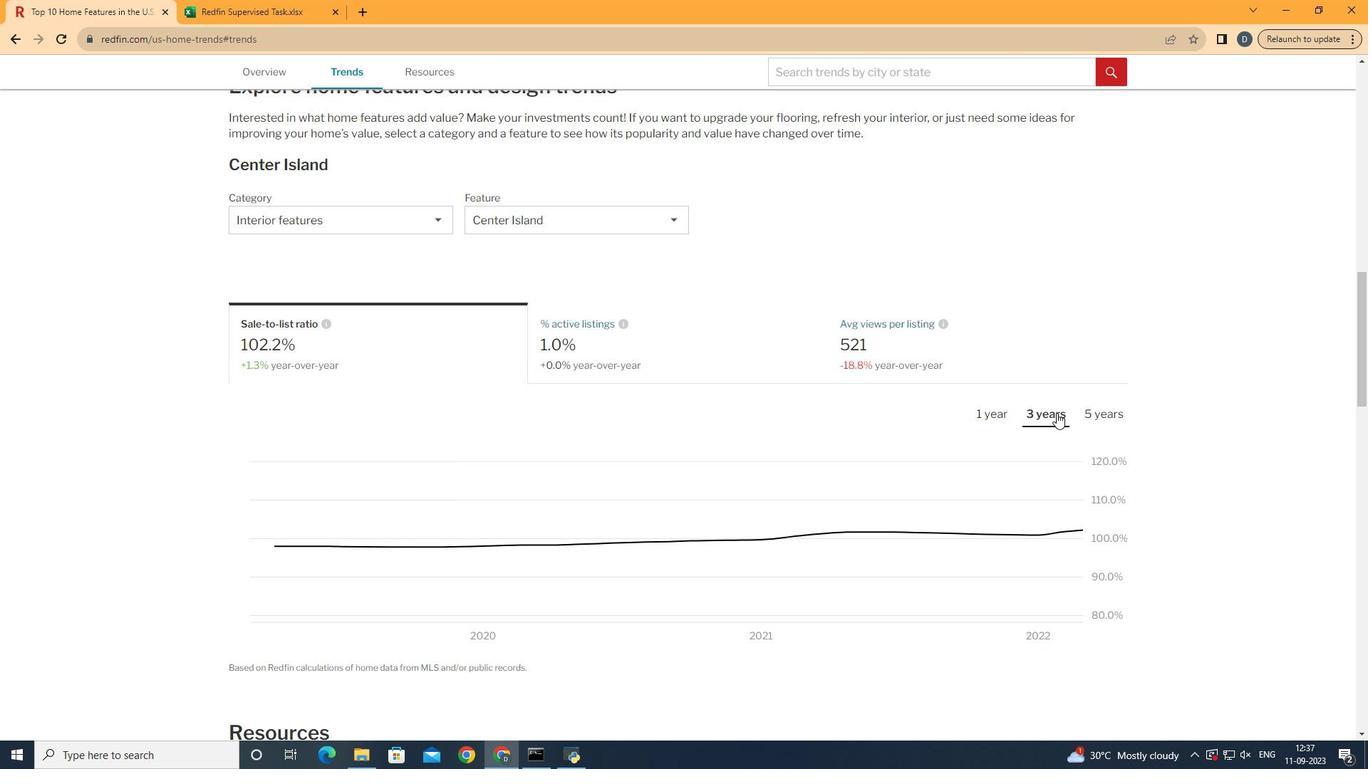 
Action: Mouse pressed left at (1059, 415)
Screenshot: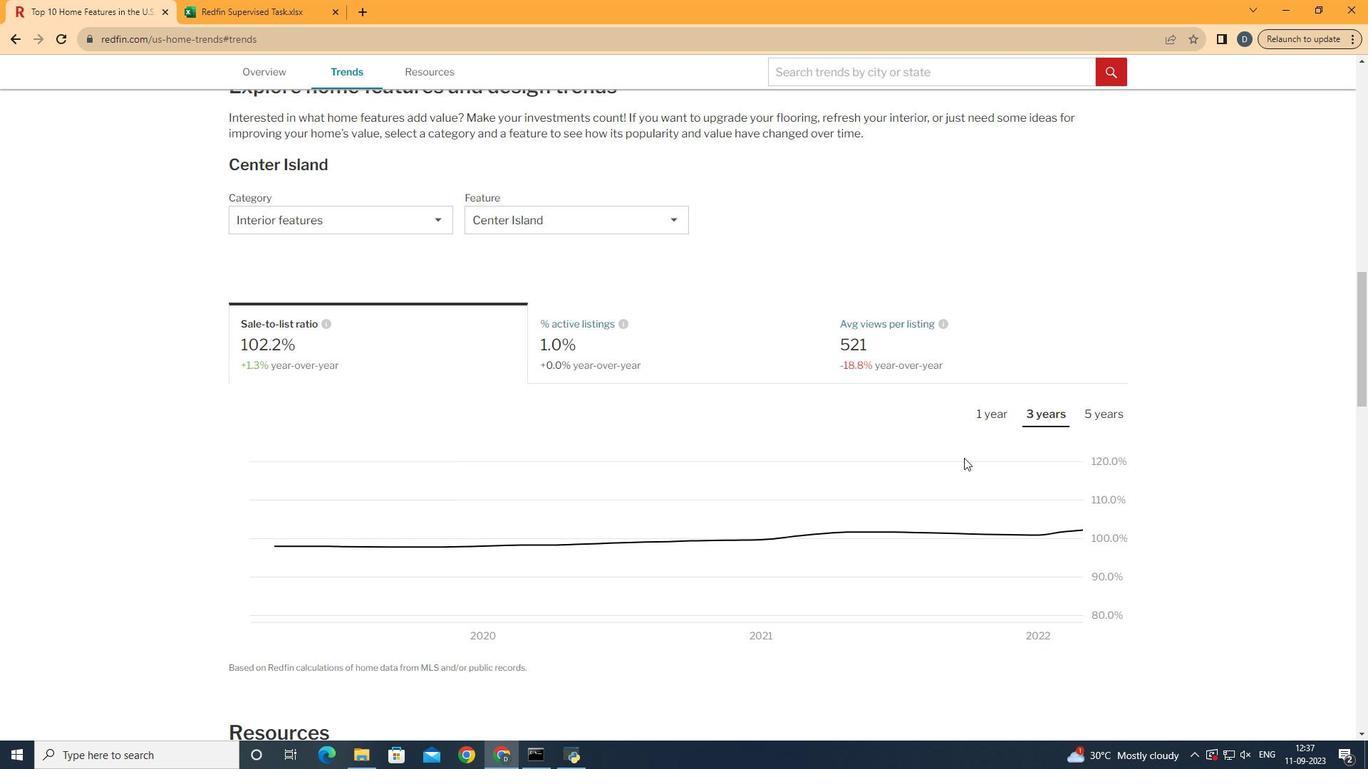 
Action: Mouse moved to (1093, 572)
Screenshot: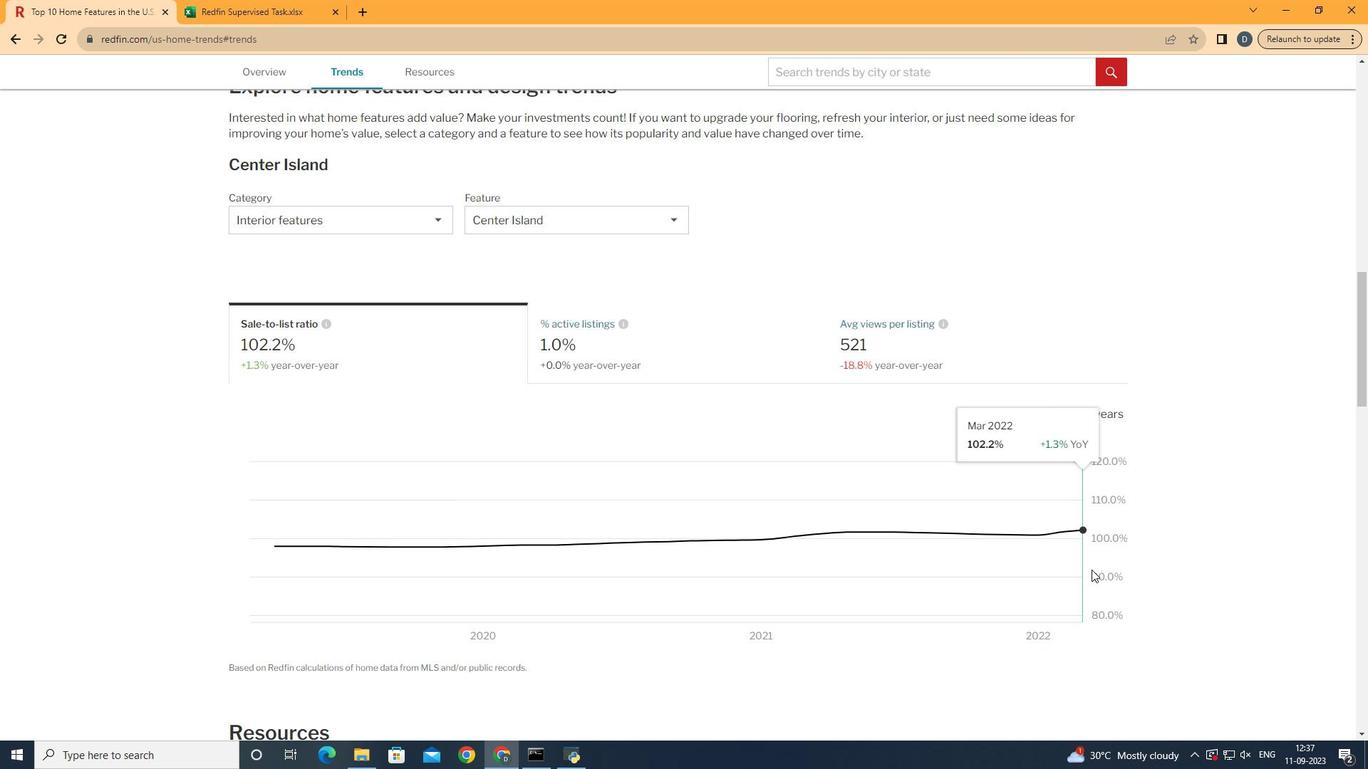 
